 Task: Slide 19 - A Picture Always Reinforces The Concept.
Action: Mouse moved to (31, 76)
Screenshot: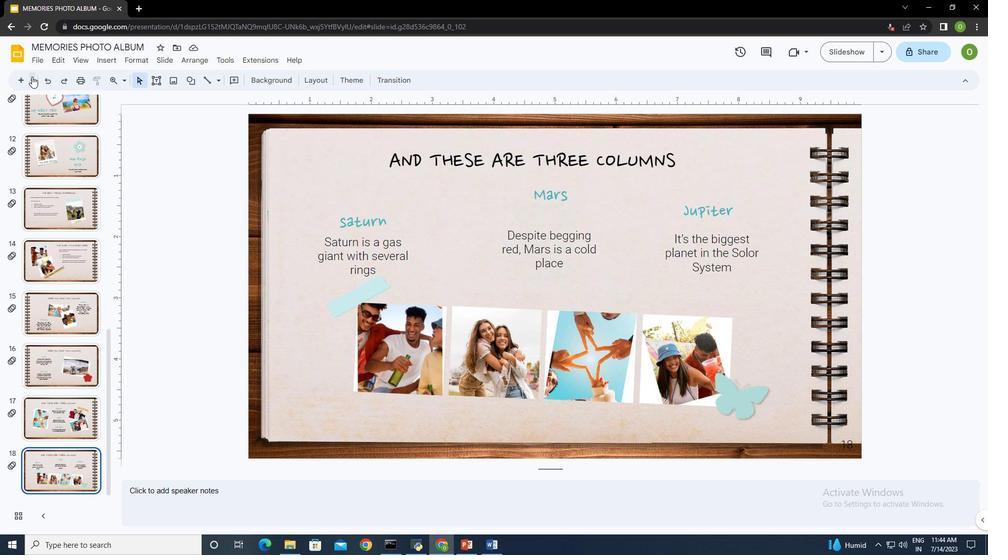 
Action: Mouse pressed left at (31, 76)
Screenshot: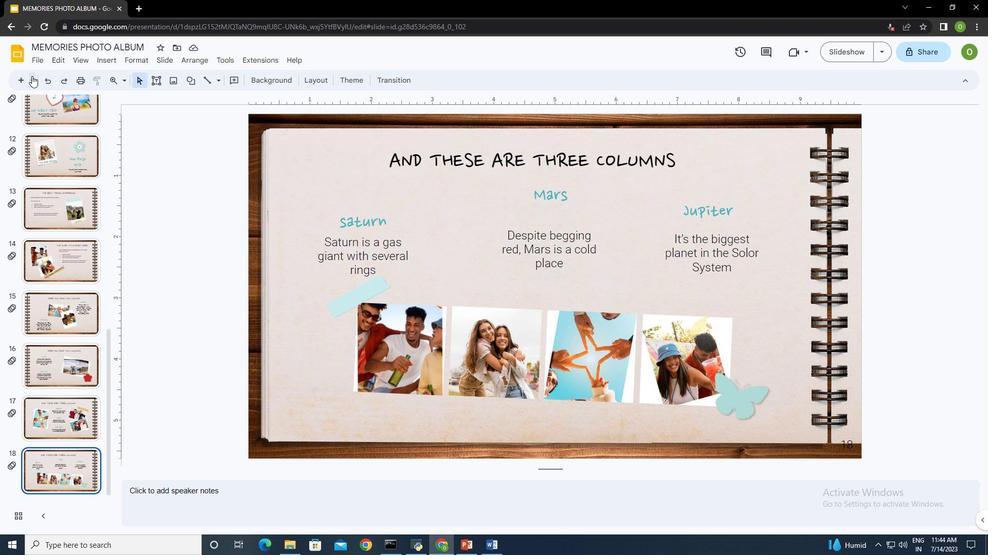 
Action: Mouse moved to (68, 302)
Screenshot: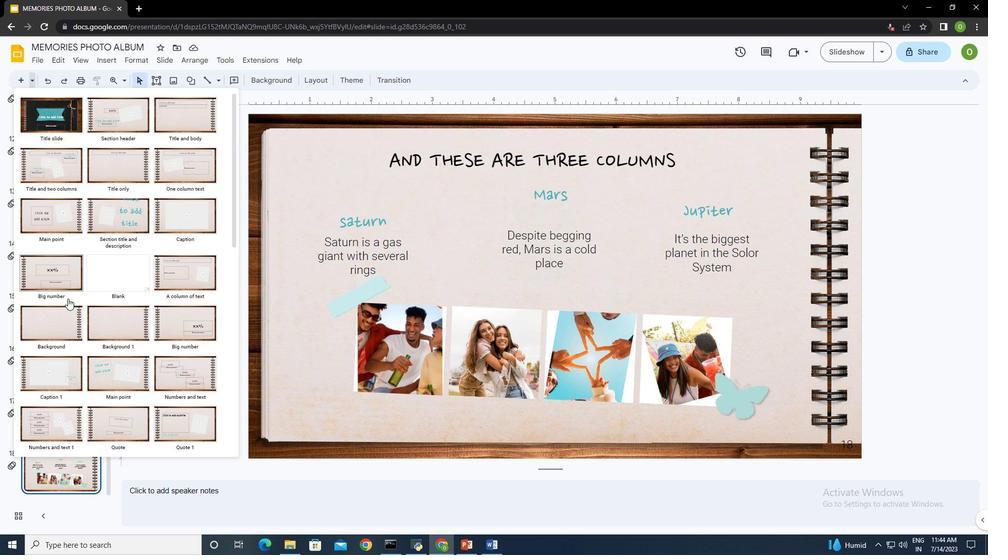 
Action: Mouse scrolled (68, 302) with delta (0, 0)
Screenshot: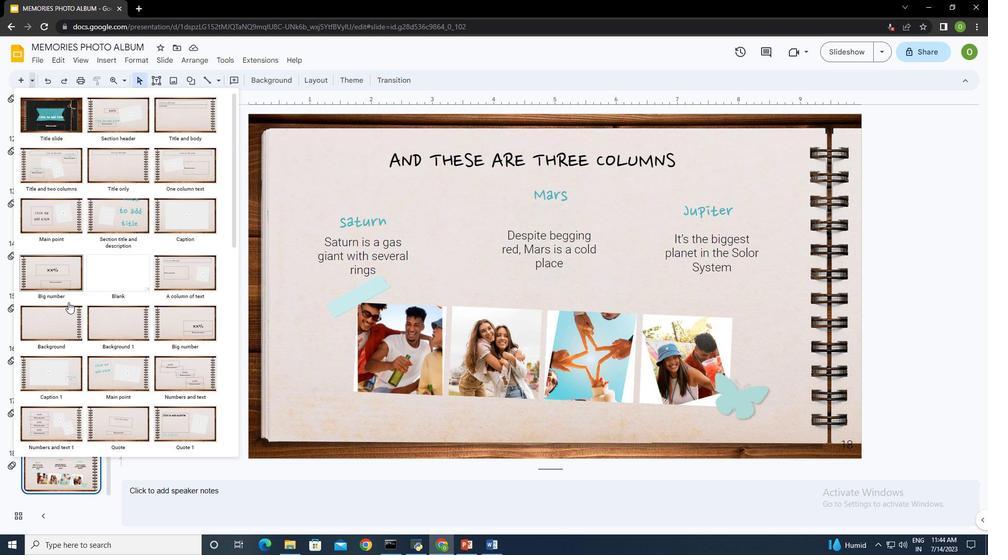 
Action: Mouse moved to (70, 304)
Screenshot: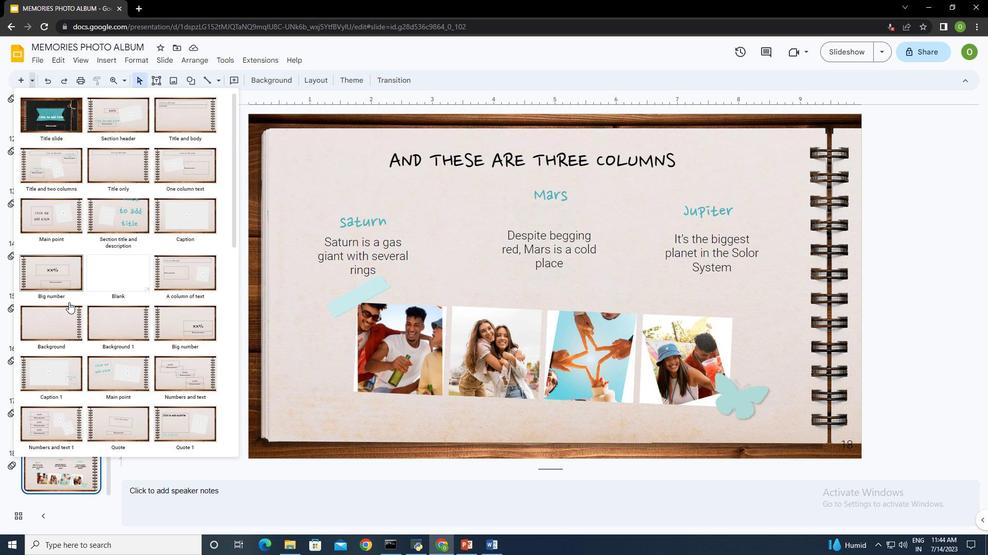 
Action: Mouse scrolled (70, 304) with delta (0, 0)
Screenshot: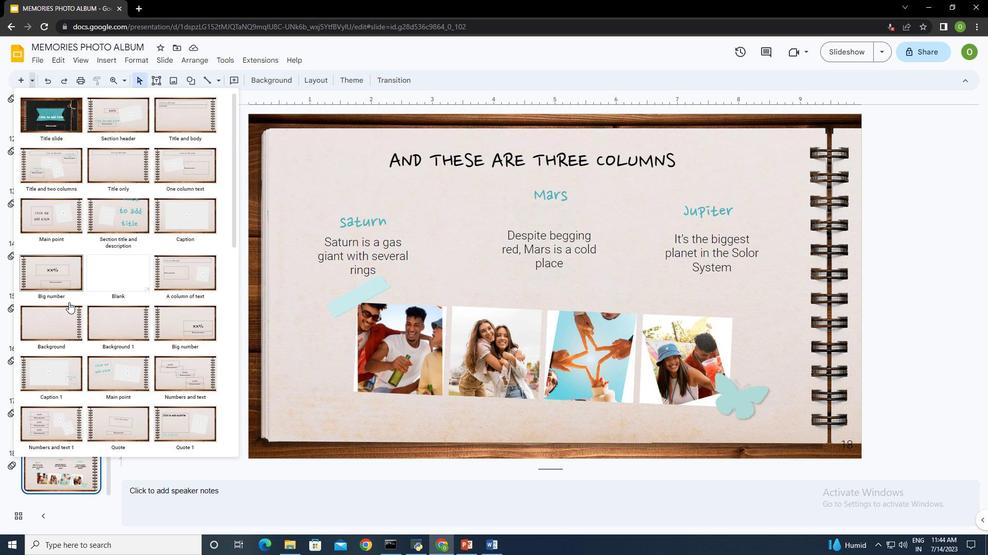 
Action: Mouse moved to (71, 306)
Screenshot: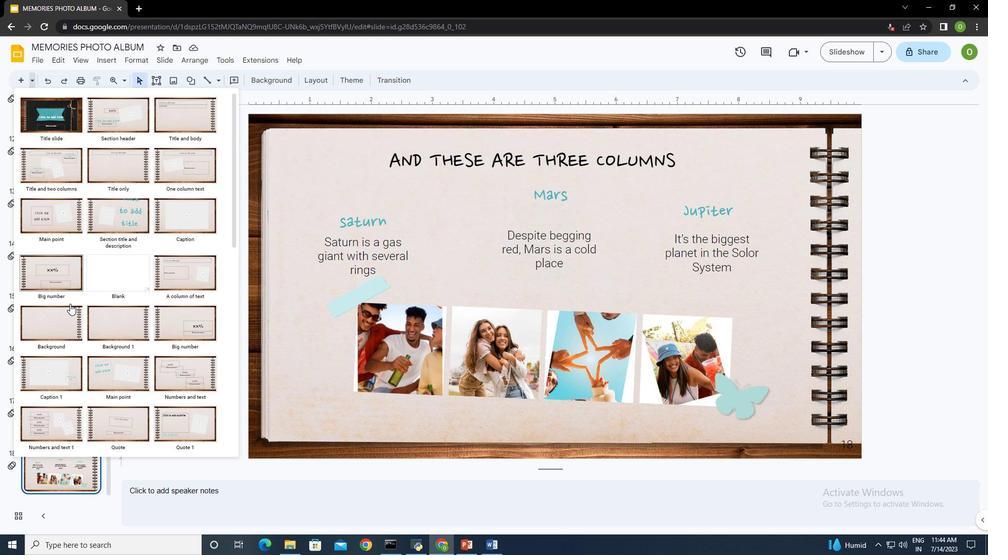 
Action: Mouse scrolled (71, 306) with delta (0, 0)
Screenshot: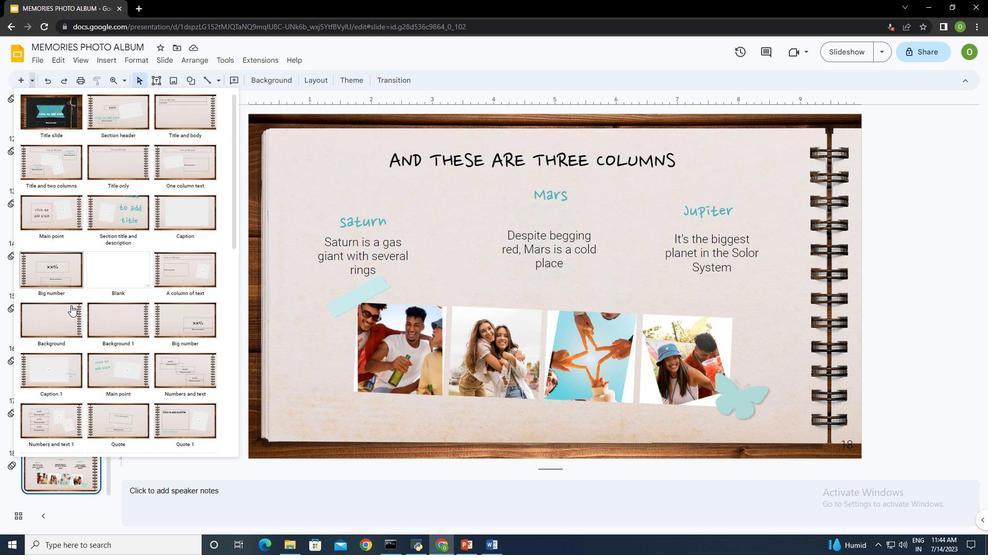 
Action: Mouse moved to (71, 306)
Screenshot: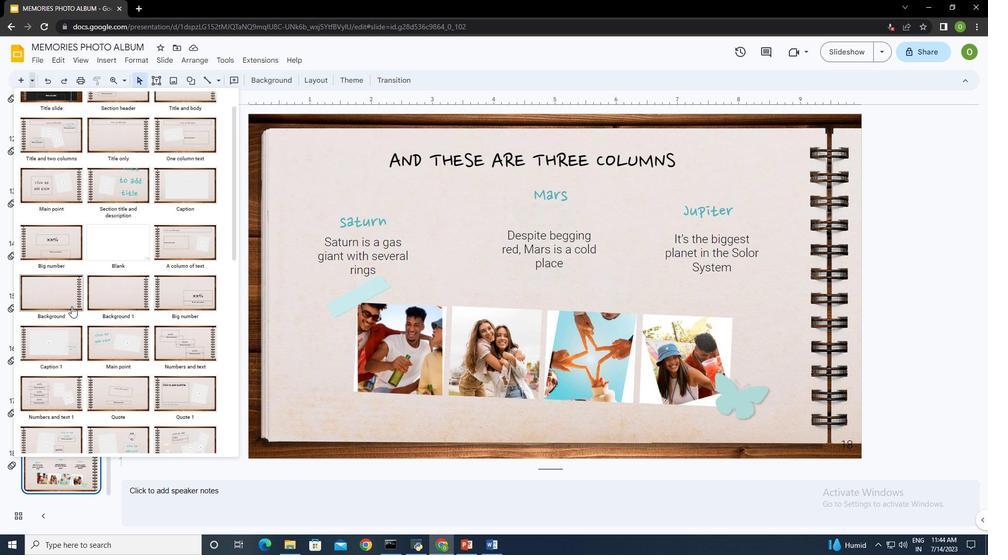 
Action: Mouse scrolled (71, 306) with delta (0, 0)
Screenshot: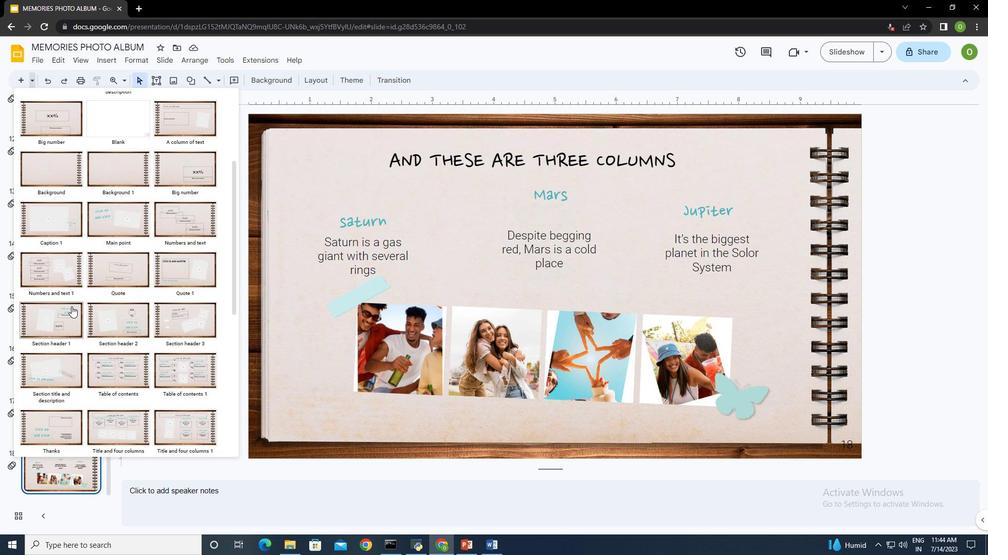 
Action: Mouse scrolled (71, 306) with delta (0, 0)
Screenshot: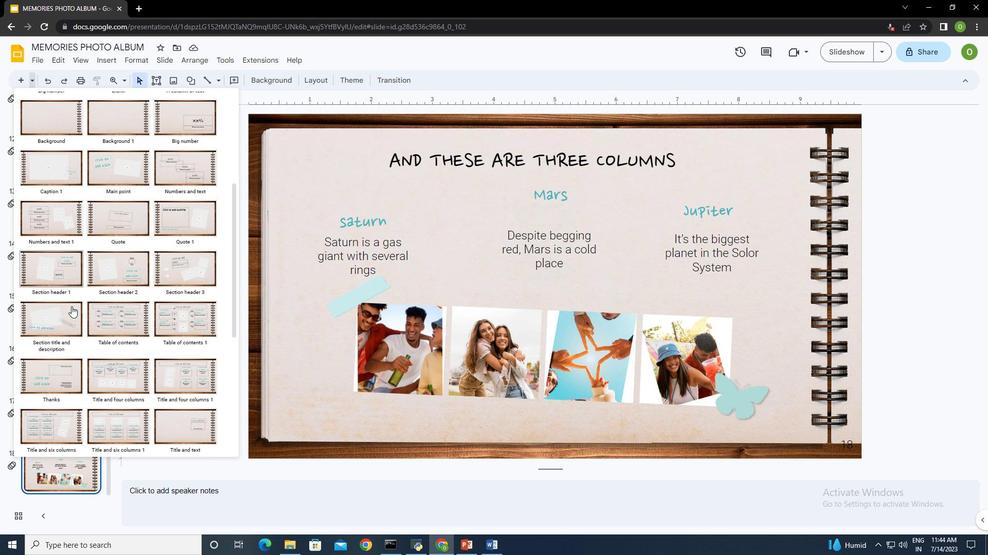 
Action: Mouse scrolled (71, 306) with delta (0, 0)
Screenshot: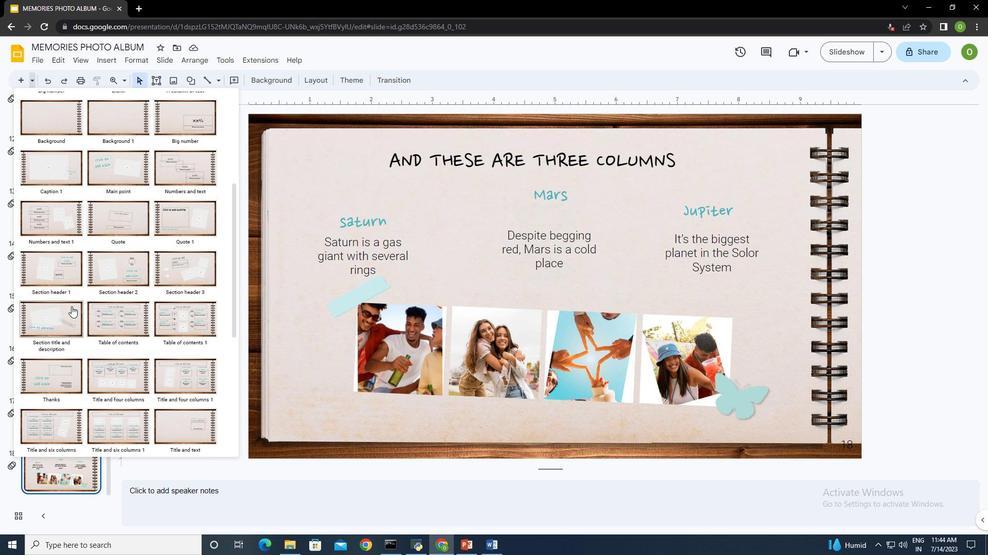 
Action: Mouse scrolled (71, 306) with delta (0, 0)
Screenshot: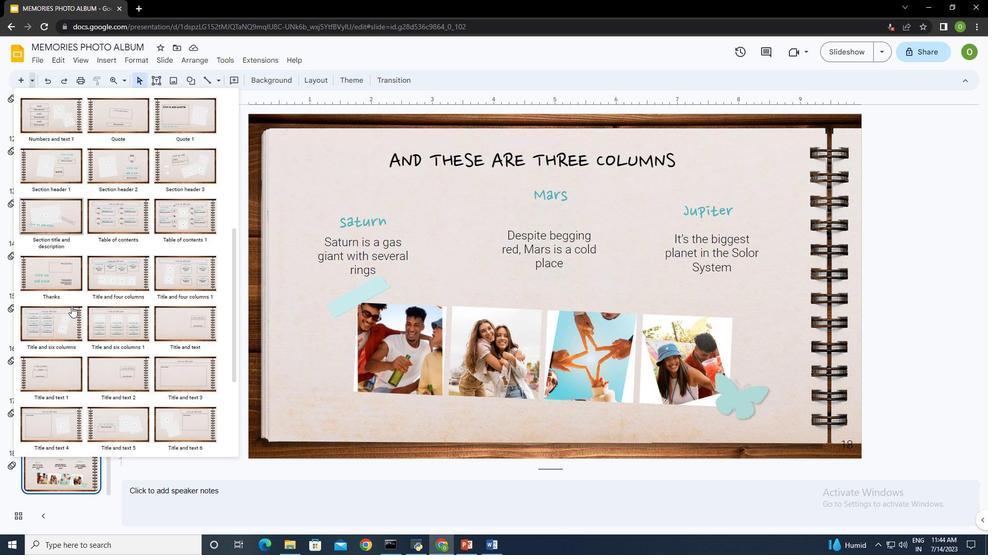 
Action: Mouse scrolled (71, 306) with delta (0, 0)
Screenshot: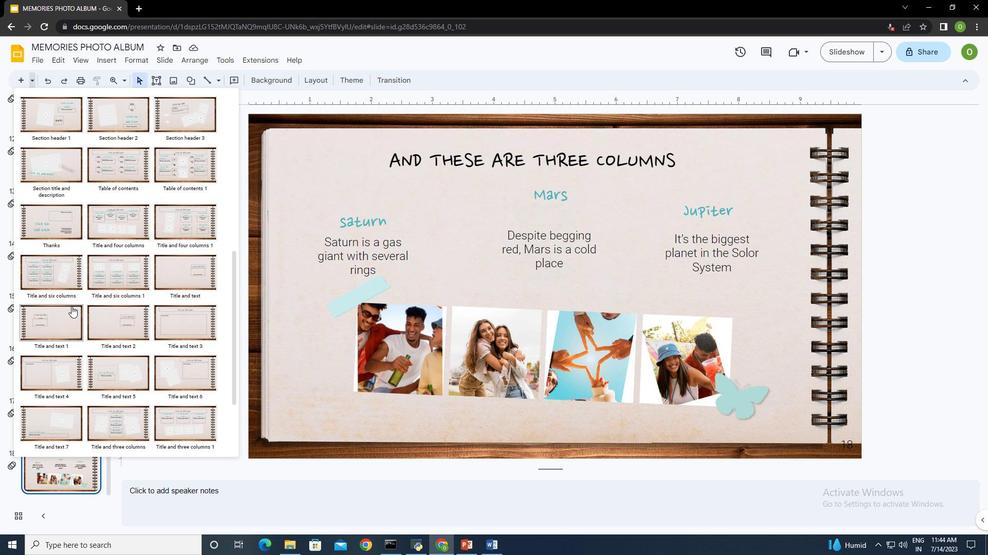
Action: Mouse scrolled (71, 306) with delta (0, 0)
Screenshot: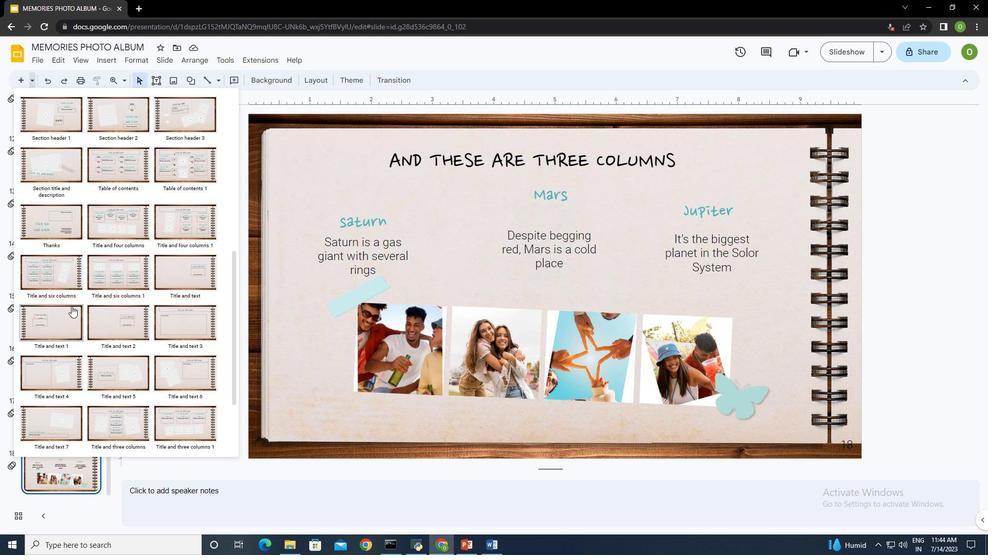 
Action: Mouse moved to (121, 266)
Screenshot: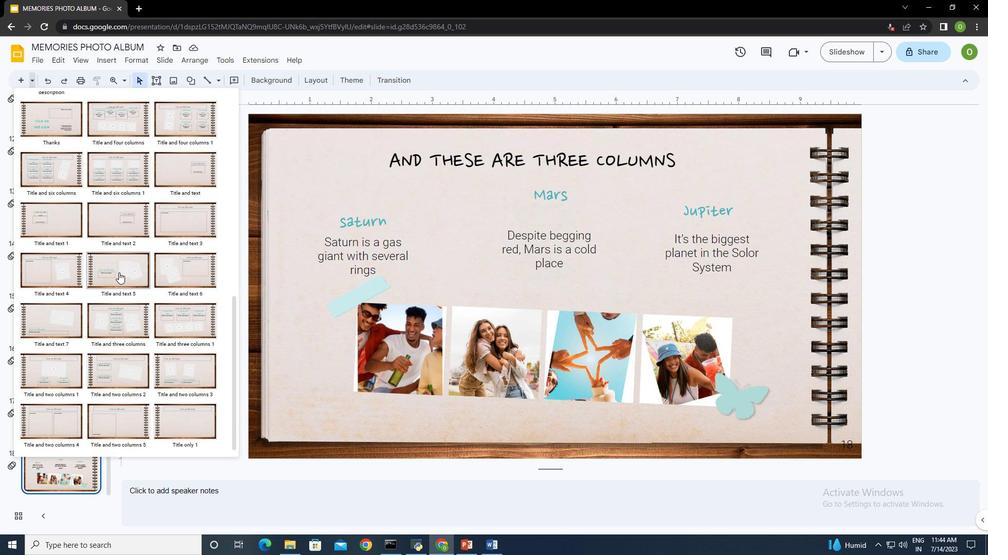 
Action: Mouse pressed left at (121, 266)
Screenshot: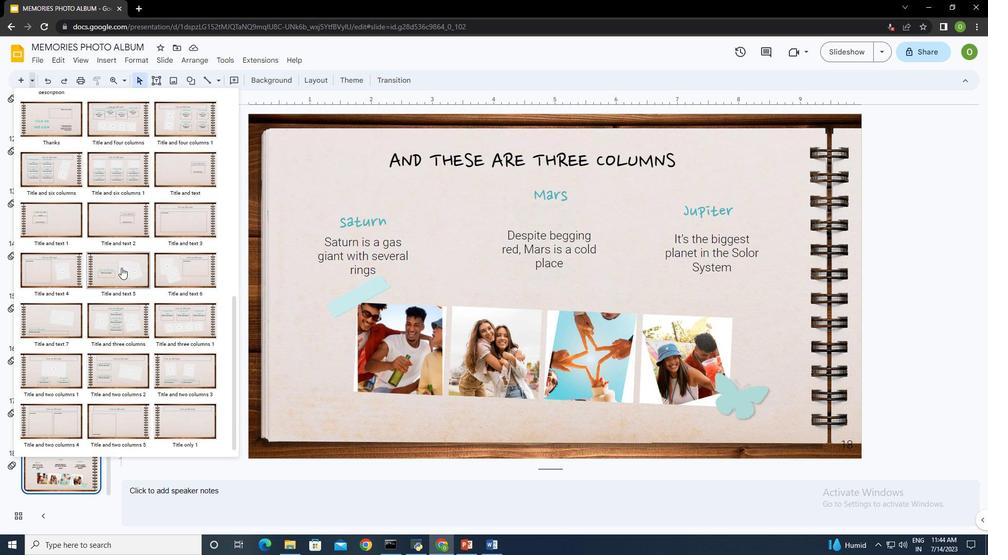 
Action: Mouse moved to (388, 266)
Screenshot: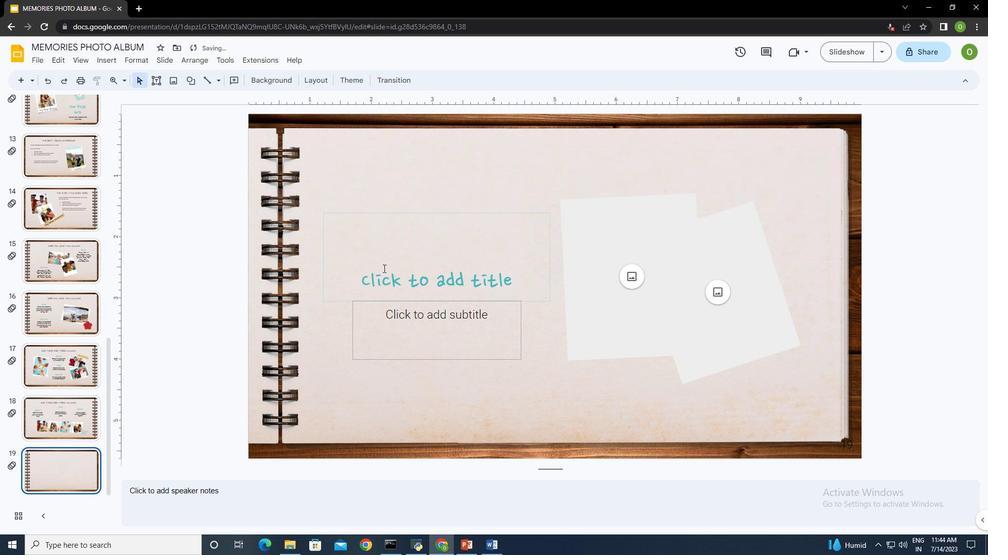 
Action: Mouse pressed left at (388, 266)
Screenshot: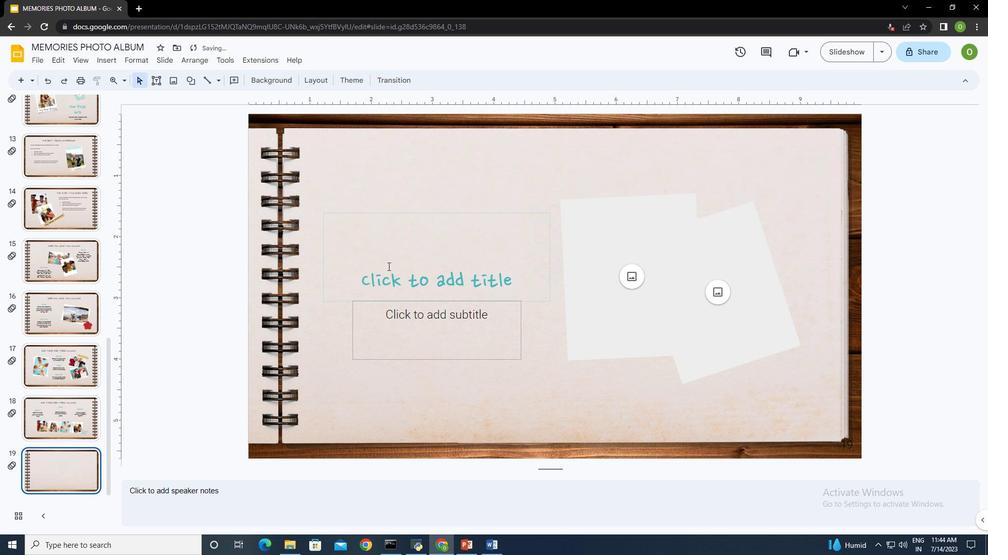 
Action: Key pressed <Key.shift><Key.shift><Key.shift><Key.shift><Key.shift>A<Key.space><Key.shift>Picture<Key.space>alwase<Key.backspace><Key.backspace>ys<Key.space>reinforces<Key.space>the<Key.space>concept
Screenshot: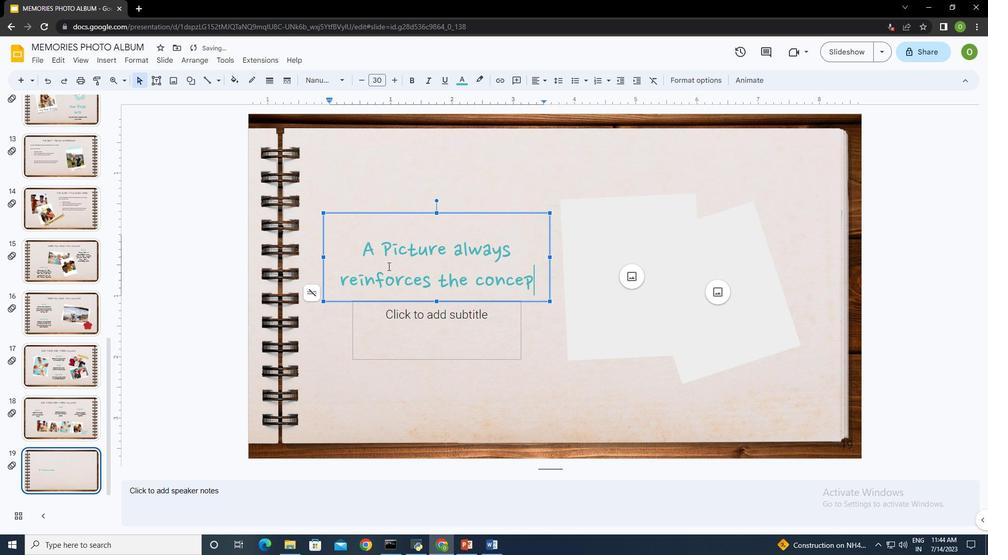 
Action: Mouse moved to (412, 325)
Screenshot: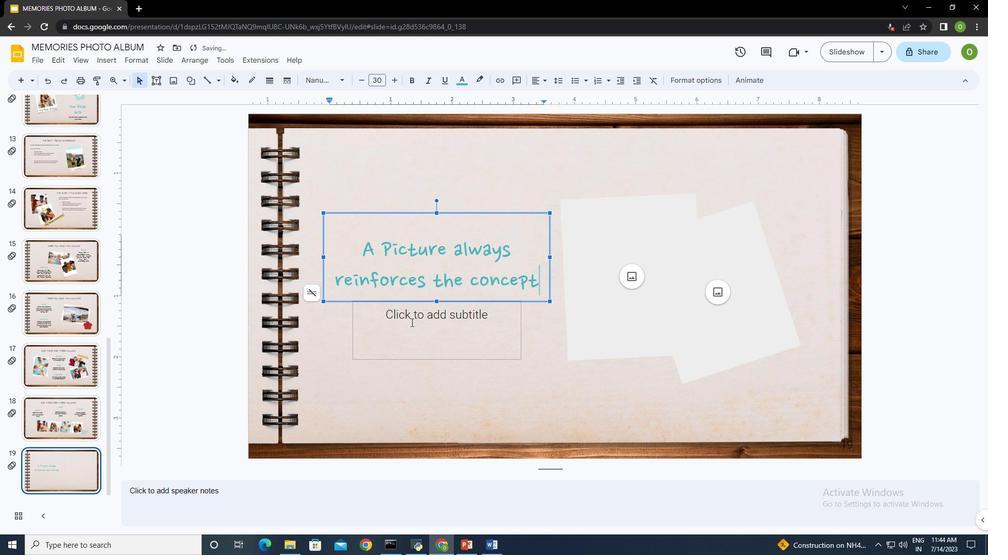 
Action: Mouse pressed left at (412, 325)
Screenshot: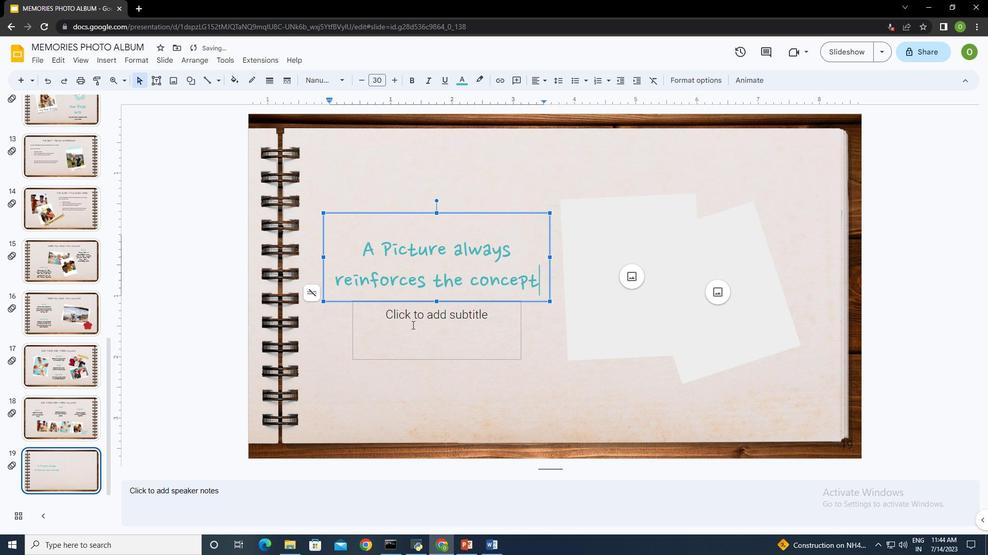 
Action: Key pressed <Key.shift>Images<Key.space>reveal<Key.space><Key.shift>Large<Key.space>amounts<Key.space>of<Key.space>data<Key.space><Key.backspace>,<Key.space><Key.shift>So<Key.space>remember<Key.shift_r>:<Key.space>use<Key.space>an<Key.space>image<Key.space>instead<Key.space>of<Key.space>long<Key.space>textsctrl+A
Screenshot: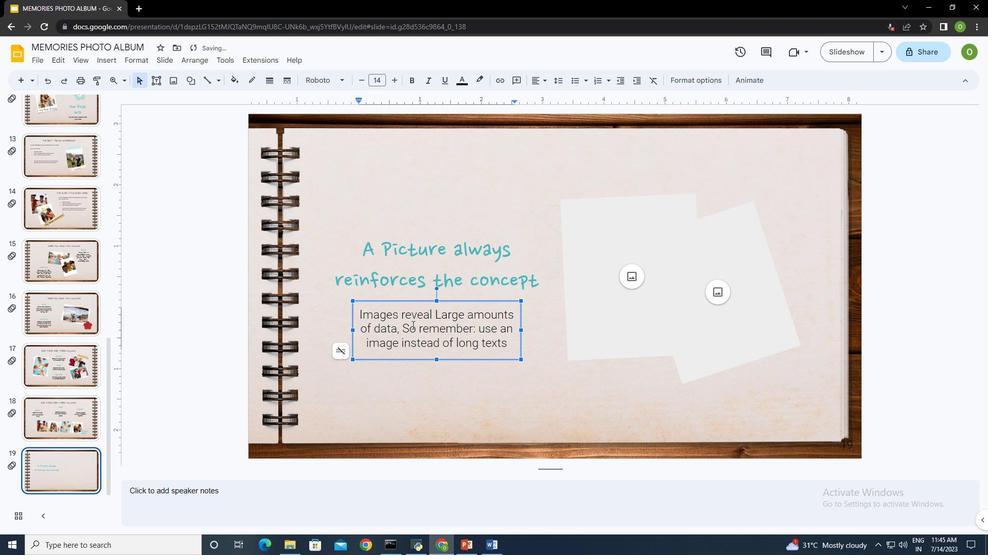 
Action: Mouse moved to (219, 60)
Screenshot: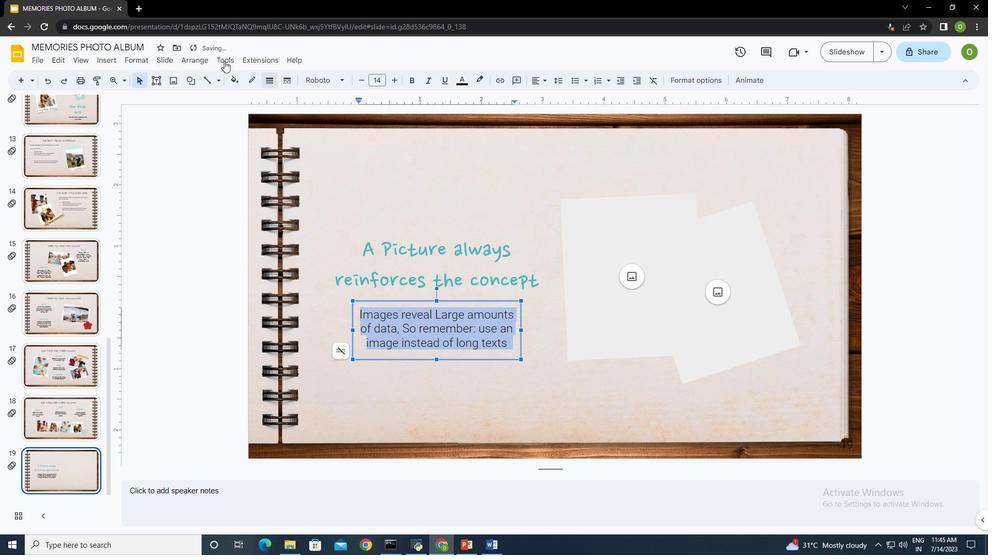 
Action: Mouse pressed left at (219, 60)
Screenshot: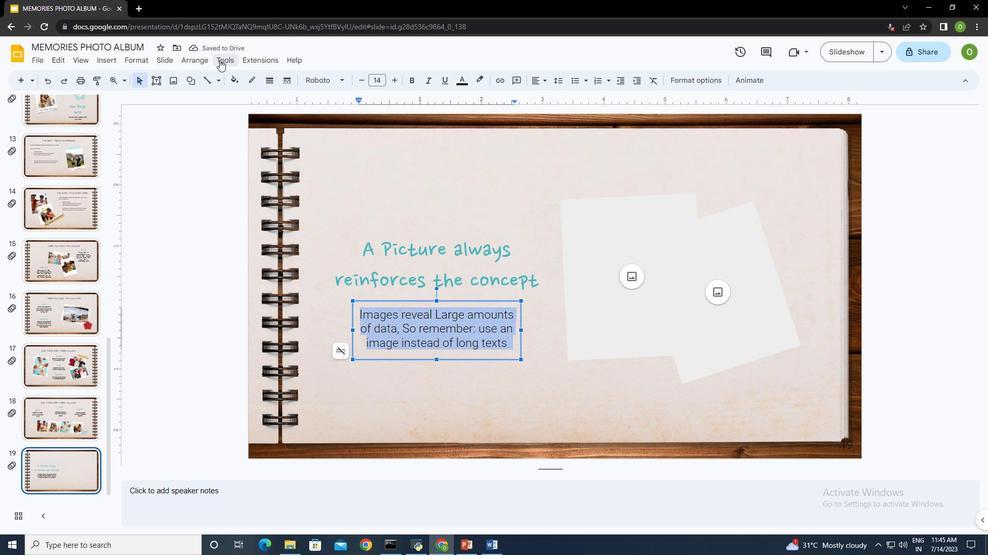 
Action: Mouse moved to (262, 79)
Screenshot: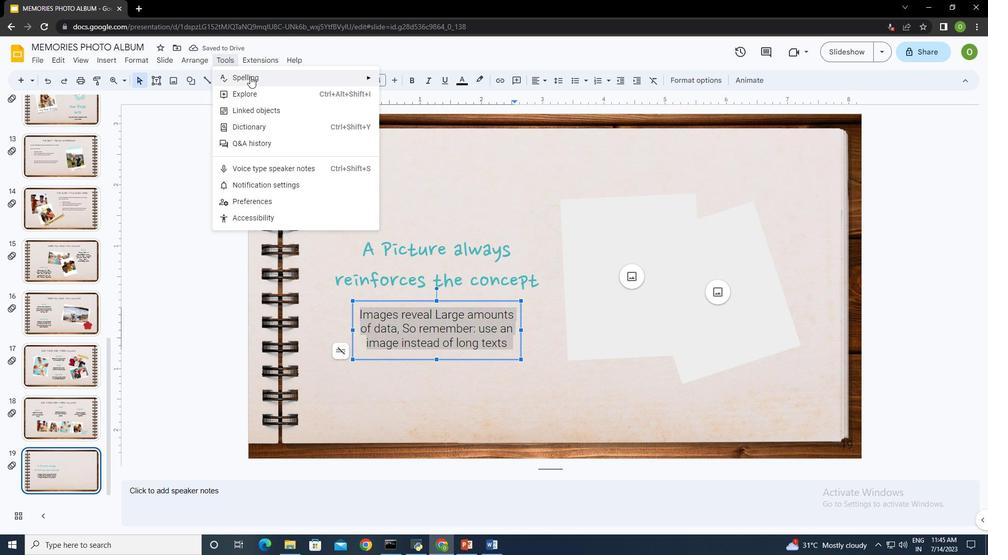 
Action: Mouse pressed left at (262, 79)
Screenshot: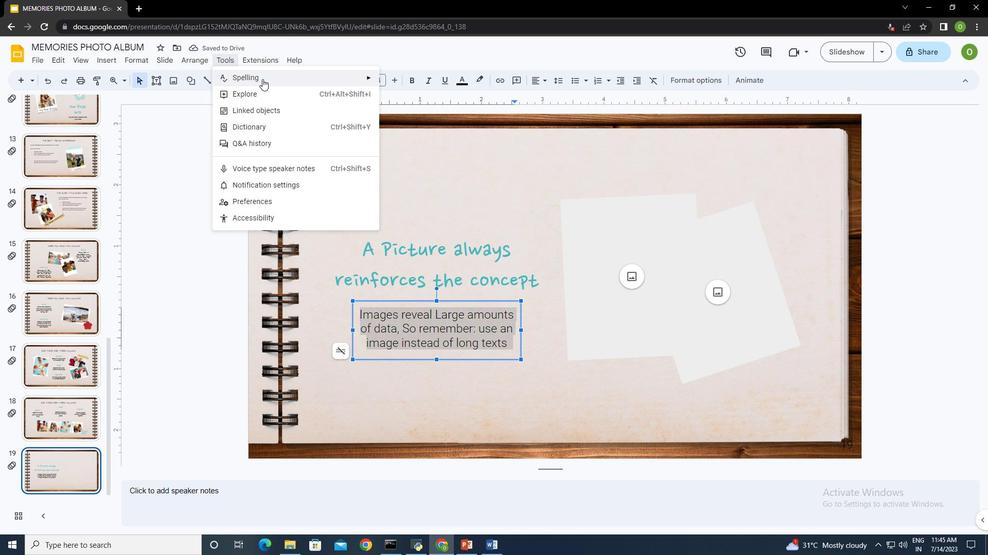 
Action: Mouse moved to (440, 94)
Screenshot: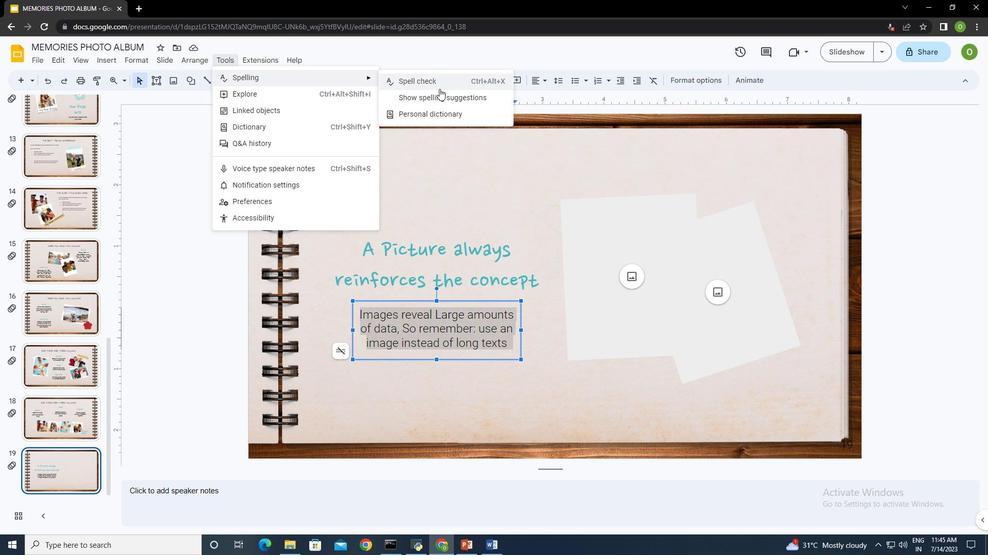 
Action: Mouse pressed left at (440, 94)
Screenshot: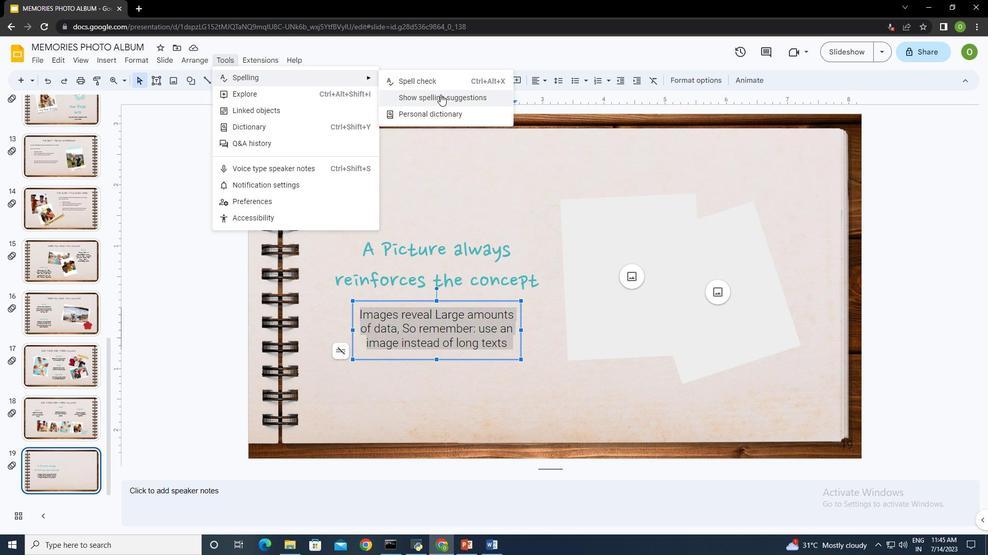 
Action: Mouse moved to (324, 74)
Screenshot: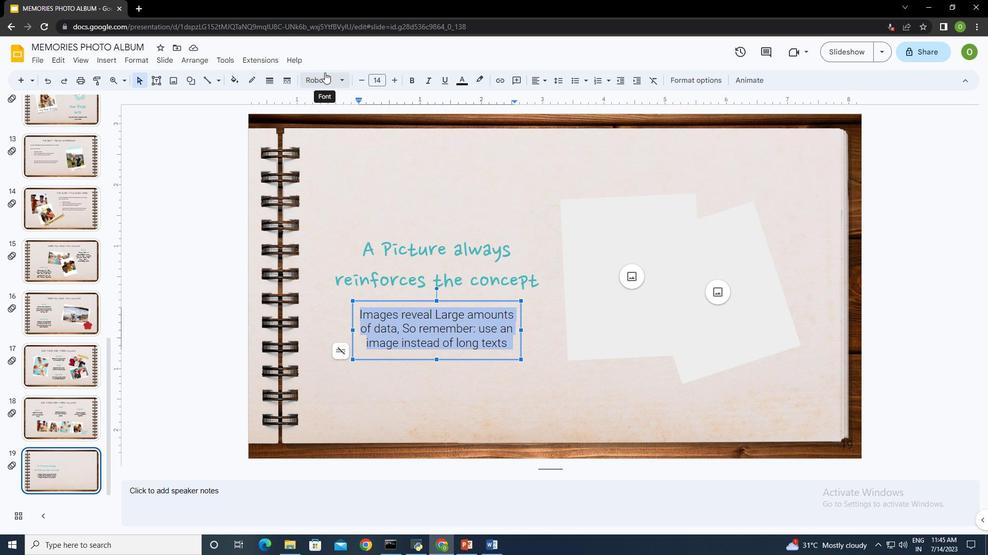 
Action: Mouse pressed left at (324, 74)
Screenshot: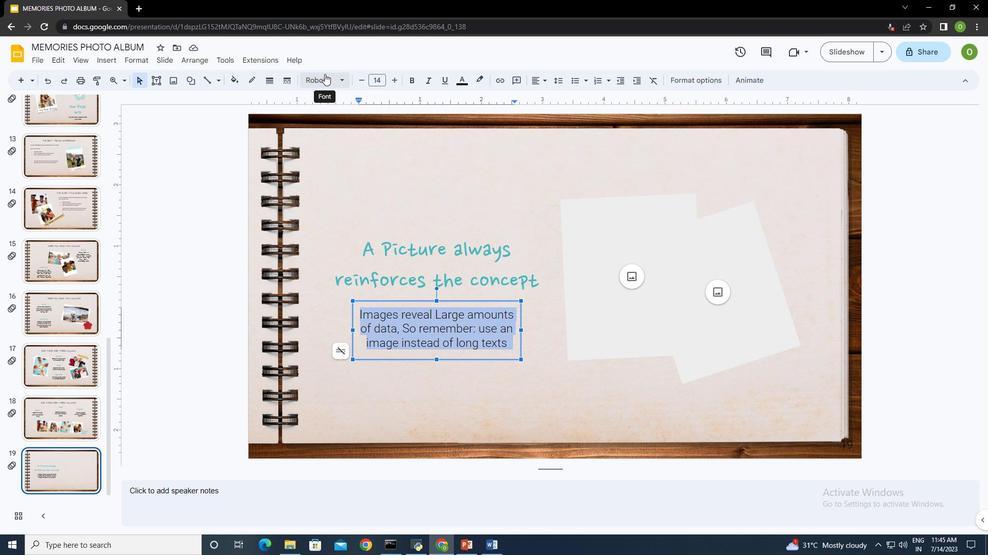 
Action: Mouse moved to (375, 249)
Screenshot: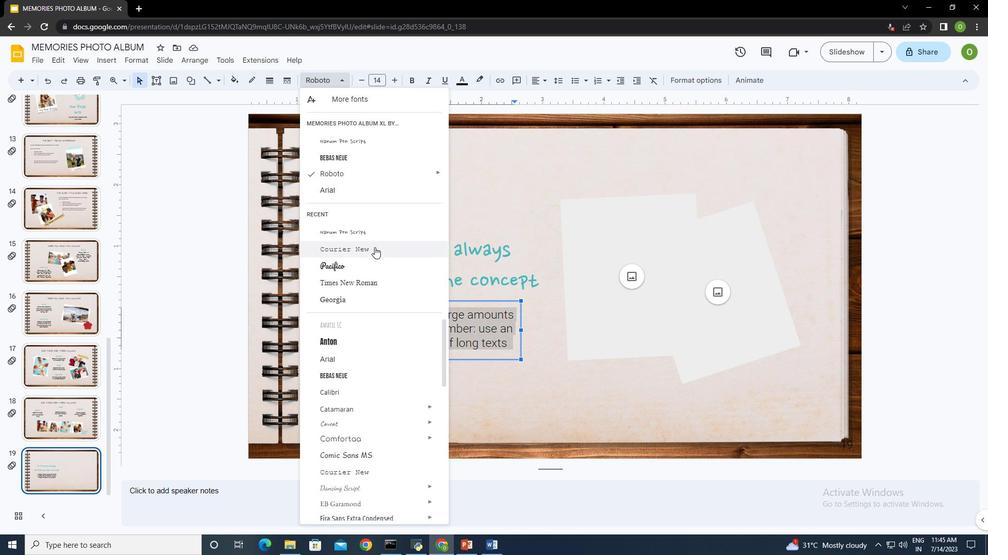 
Action: Mouse pressed left at (375, 249)
Screenshot: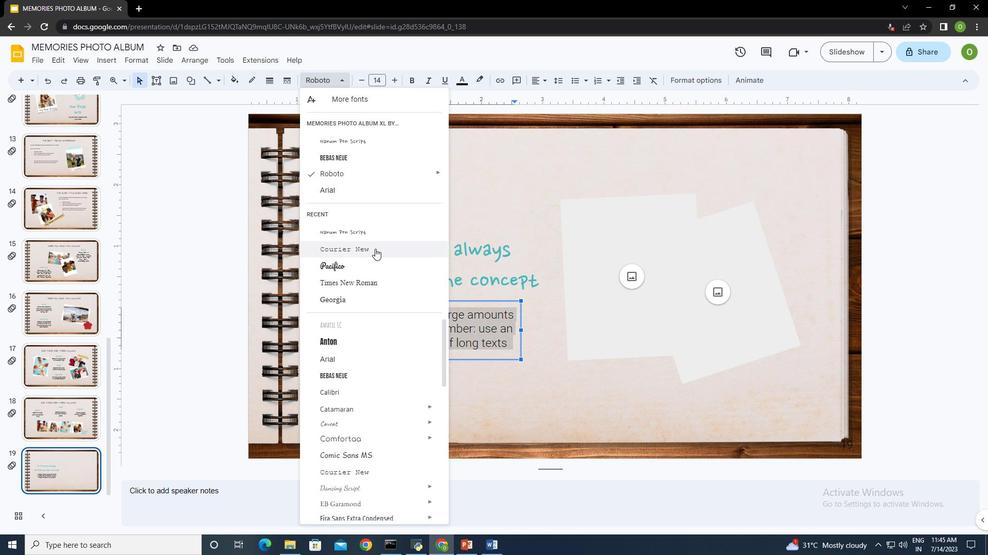 
Action: Mouse moved to (507, 380)
Screenshot: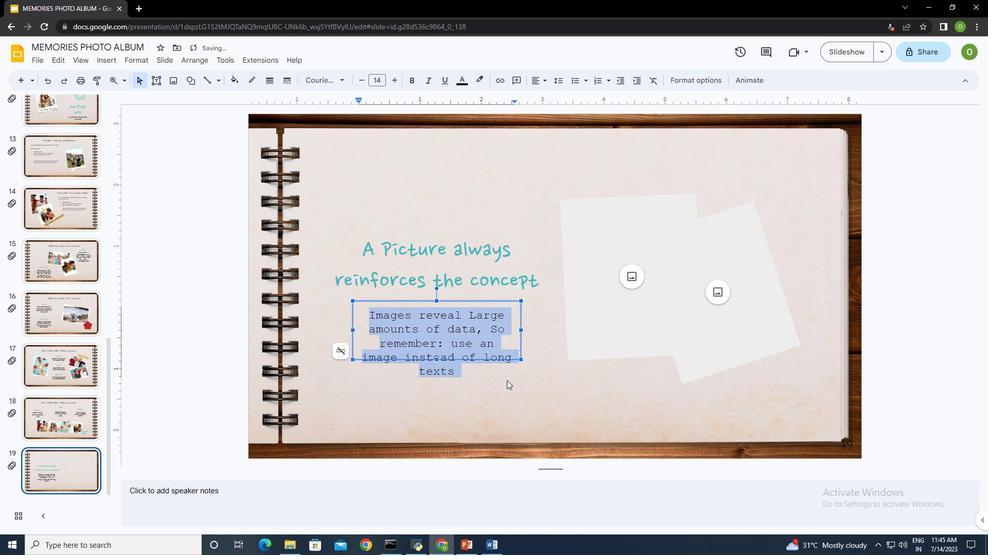 
Action: Mouse pressed left at (507, 380)
Screenshot: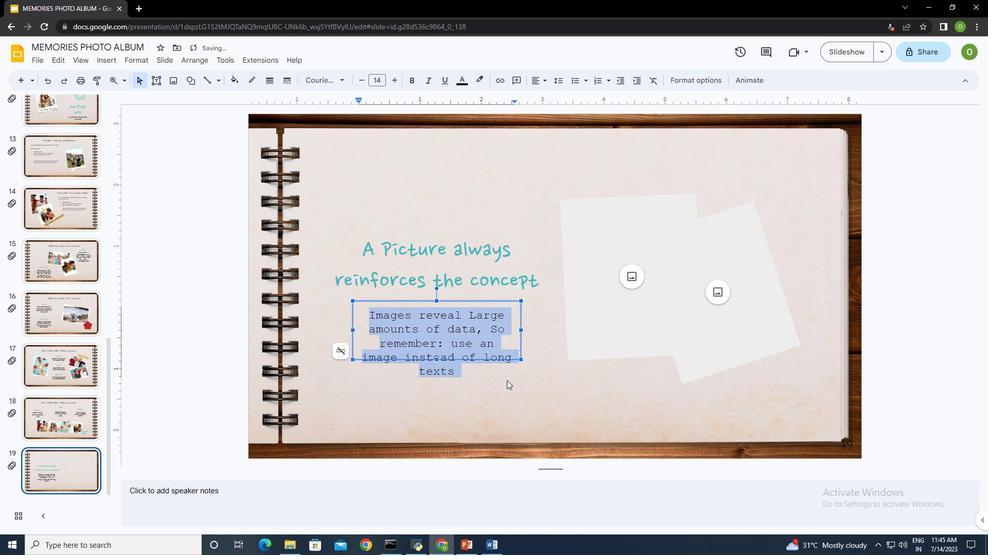 
Action: Mouse moved to (629, 279)
Screenshot: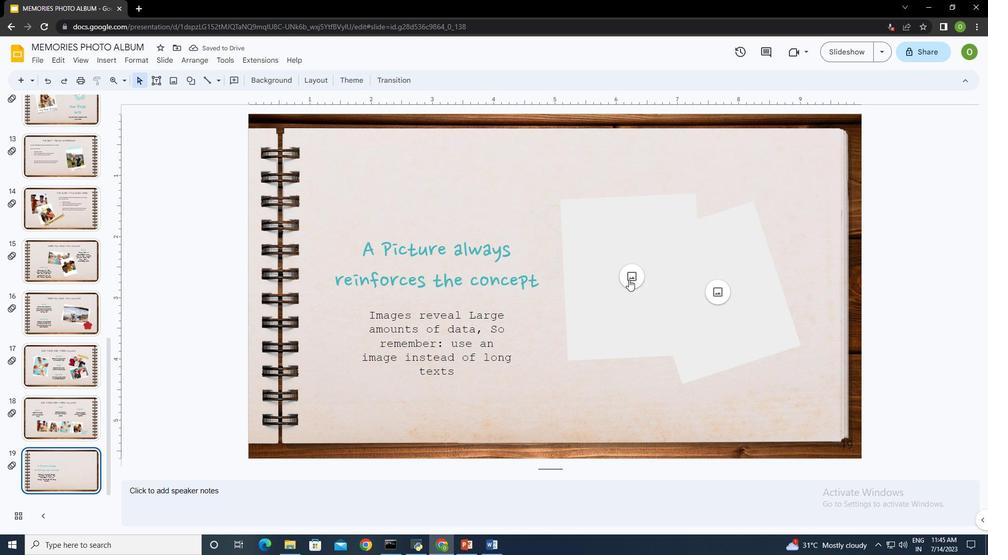 
Action: Mouse pressed left at (629, 279)
Screenshot: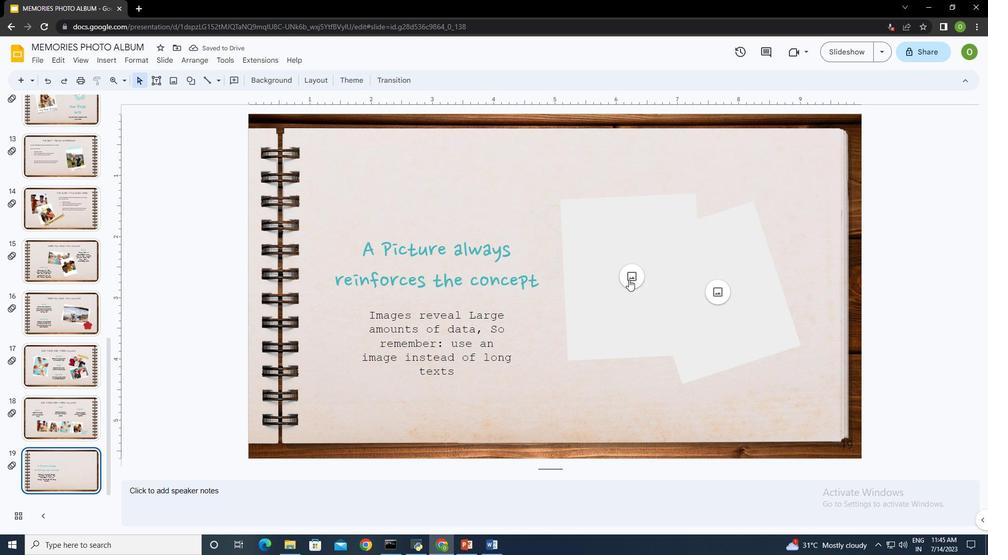 
Action: Mouse moved to (667, 289)
Screenshot: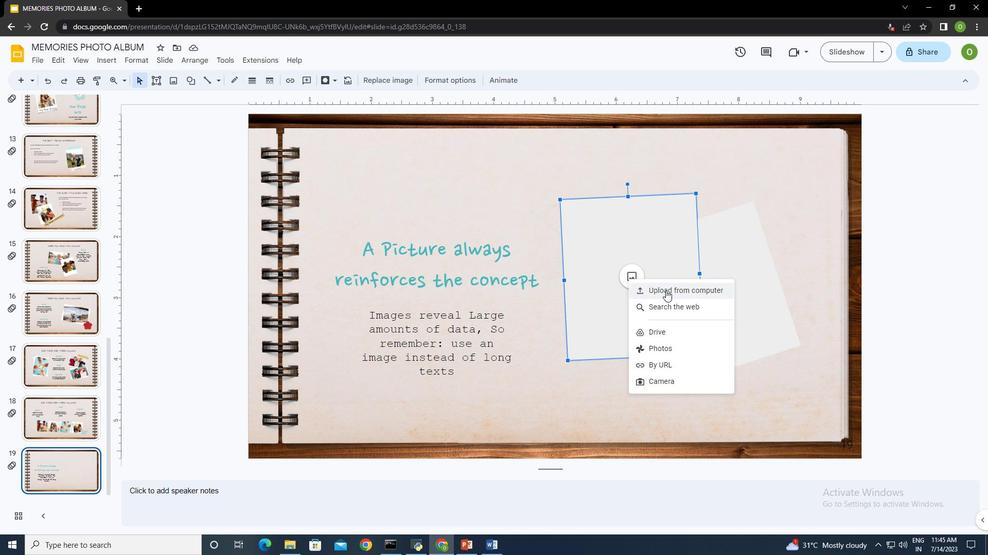 
Action: Mouse pressed left at (667, 289)
Screenshot: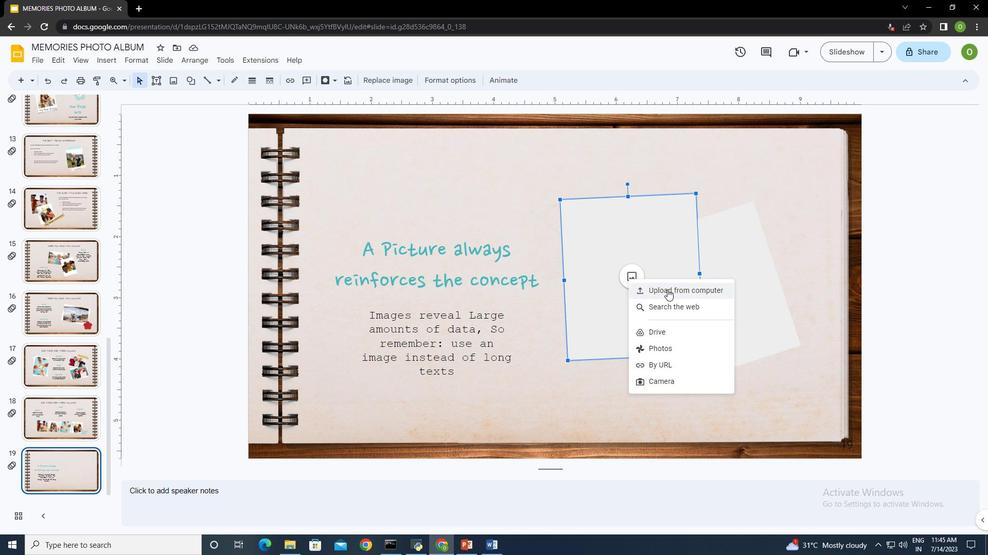 
Action: Mouse moved to (267, 179)
Screenshot: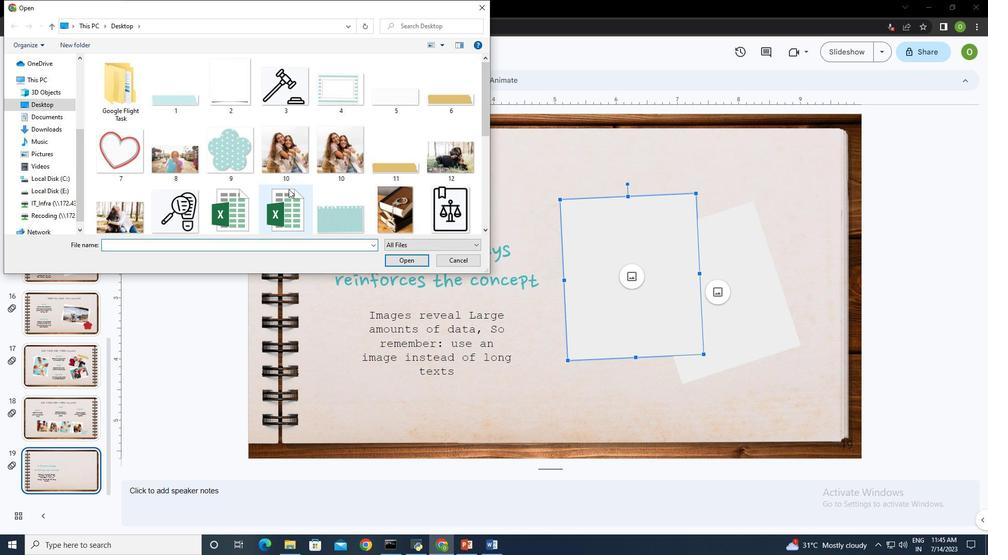 
Action: Mouse scrolled (267, 179) with delta (0, 0)
Screenshot: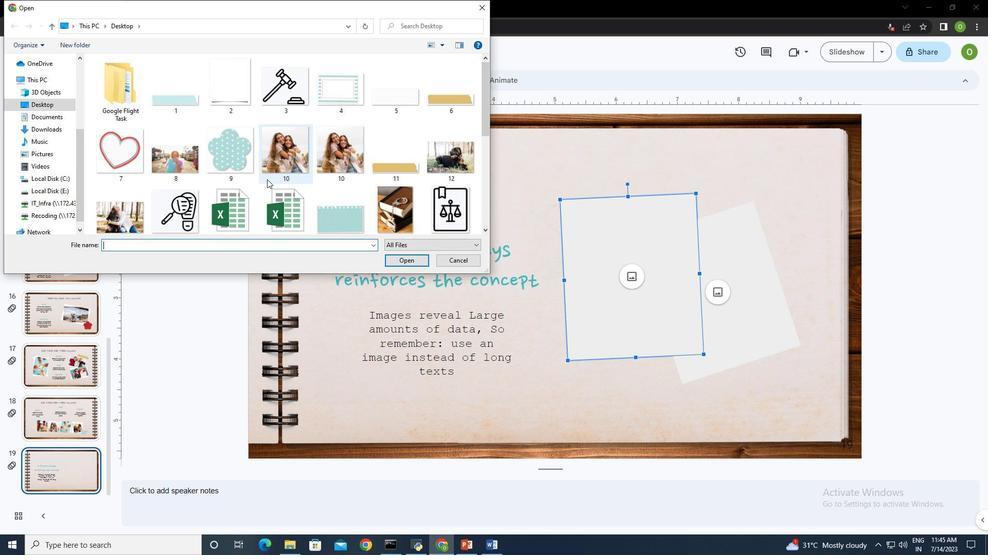 
Action: Mouse scrolled (267, 179) with delta (0, 0)
Screenshot: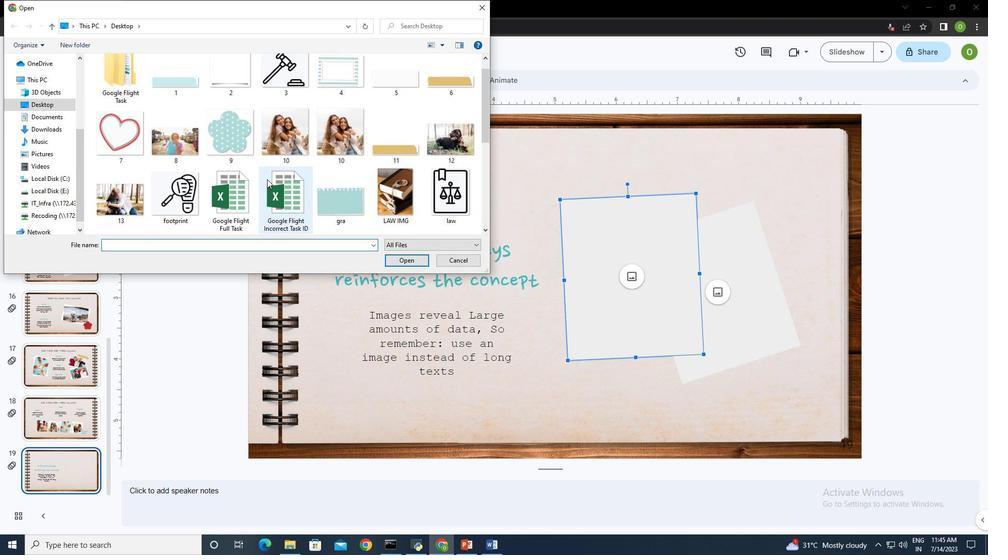 
Action: Mouse moved to (115, 116)
Screenshot: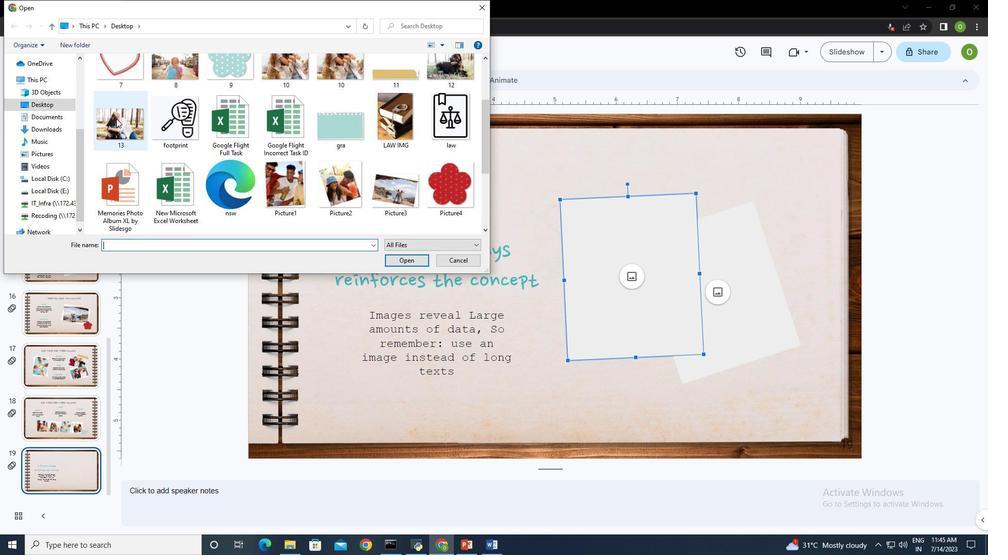 
Action: Mouse pressed left at (115, 116)
Screenshot: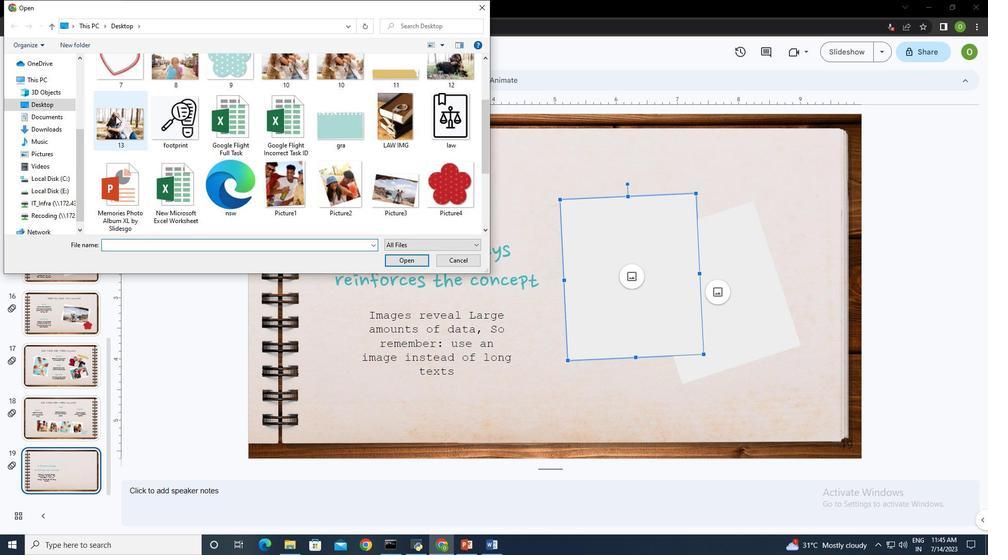 
Action: Mouse moved to (409, 257)
Screenshot: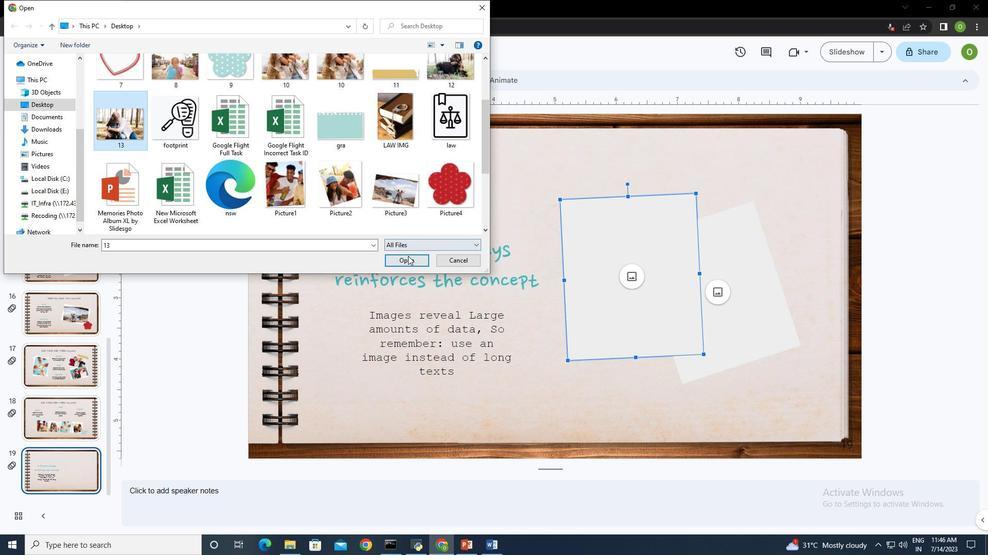 
Action: Mouse pressed left at (409, 257)
Screenshot: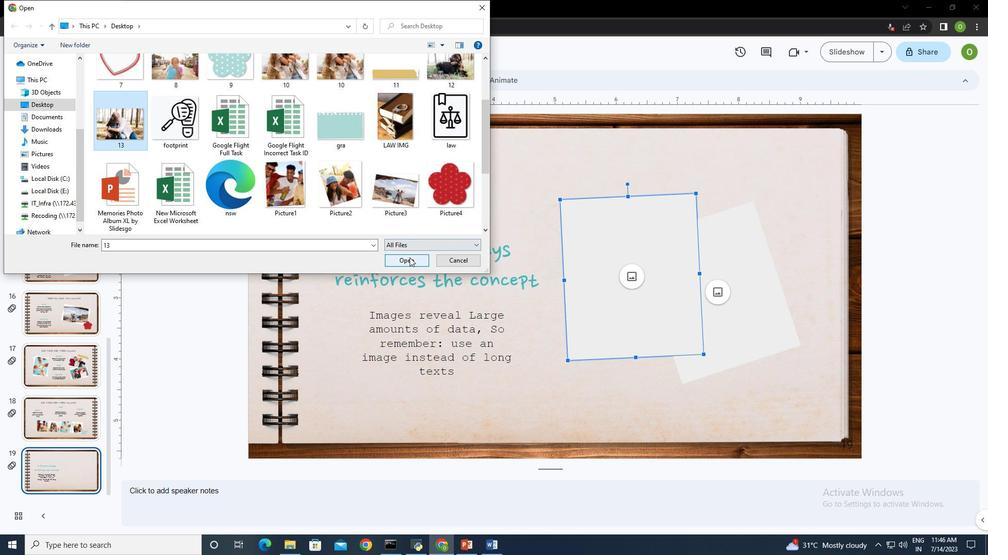 
Action: Mouse moved to (619, 302)
Screenshot: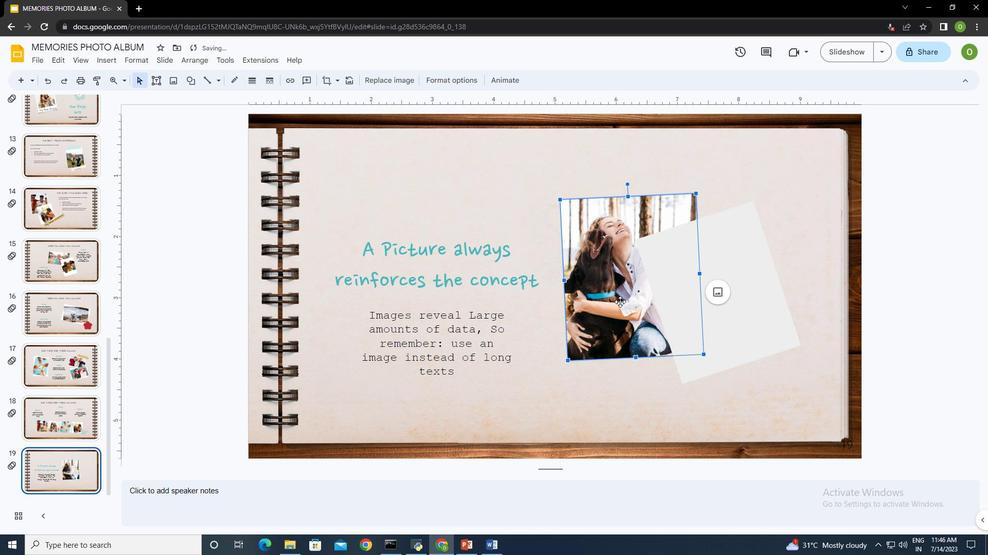 
Action: Mouse pressed left at (619, 302)
Screenshot: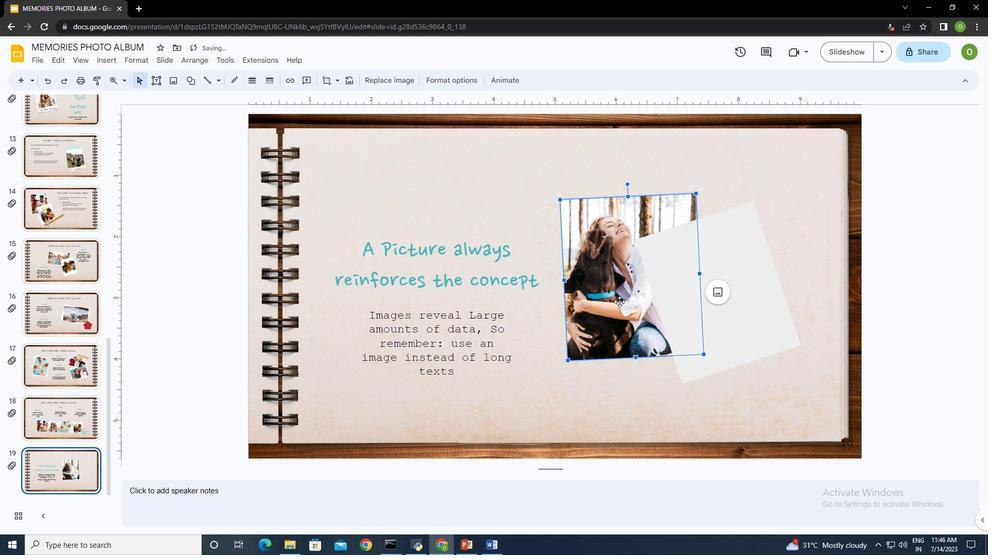 
Action: Mouse moved to (725, 297)
Screenshot: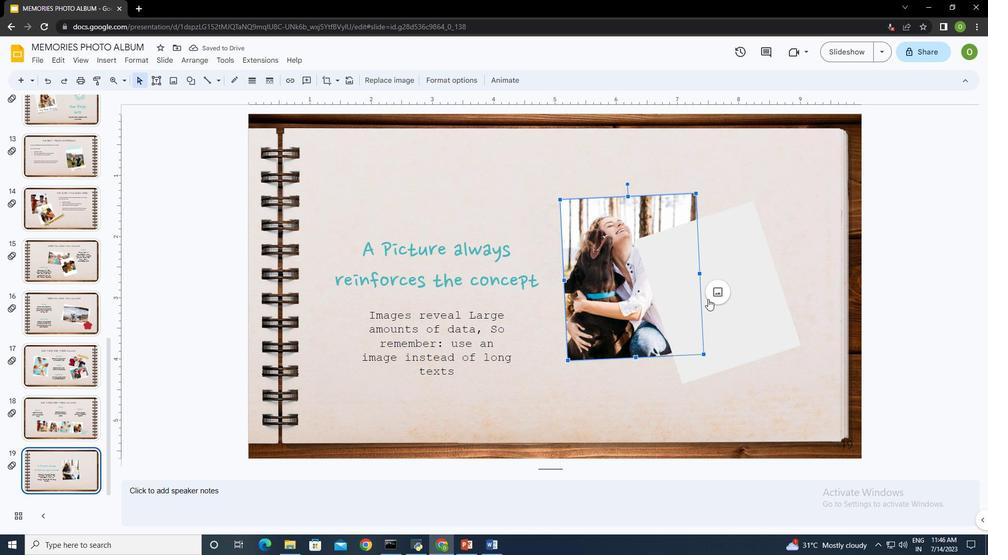 
Action: Mouse pressed left at (725, 297)
Screenshot: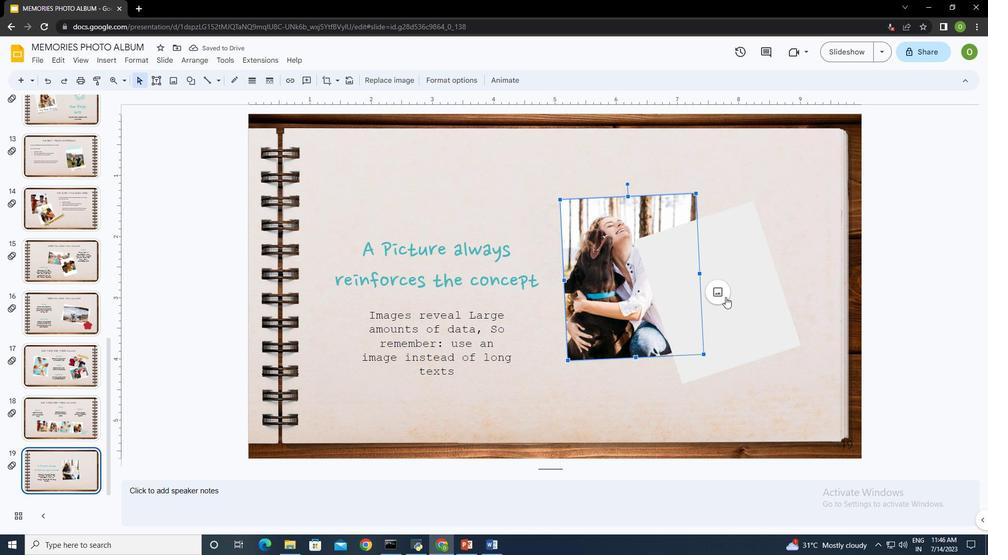 
Action: Mouse moved to (774, 306)
Screenshot: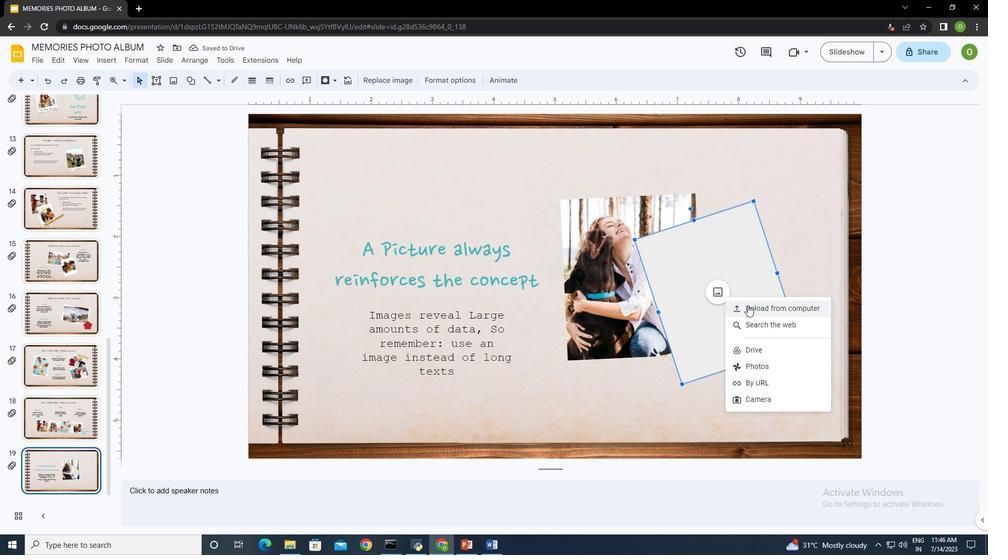 
Action: Mouse pressed left at (774, 306)
Screenshot: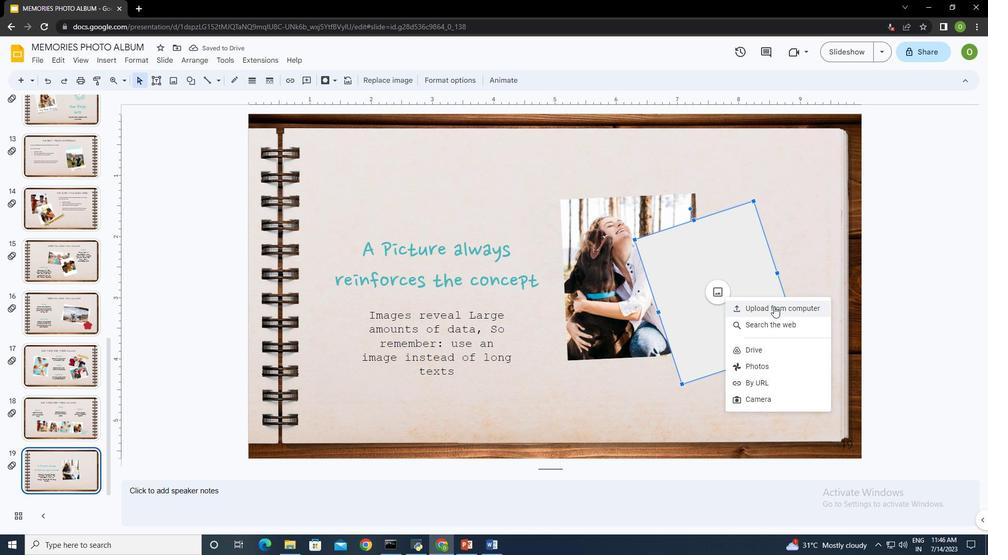 
Action: Mouse moved to (450, 153)
Screenshot: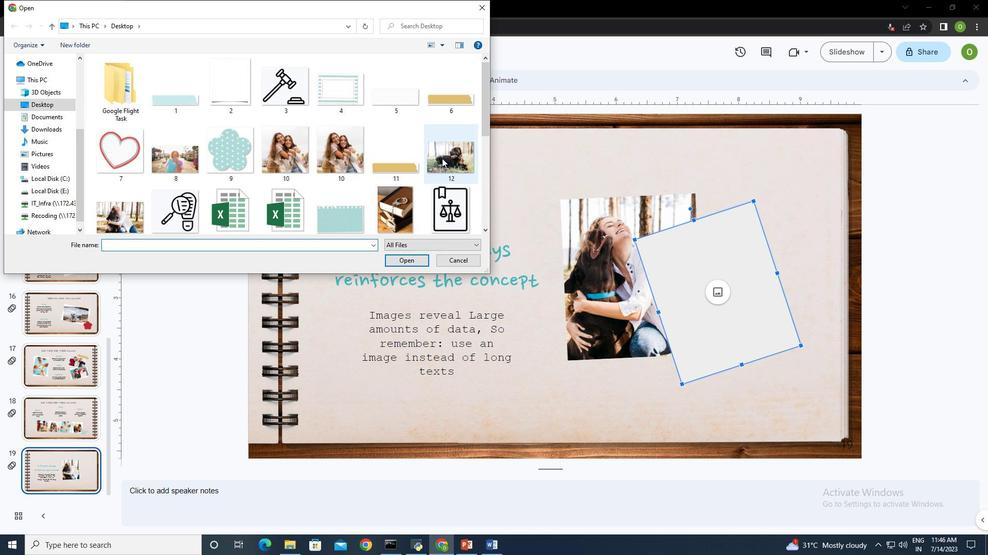 
Action: Mouse pressed left at (450, 153)
Screenshot: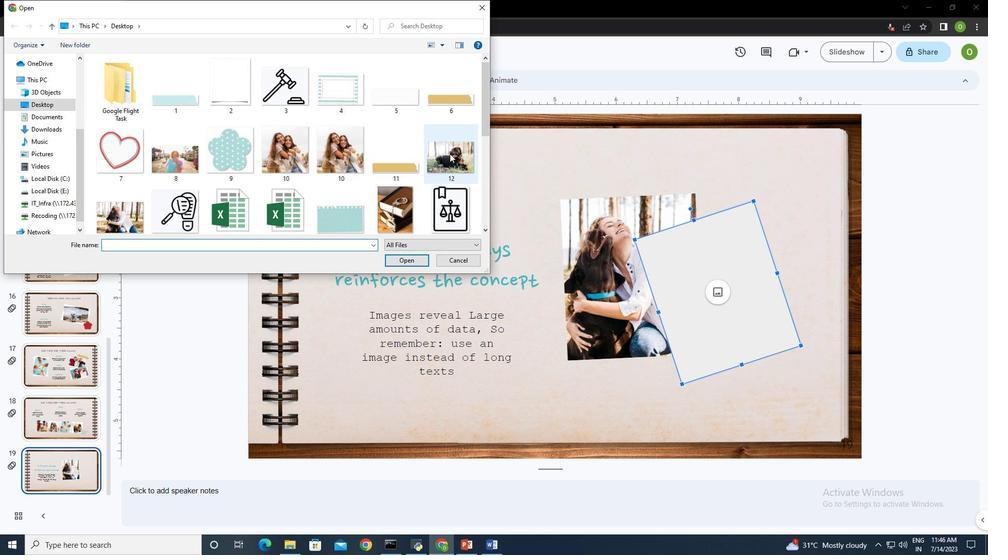
Action: Mouse moved to (408, 263)
Screenshot: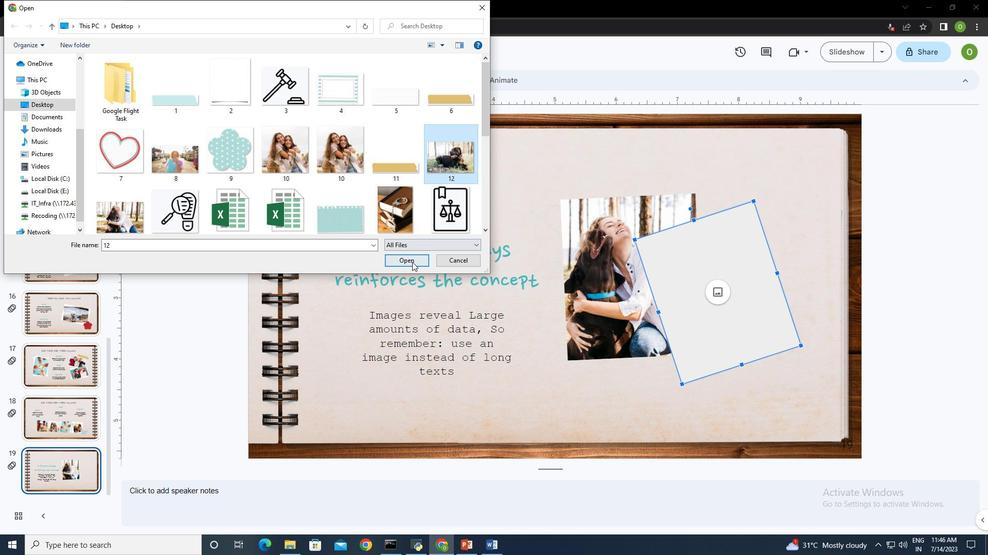 
Action: Mouse pressed left at (408, 263)
Screenshot: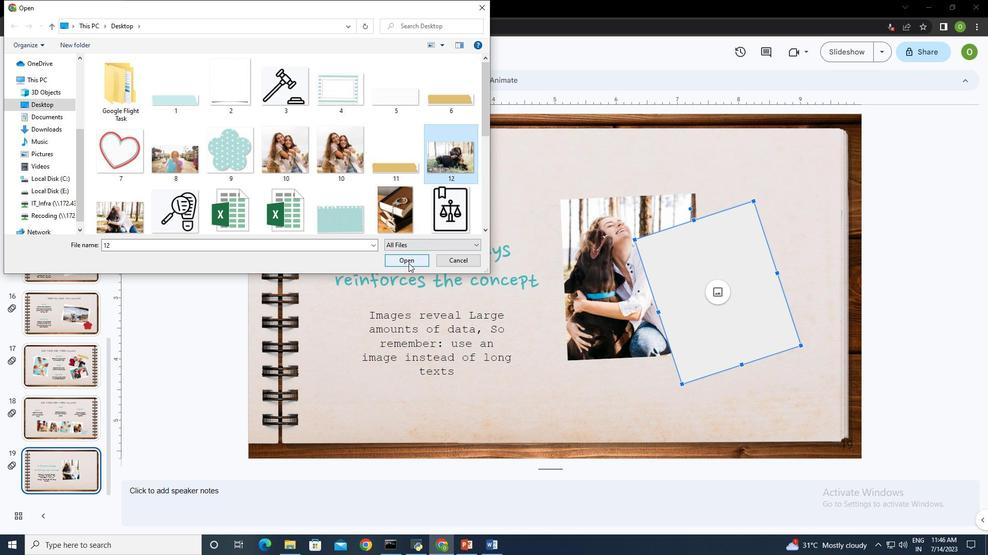
Action: Mouse moved to (645, 298)
Screenshot: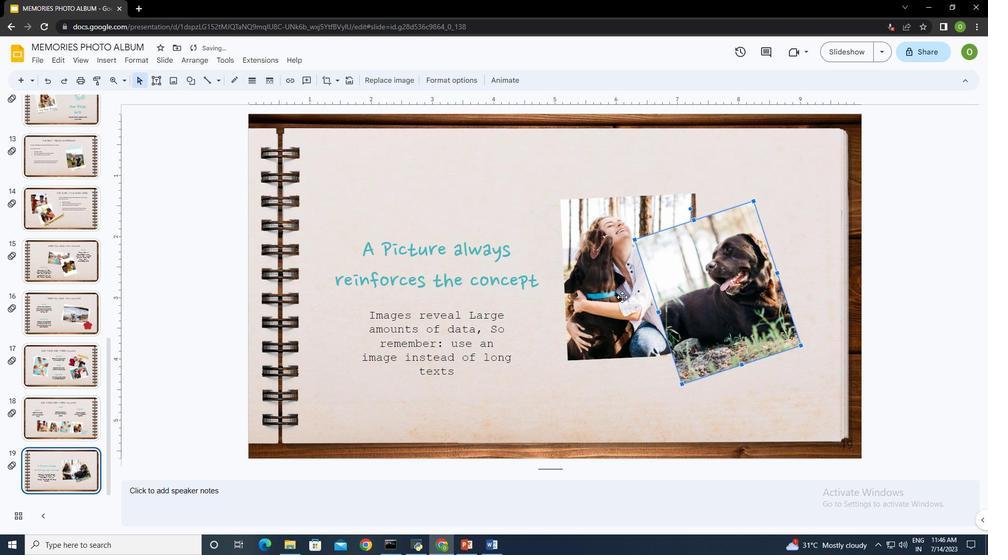
Action: Mouse pressed left at (645, 298)
Screenshot: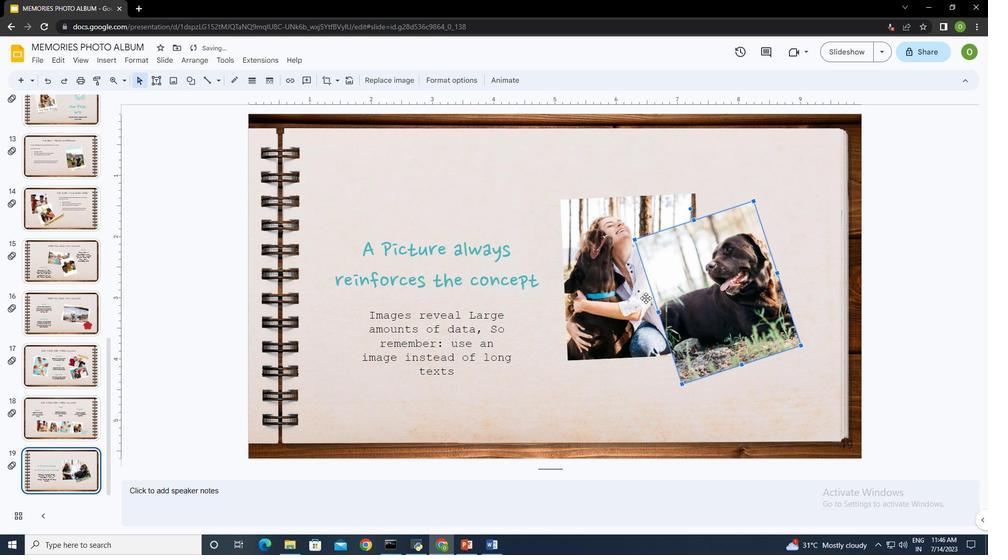 
Action: Mouse moved to (716, 296)
Screenshot: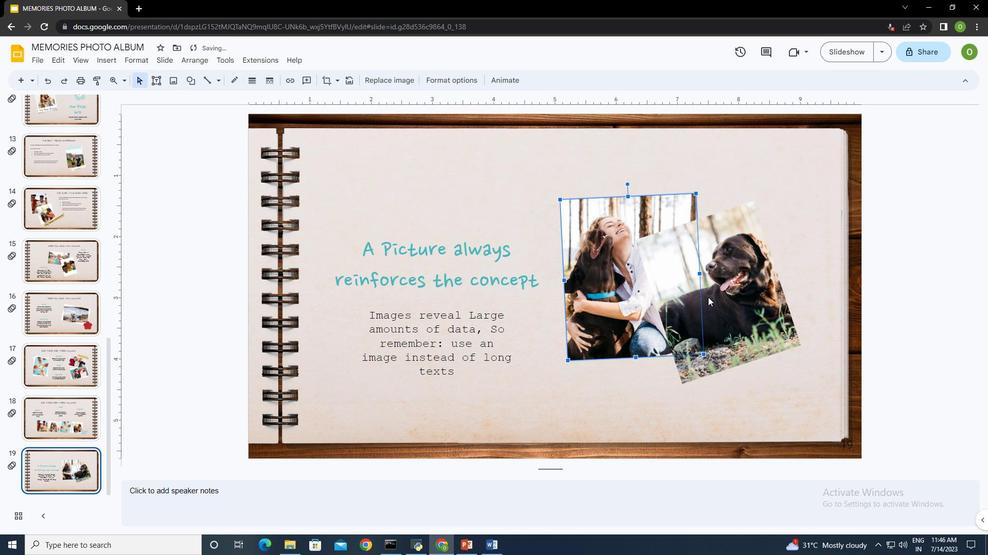 
Action: Mouse pressed left at (716, 296)
Screenshot: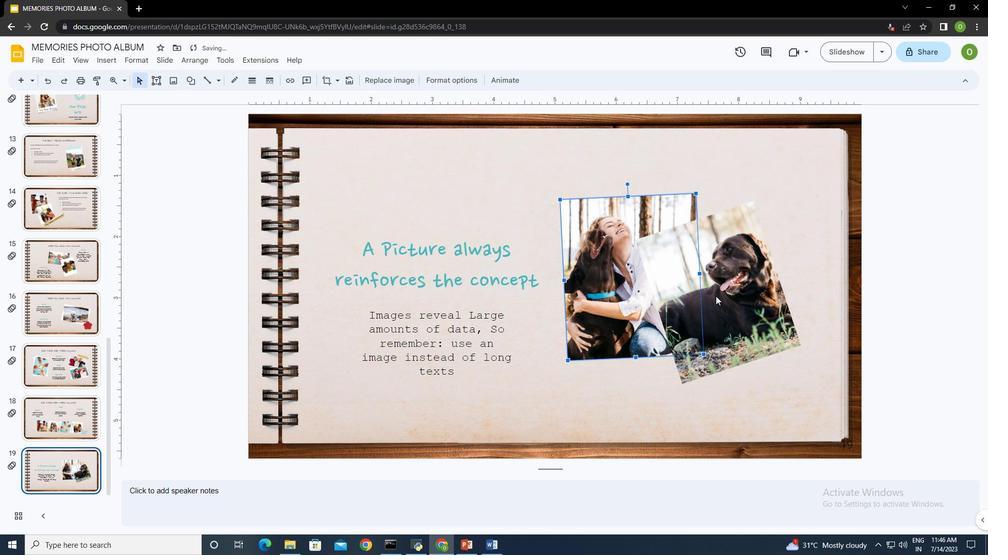 
Action: Mouse moved to (623, 297)
Screenshot: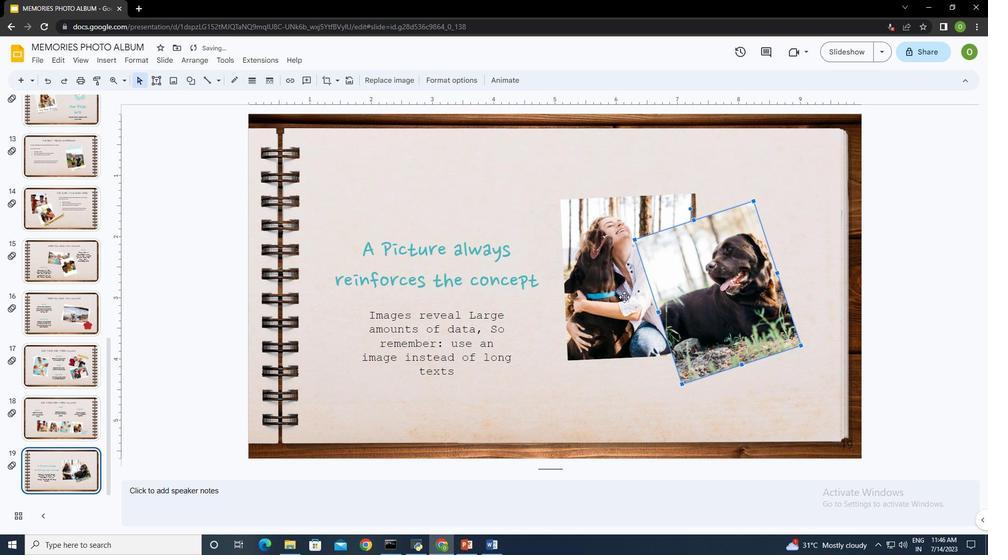 
Action: Mouse pressed left at (623, 297)
Screenshot: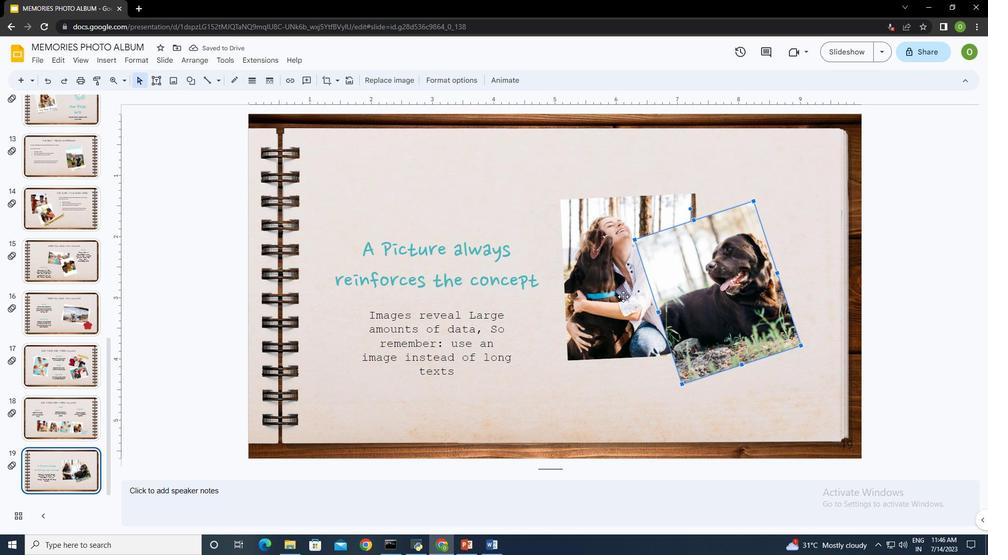 
Action: Mouse moved to (640, 389)
Screenshot: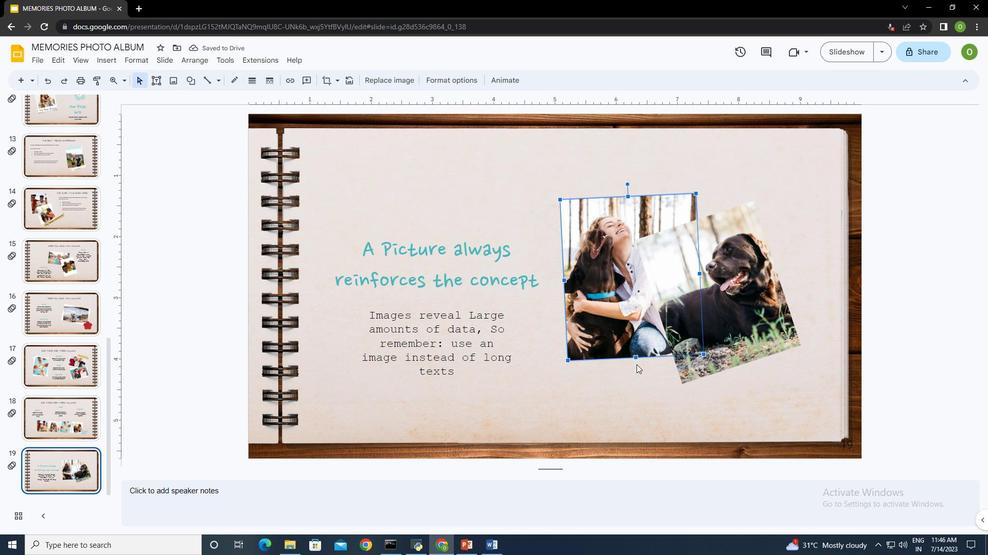 
Action: Mouse pressed left at (640, 389)
Screenshot: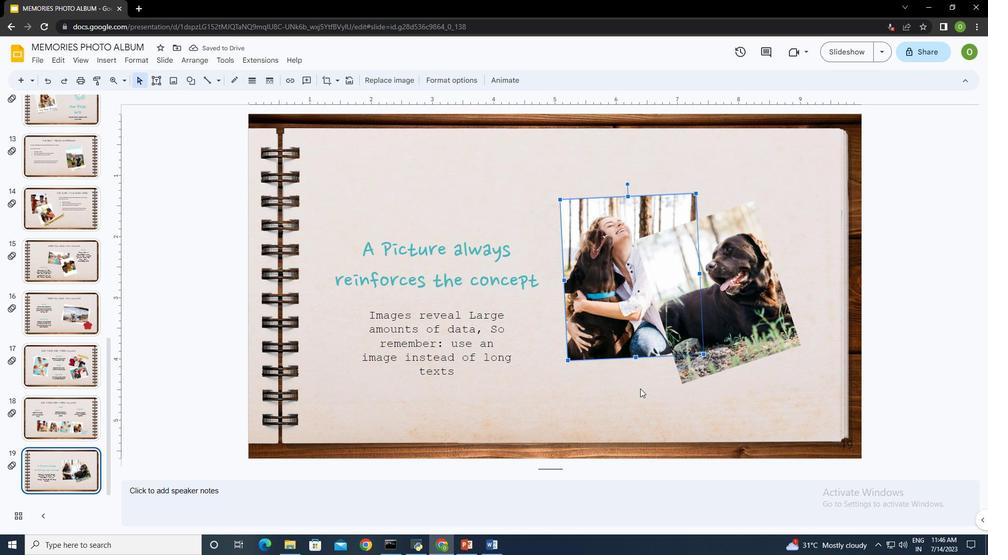 
Action: Mouse moved to (107, 59)
Screenshot: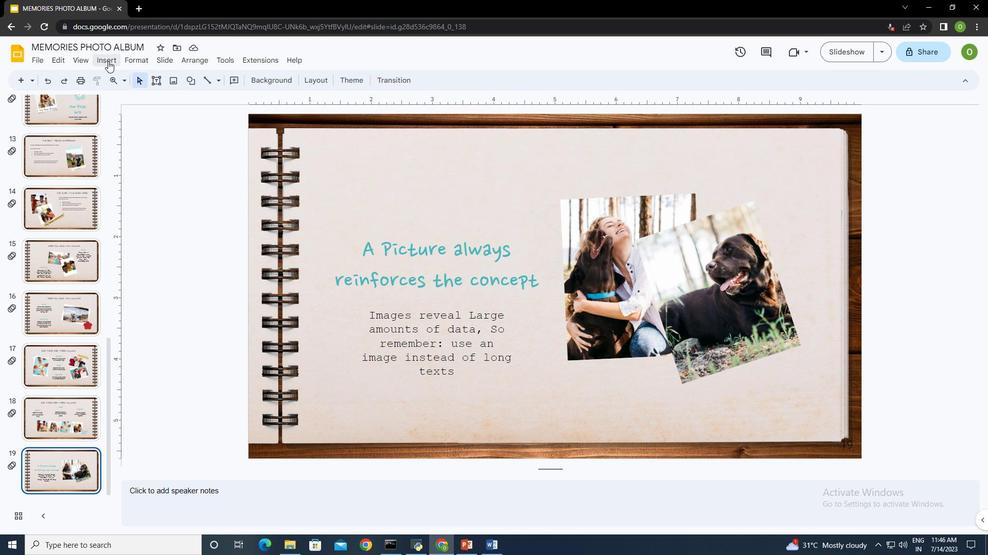
Action: Mouse pressed left at (107, 59)
Screenshot: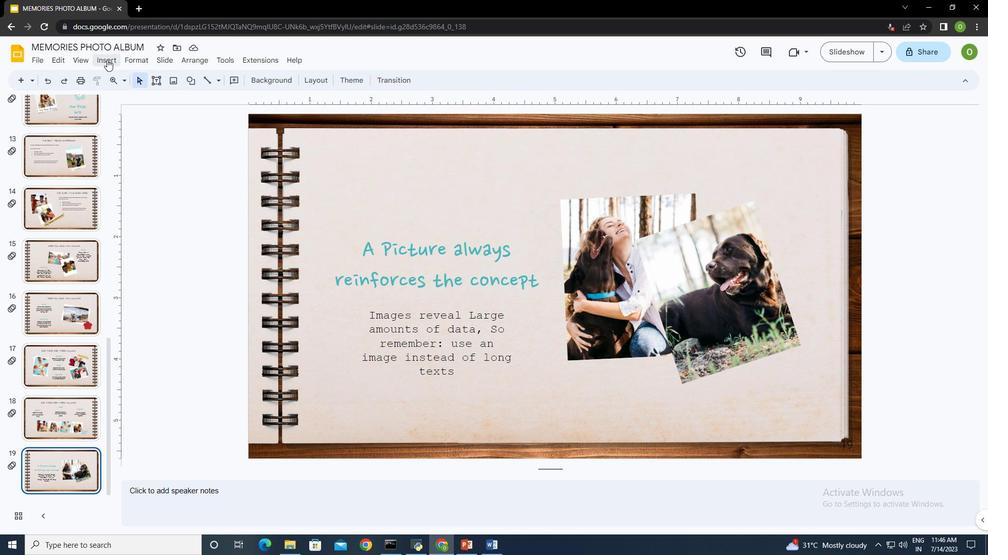 
Action: Mouse moved to (305, 84)
Screenshot: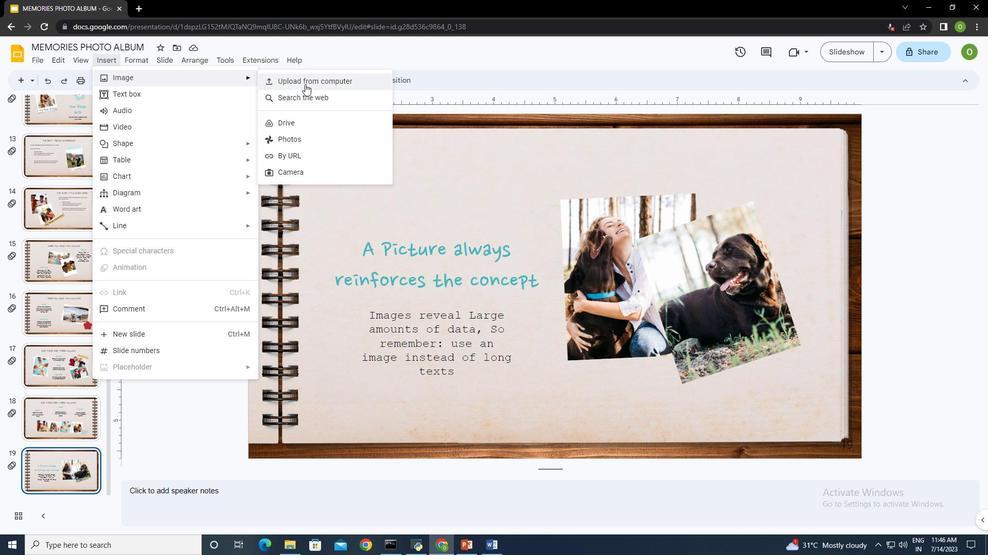 
Action: Mouse pressed left at (305, 84)
Screenshot: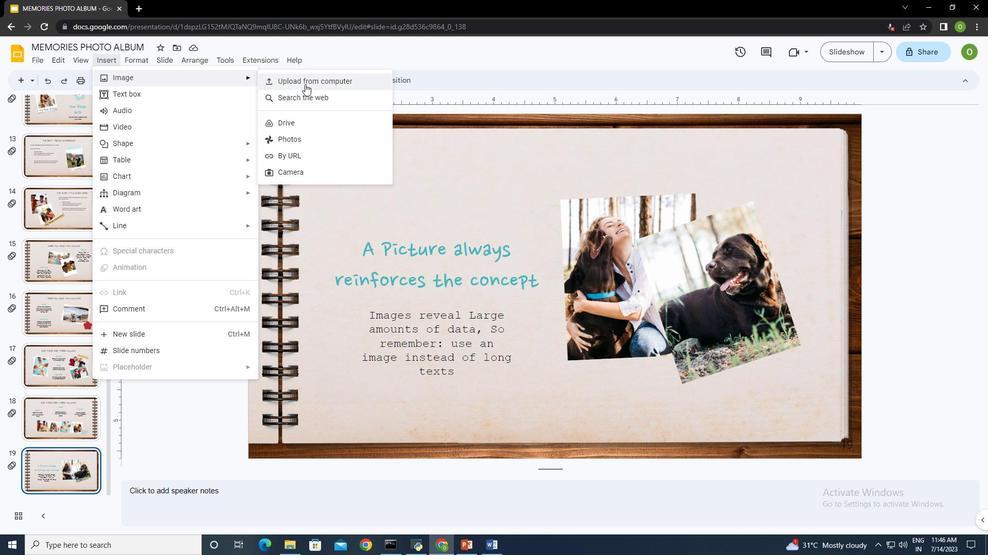 
Action: Mouse moved to (226, 171)
Screenshot: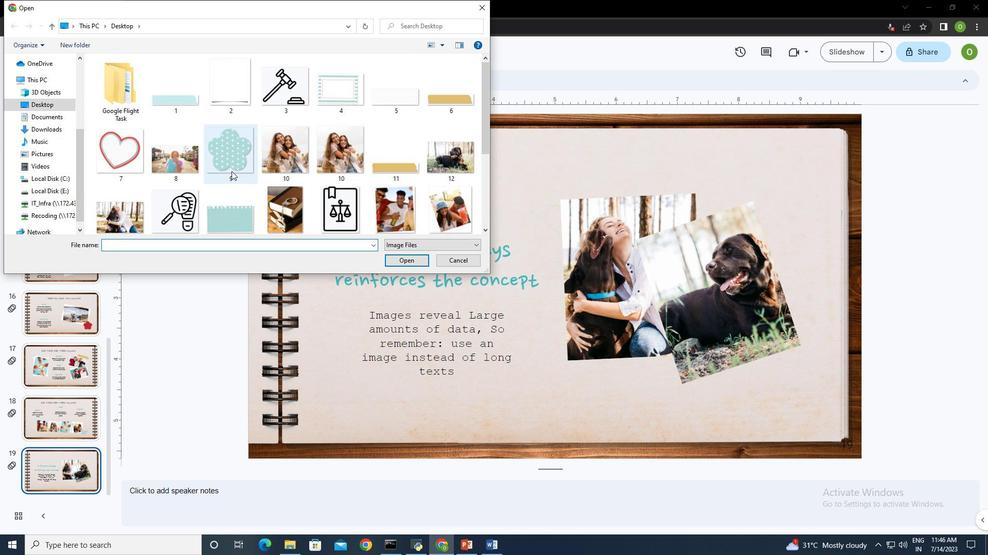 
Action: Mouse scrolled (226, 170) with delta (0, 0)
Screenshot: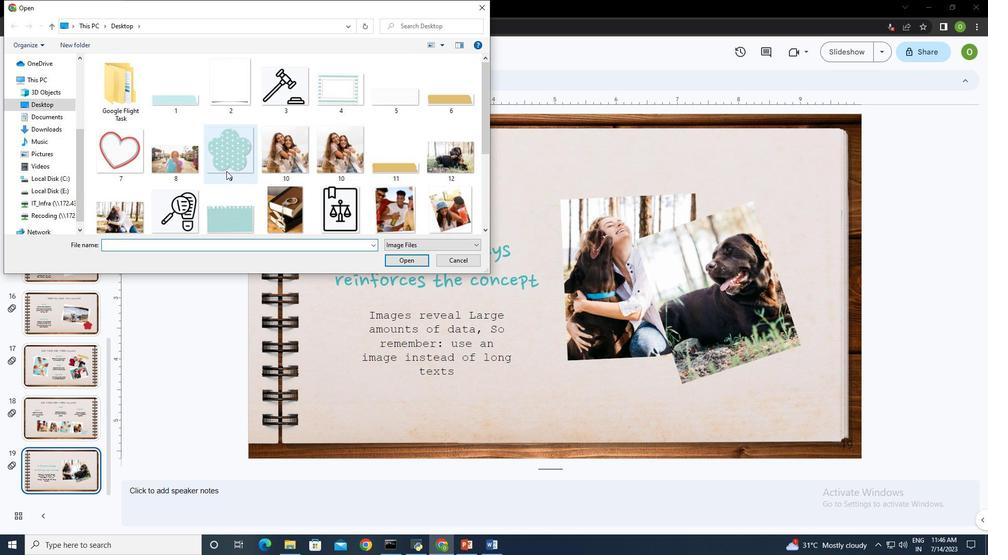 
Action: Mouse scrolled (226, 170) with delta (0, 0)
Screenshot: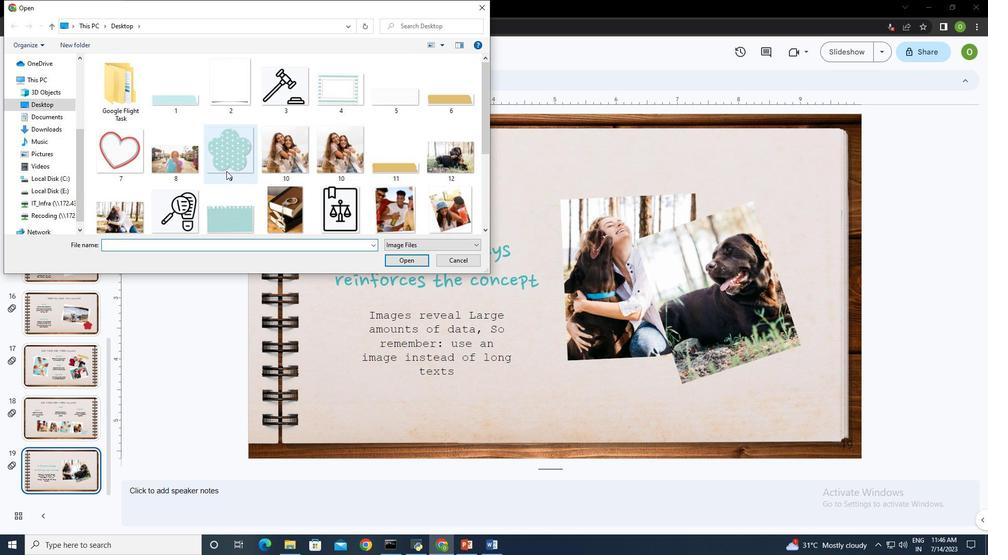 
Action: Mouse scrolled (226, 170) with delta (0, 0)
Screenshot: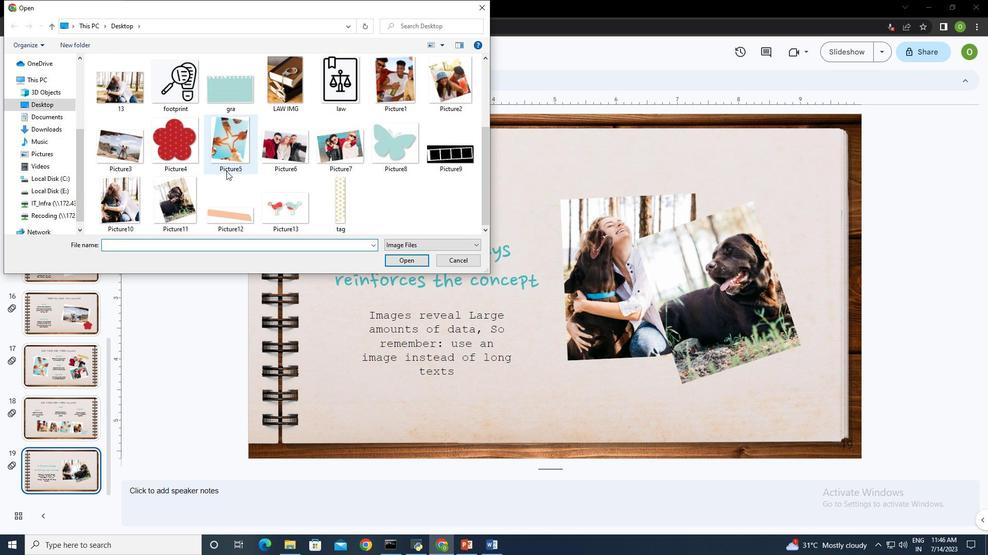 
Action: Mouse scrolled (226, 170) with delta (0, 0)
Screenshot: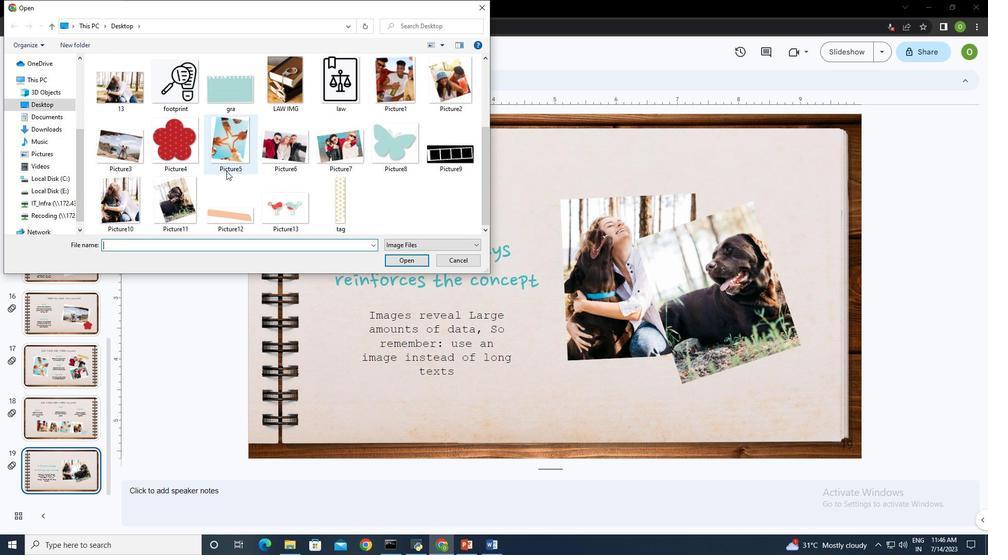 
Action: Mouse scrolled (226, 171) with delta (0, 0)
Screenshot: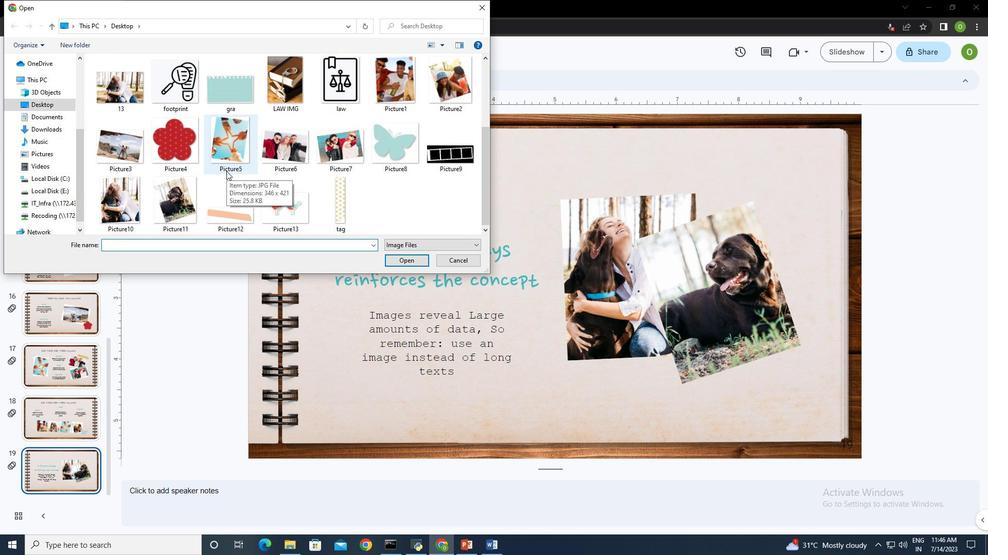 
Action: Mouse moved to (260, 164)
Screenshot: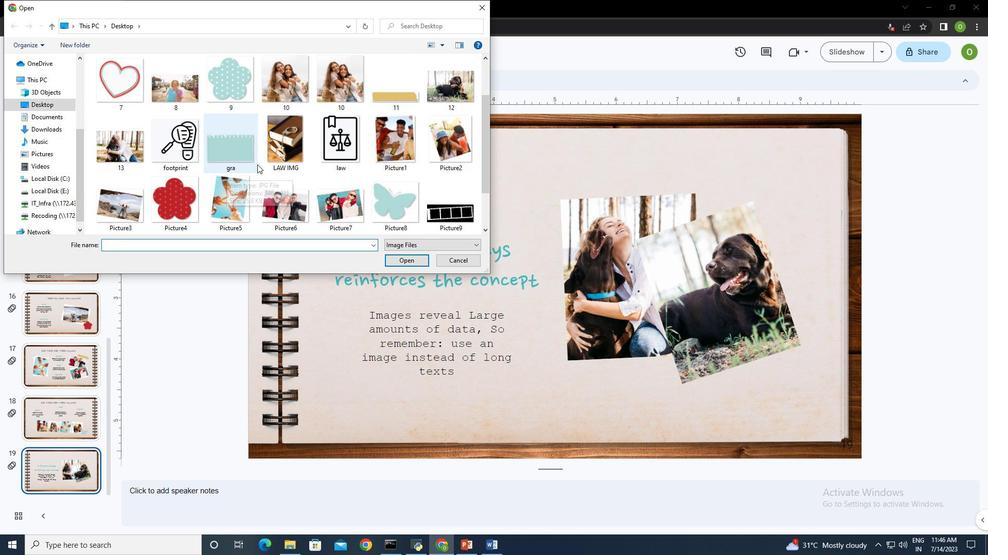 
Action: Mouse scrolled (260, 164) with delta (0, 0)
Screenshot: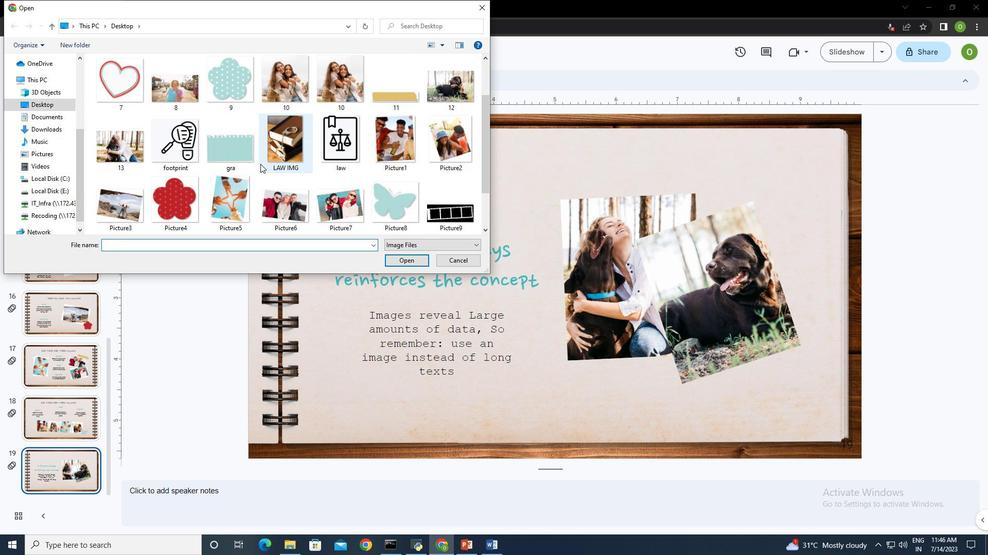 
Action: Mouse moved to (483, 124)
Screenshot: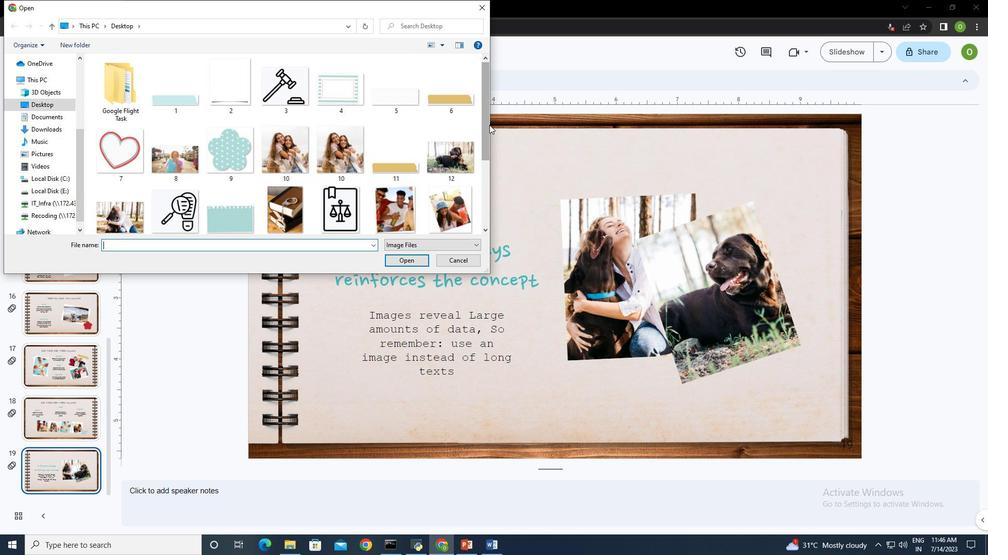 
Action: Mouse pressed left at (483, 124)
Screenshot: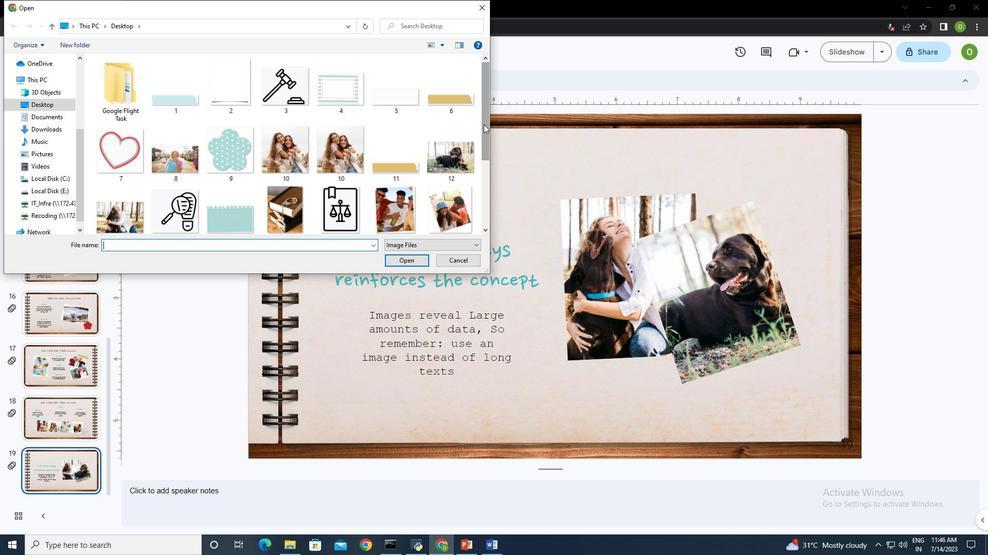 
Action: Mouse moved to (285, 208)
Screenshot: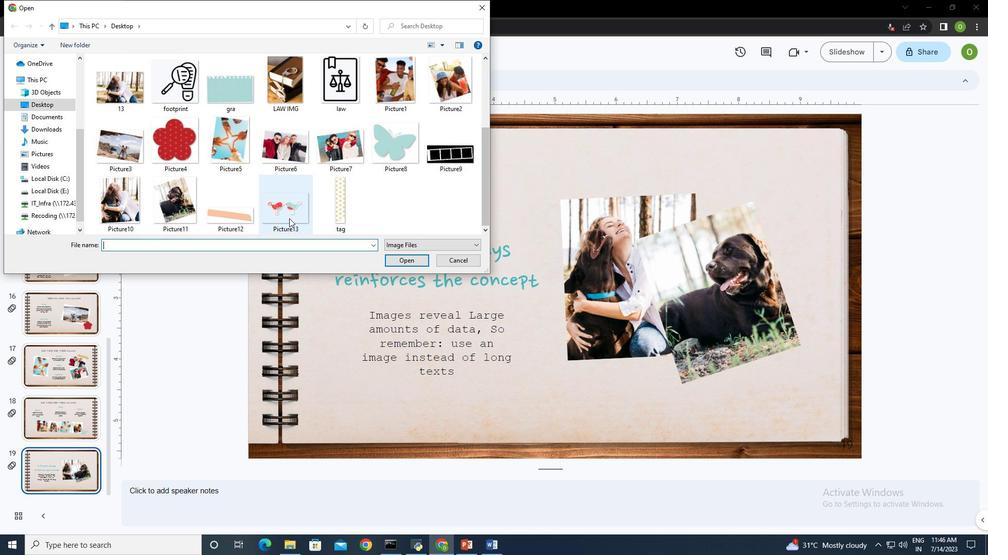 
Action: Mouse pressed left at (285, 208)
Screenshot: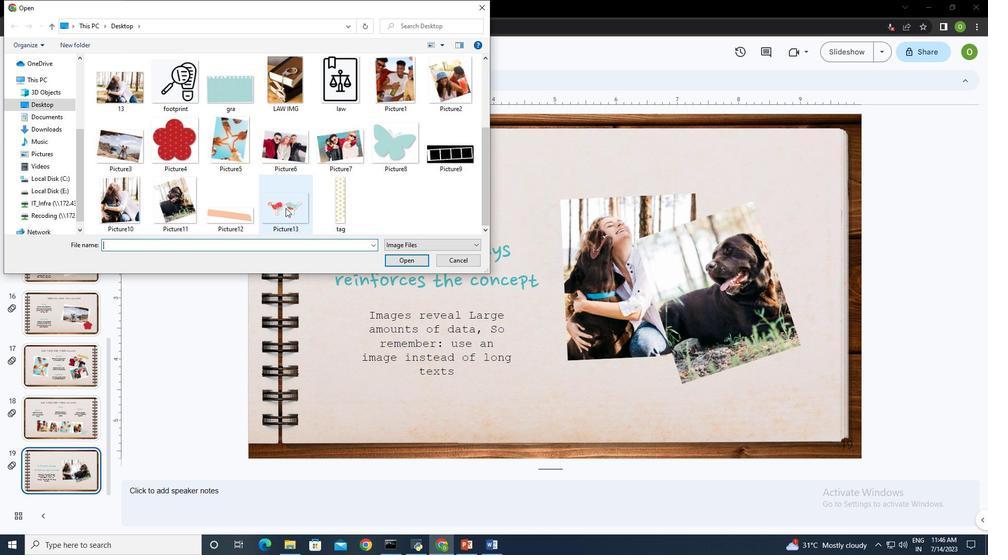 
Action: Mouse moved to (403, 259)
Screenshot: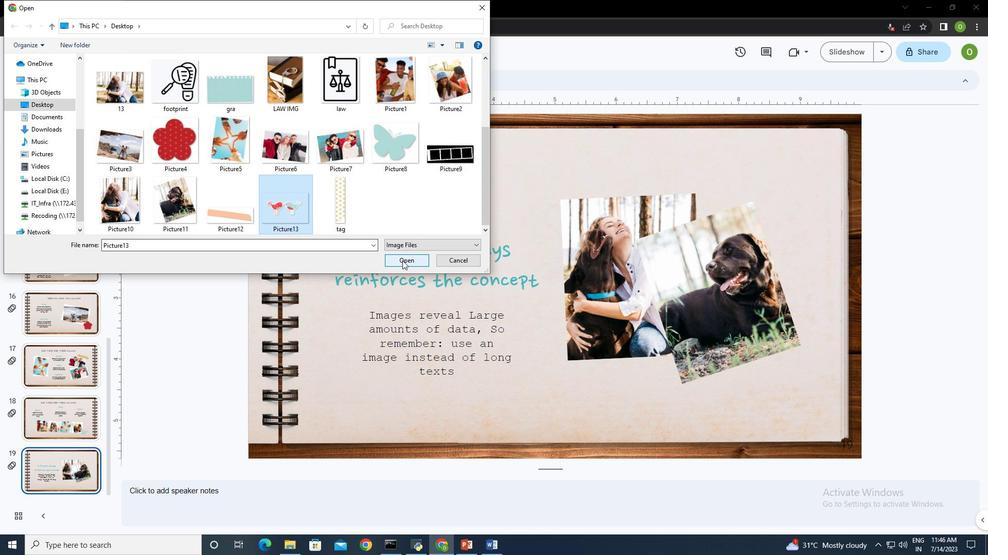 
Action: Mouse pressed left at (403, 259)
Screenshot: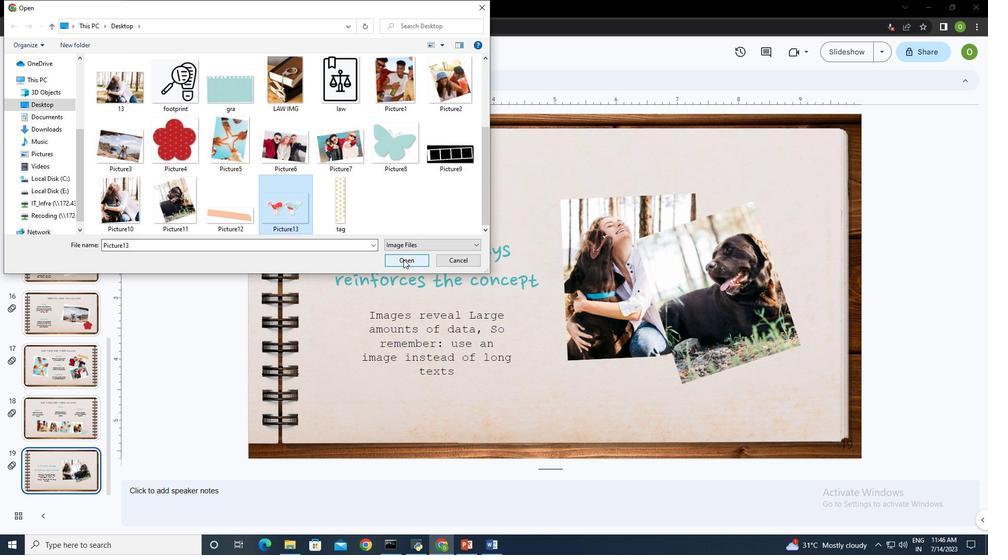 
Action: Mouse moved to (564, 290)
Screenshot: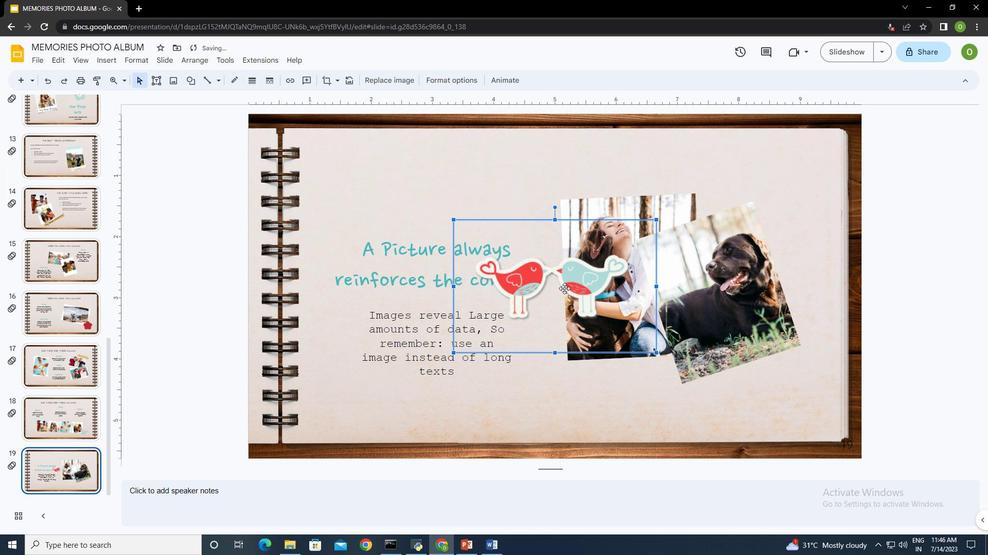 
Action: Mouse pressed left at (564, 290)
Screenshot: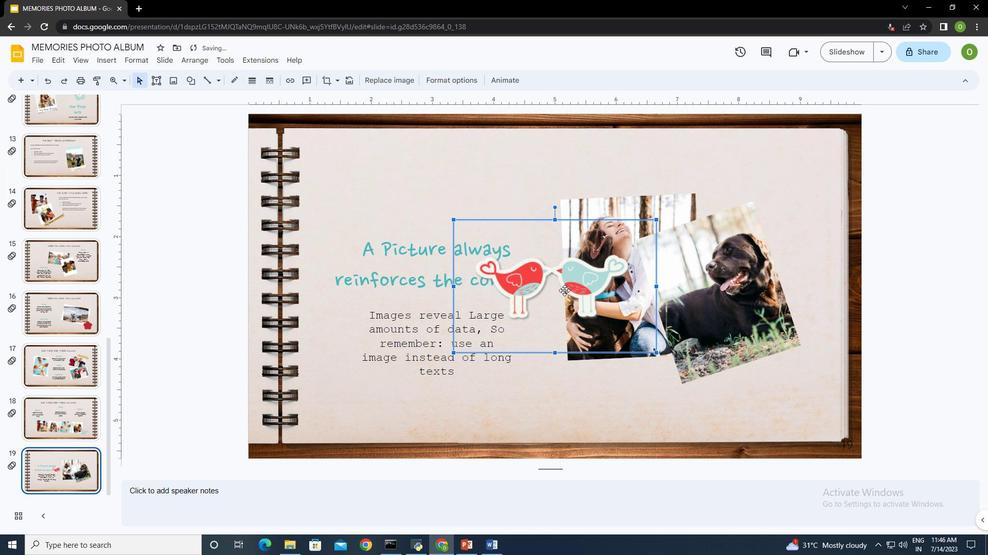 
Action: Mouse moved to (665, 280)
Screenshot: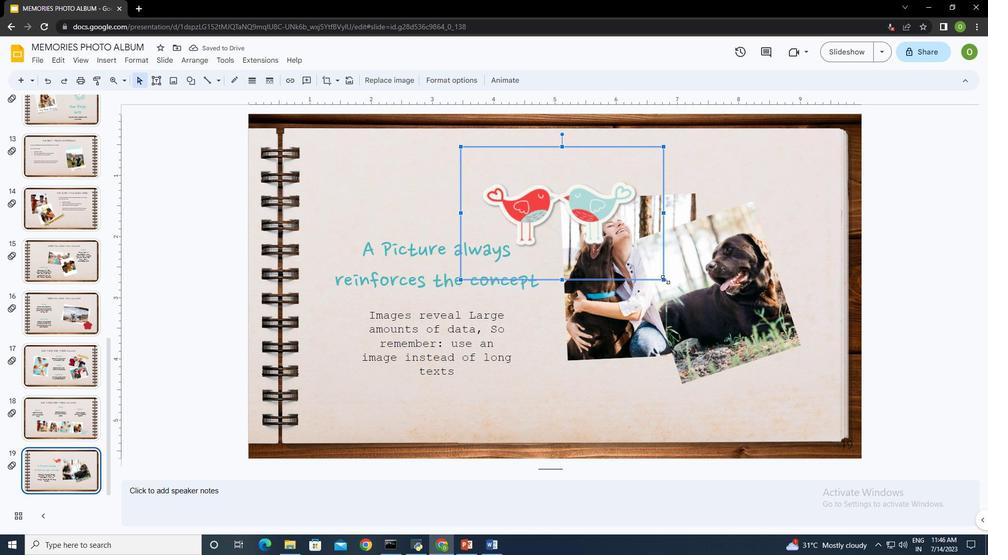 
Action: Mouse pressed left at (665, 280)
Screenshot: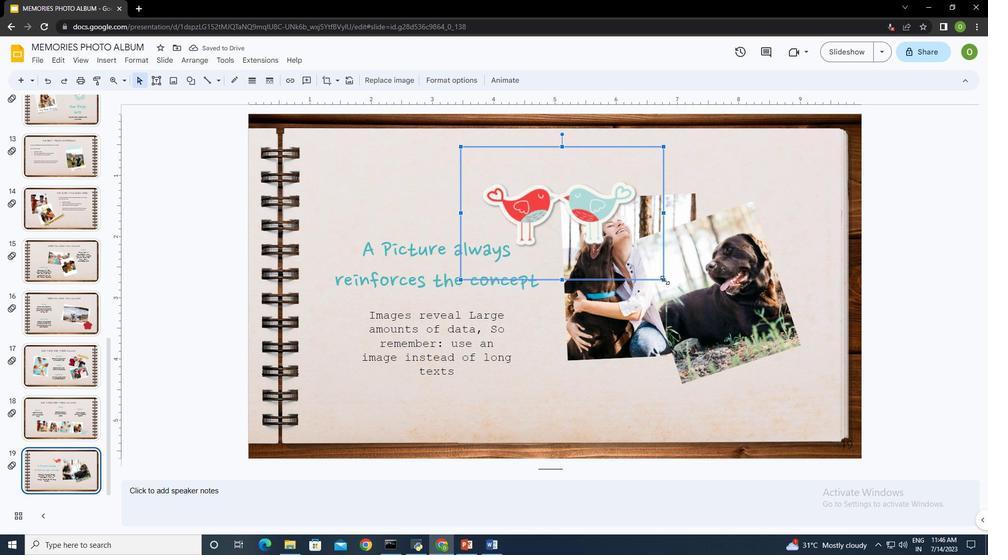 
Action: Mouse moved to (516, 149)
Screenshot: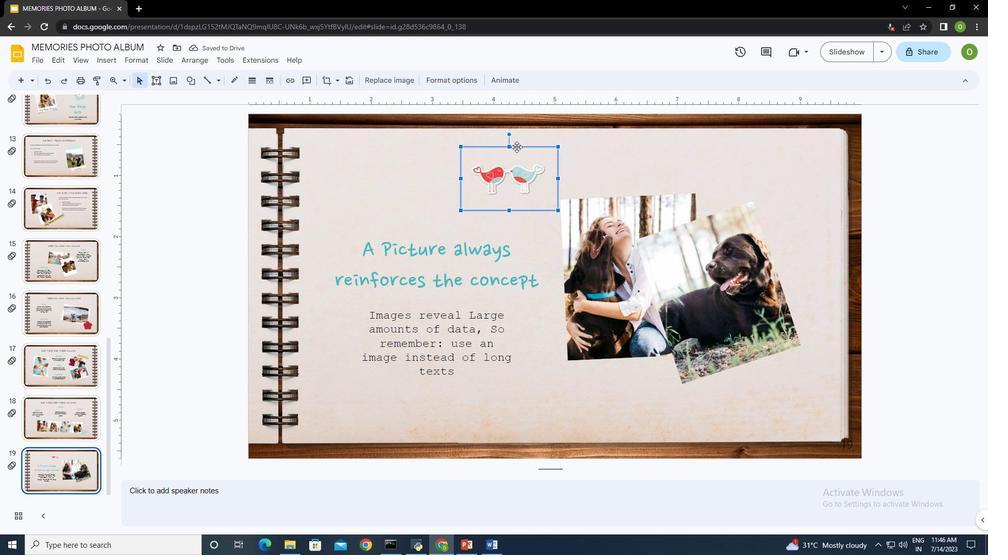 
Action: Mouse pressed left at (516, 149)
Screenshot: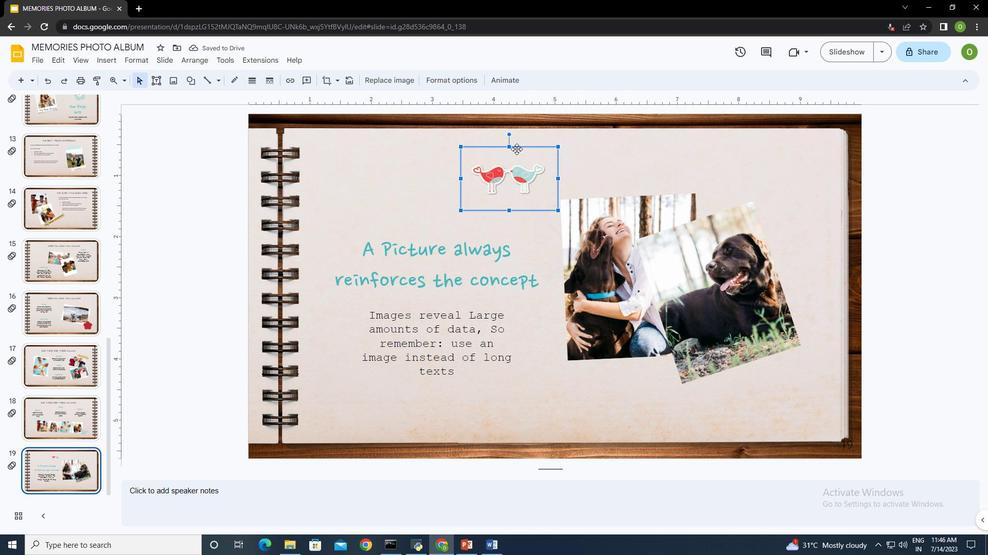 
Action: Mouse moved to (564, 143)
Screenshot: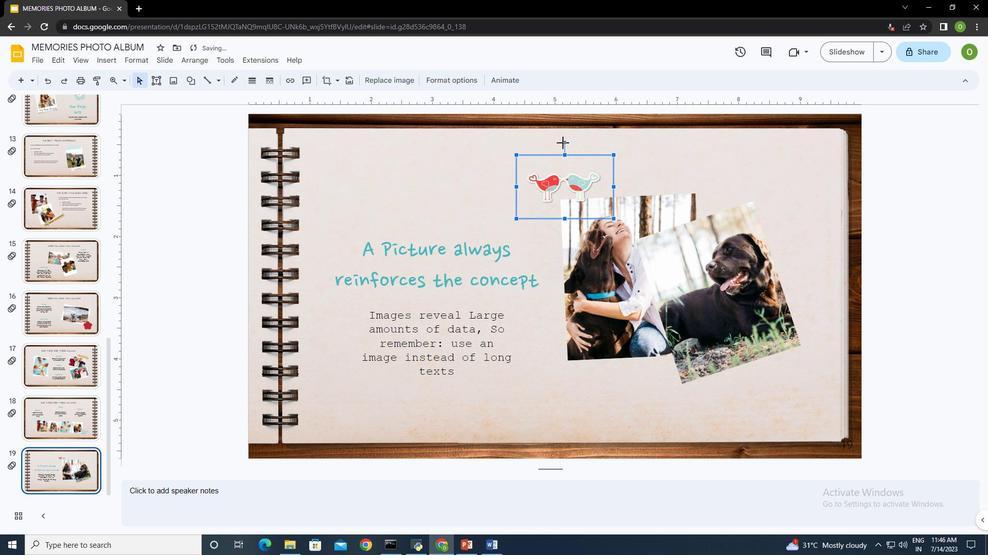 
Action: Mouse pressed left at (564, 143)
Screenshot: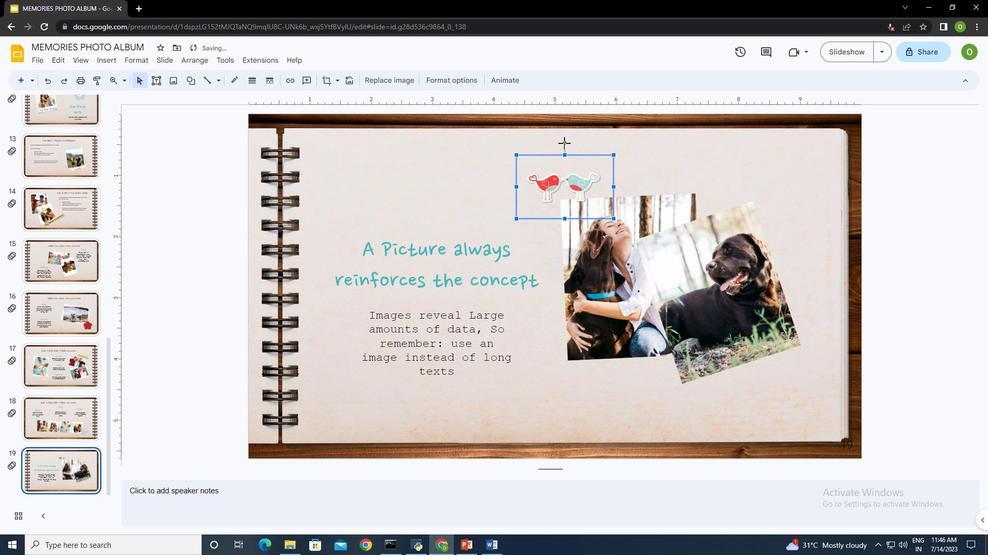 
Action: Mouse moved to (623, 189)
Screenshot: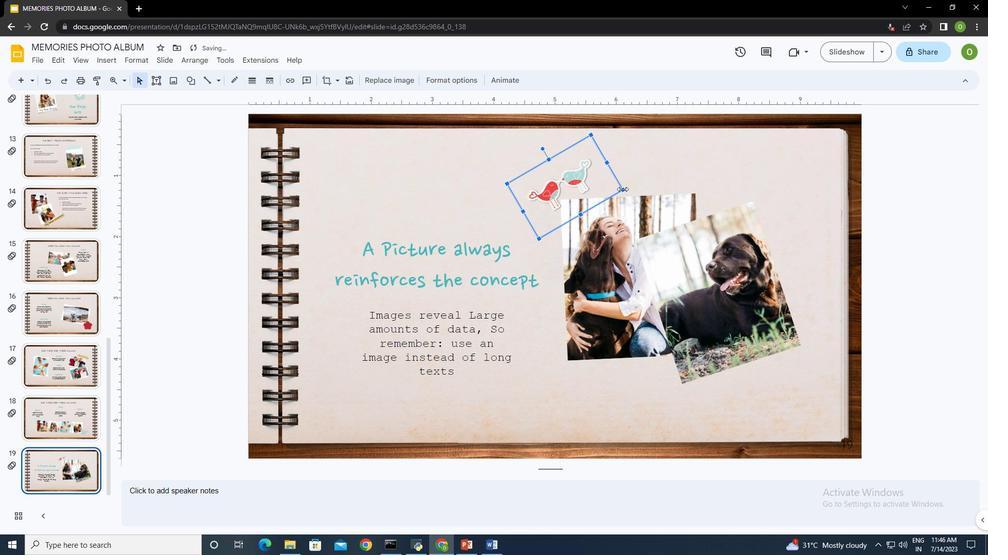 
Action: Mouse pressed left at (623, 189)
Screenshot: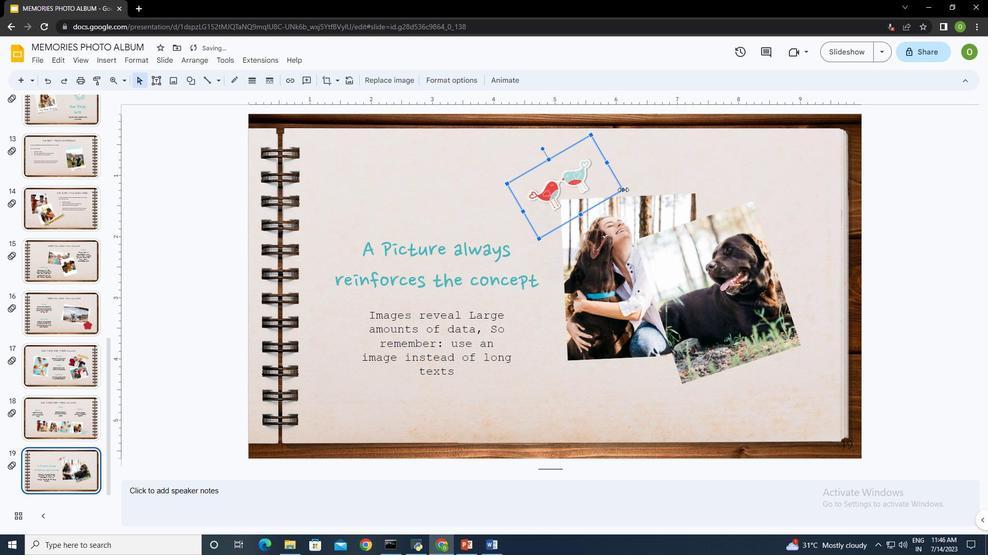 
Action: Mouse moved to (546, 171)
Screenshot: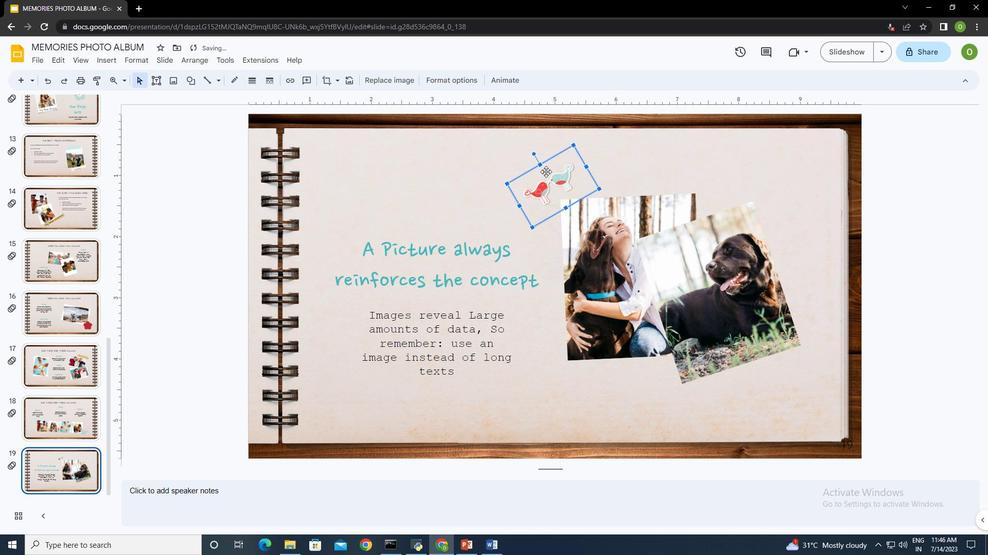 
Action: Mouse pressed left at (546, 171)
Screenshot: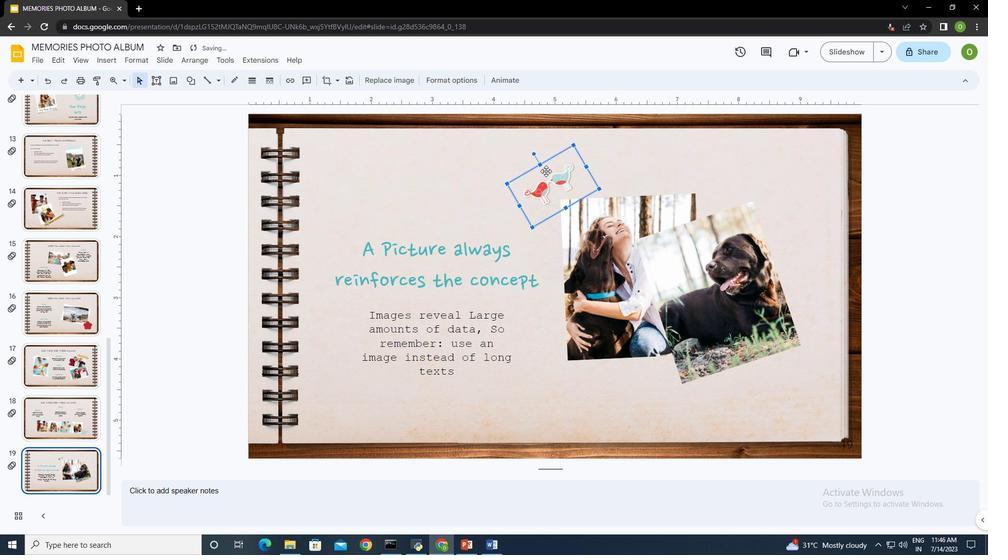 
Action: Mouse moved to (657, 156)
Screenshot: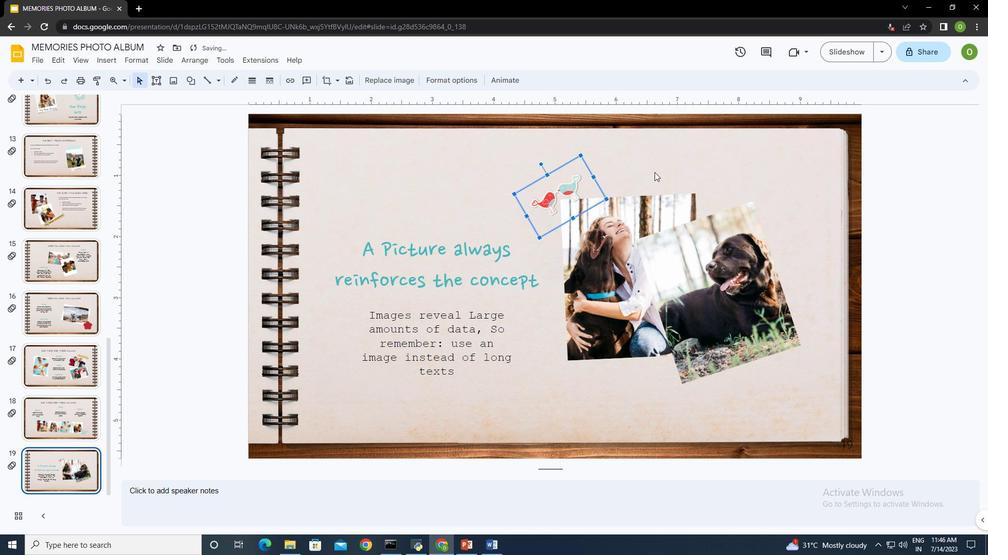 
Action: Mouse pressed left at (657, 156)
Screenshot: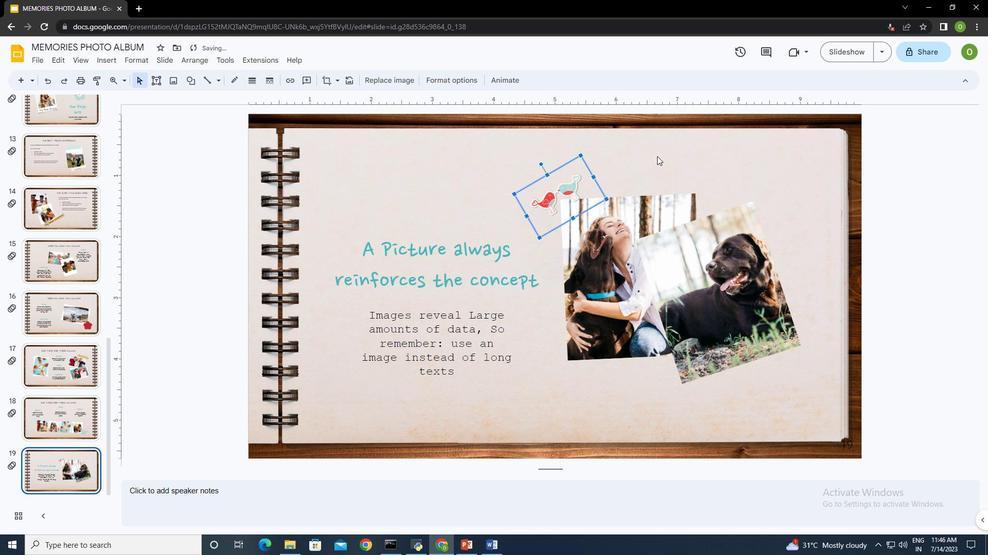 
Action: Mouse moved to (575, 192)
Screenshot: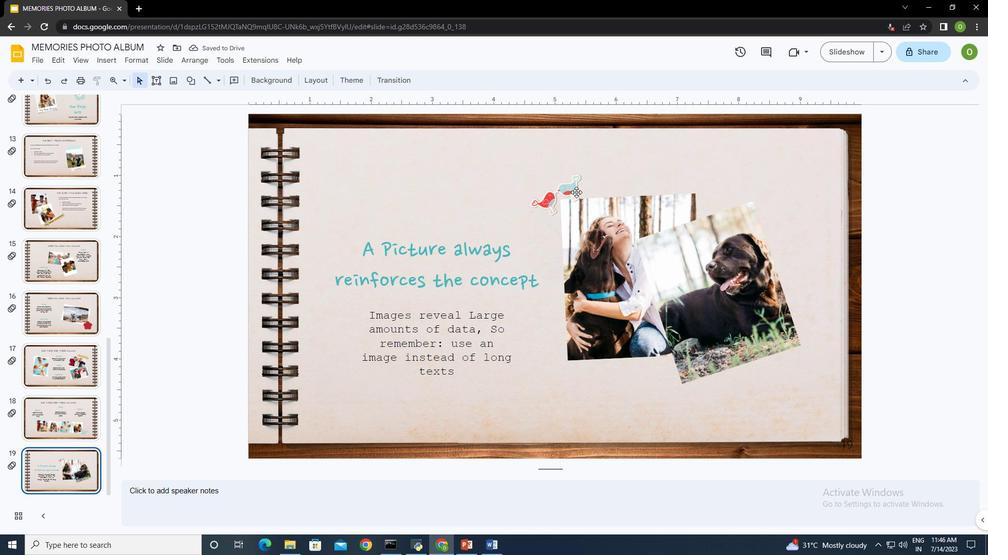 
Action: Mouse pressed left at (575, 192)
Screenshot: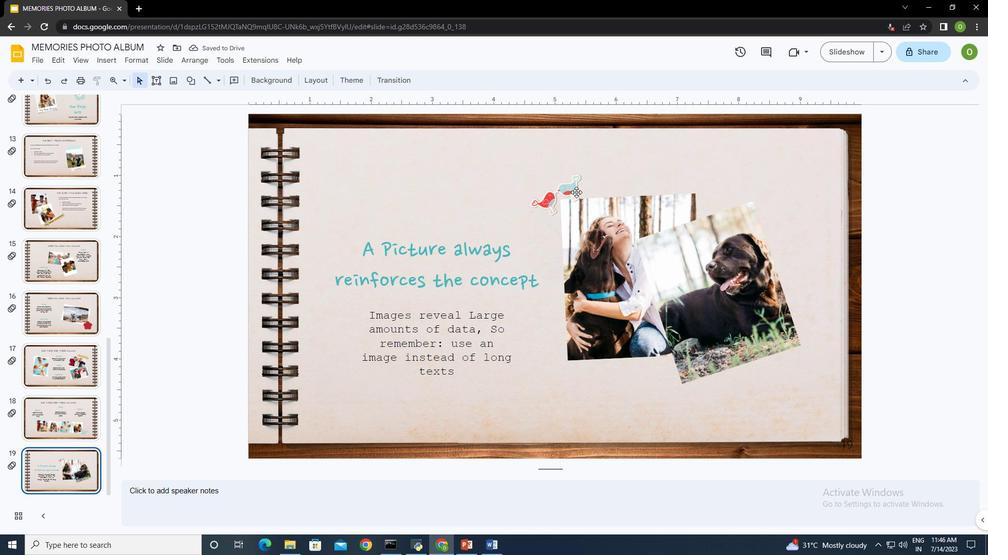 
Action: Mouse moved to (607, 199)
Screenshot: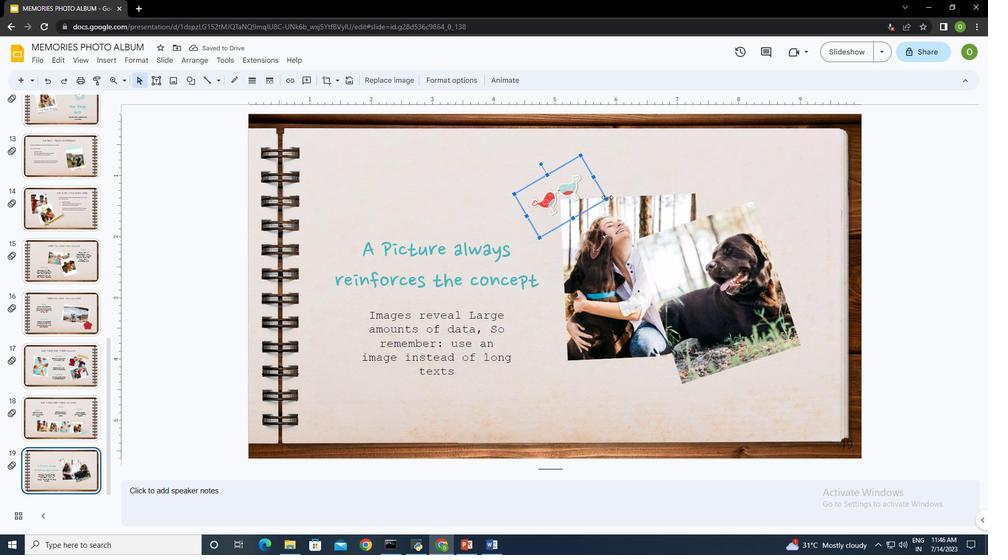 
Action: Mouse pressed left at (607, 199)
Screenshot: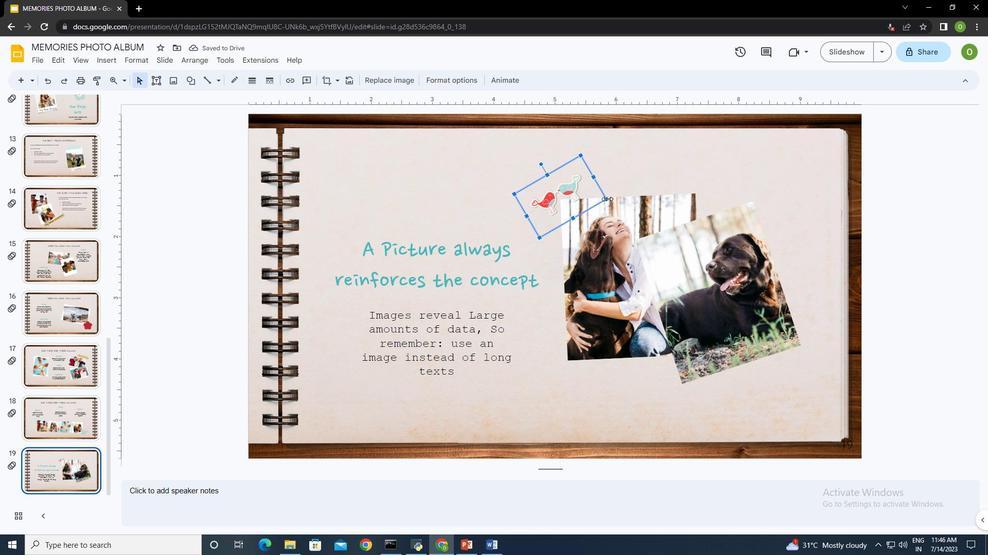 
Action: Mouse moved to (575, 165)
Screenshot: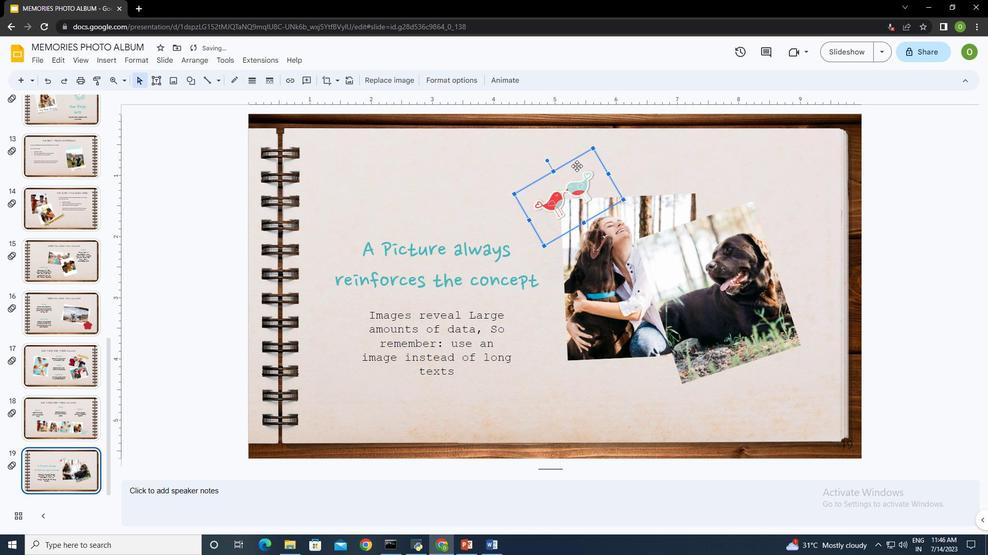 
Action: Mouse pressed left at (575, 165)
Screenshot: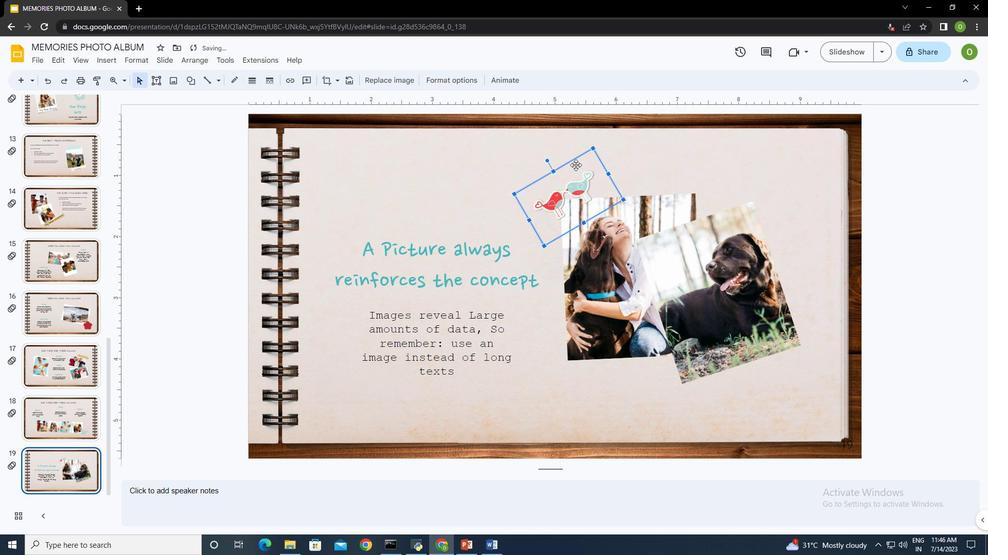 
Action: Mouse moved to (554, 161)
Screenshot: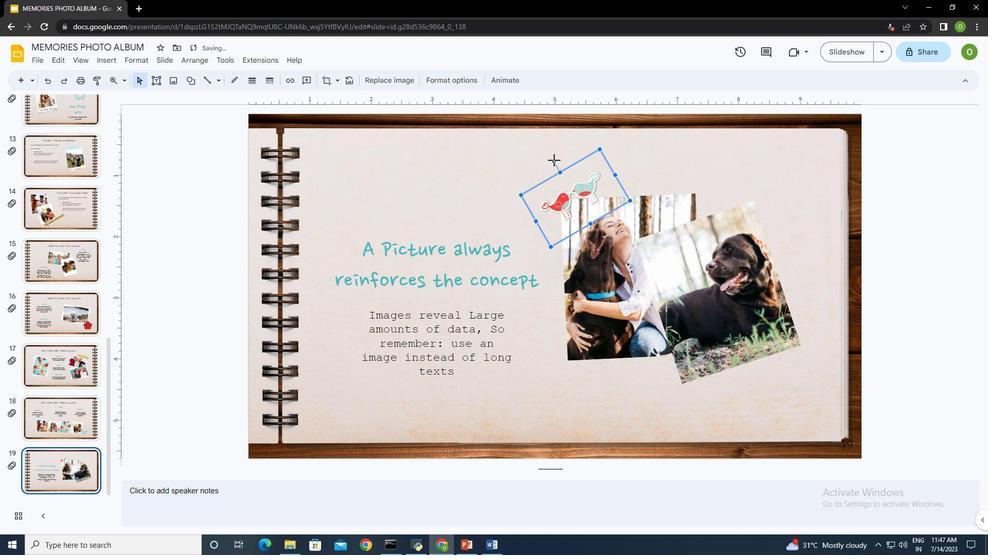 
Action: Mouse pressed left at (554, 161)
Screenshot: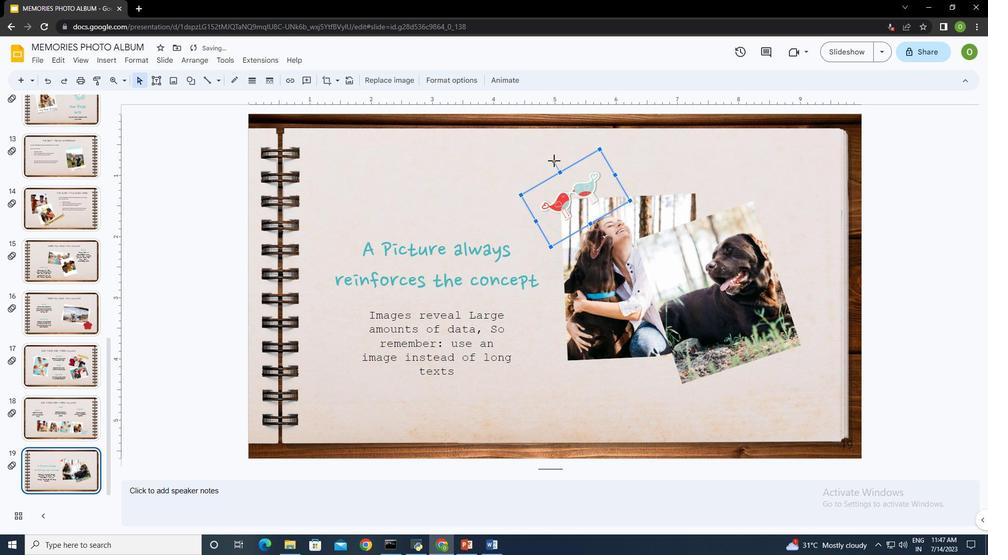 
Action: Mouse moved to (667, 169)
Screenshot: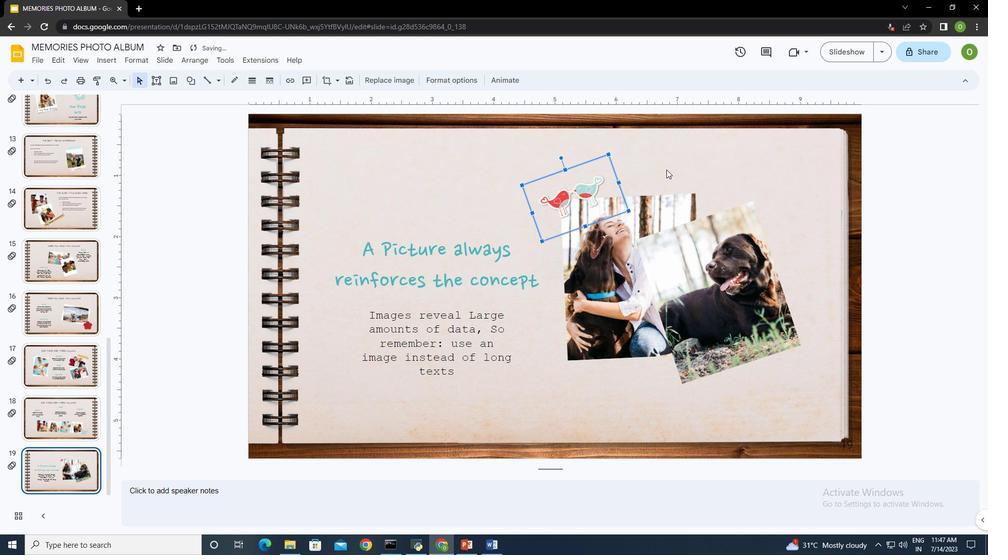 
Action: Mouse pressed left at (667, 169)
Screenshot: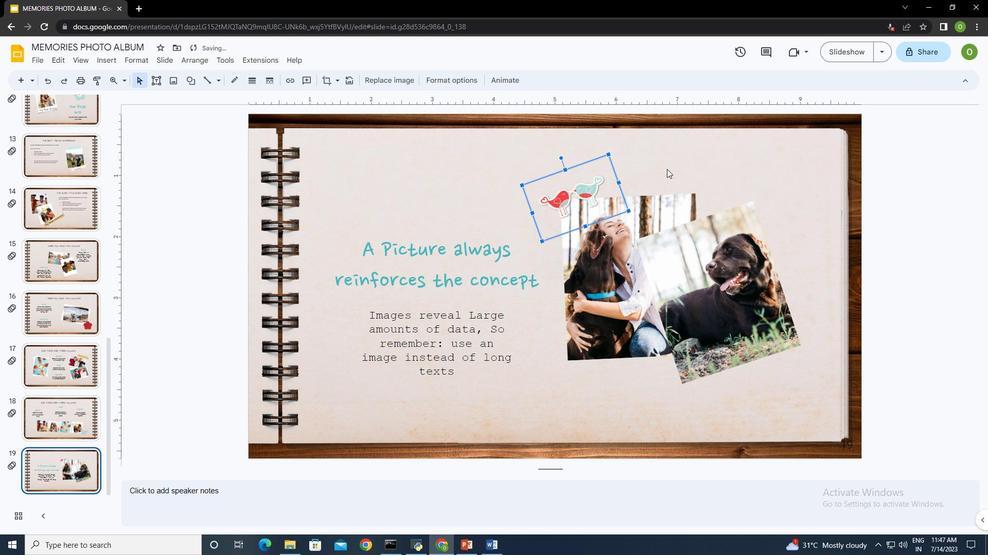 
Action: Mouse moved to (753, 392)
Screenshot: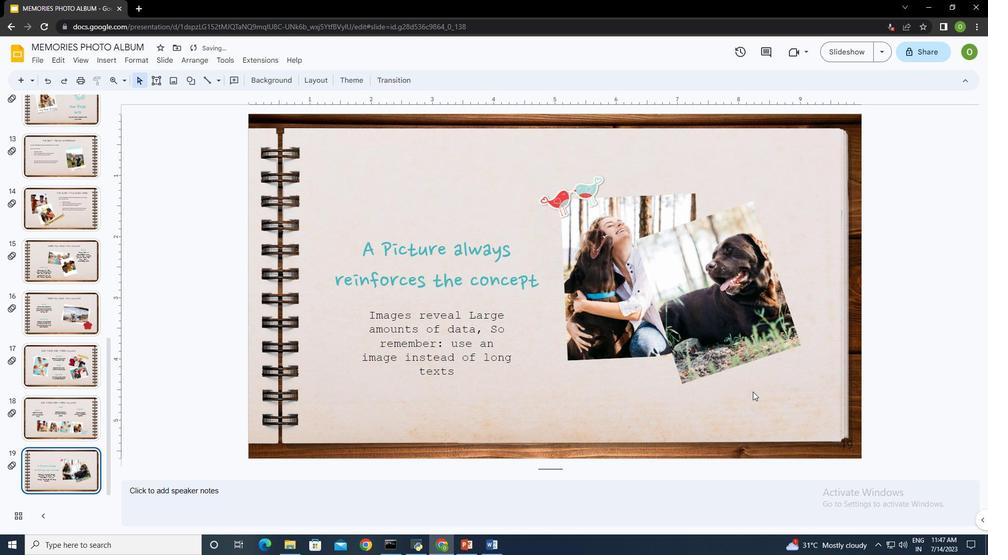 
Action: Mouse pressed left at (753, 392)
Screenshot: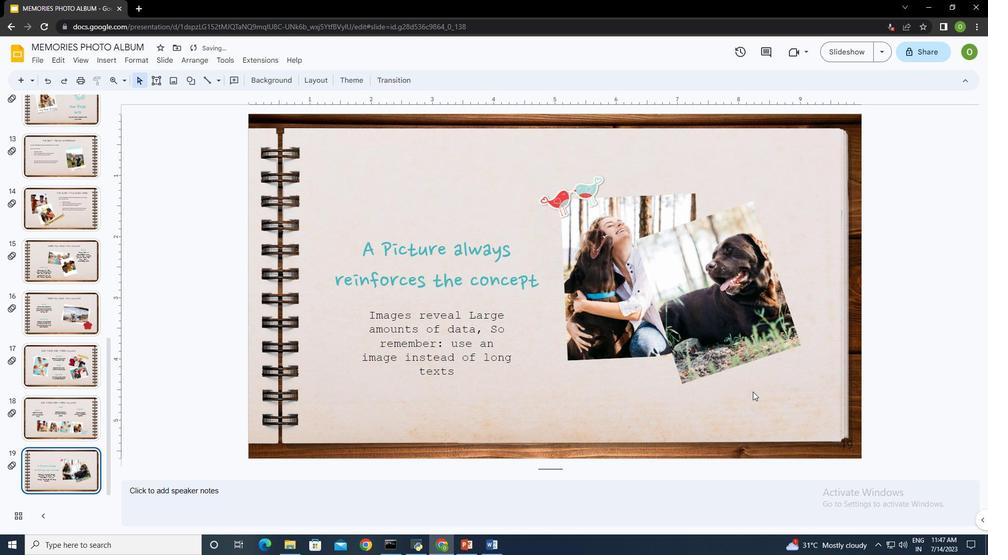 
Action: Mouse moved to (109, 57)
Screenshot: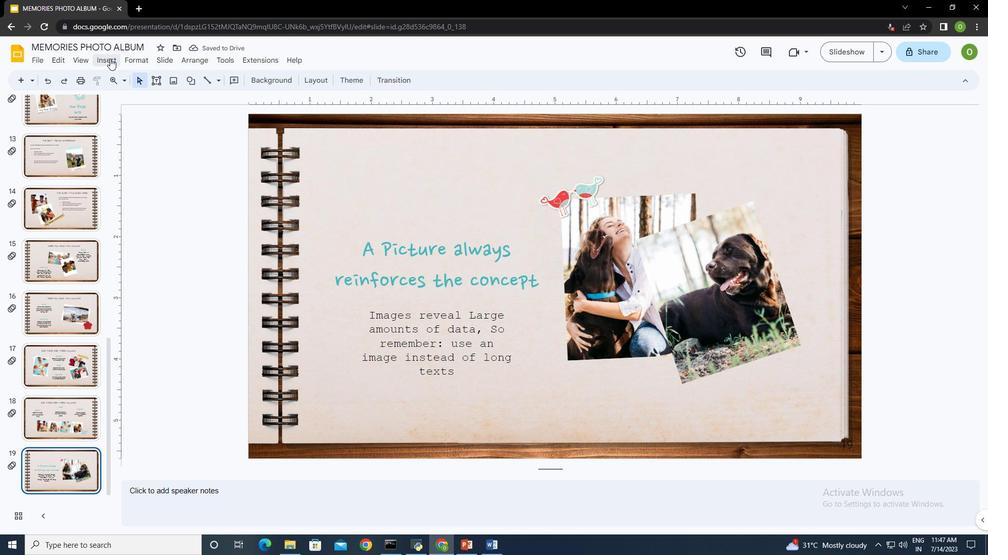 
Action: Mouse pressed left at (109, 57)
Screenshot: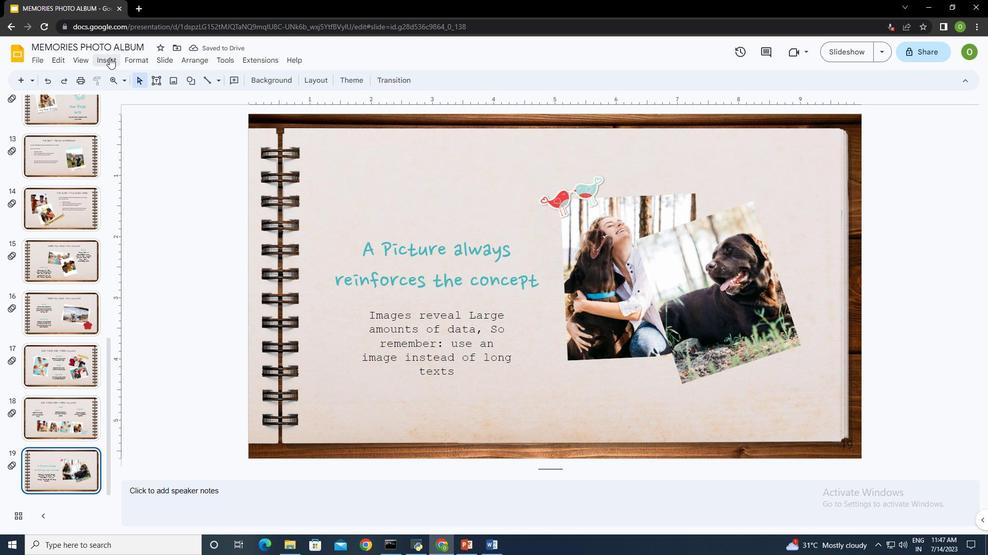 
Action: Mouse moved to (307, 82)
Screenshot: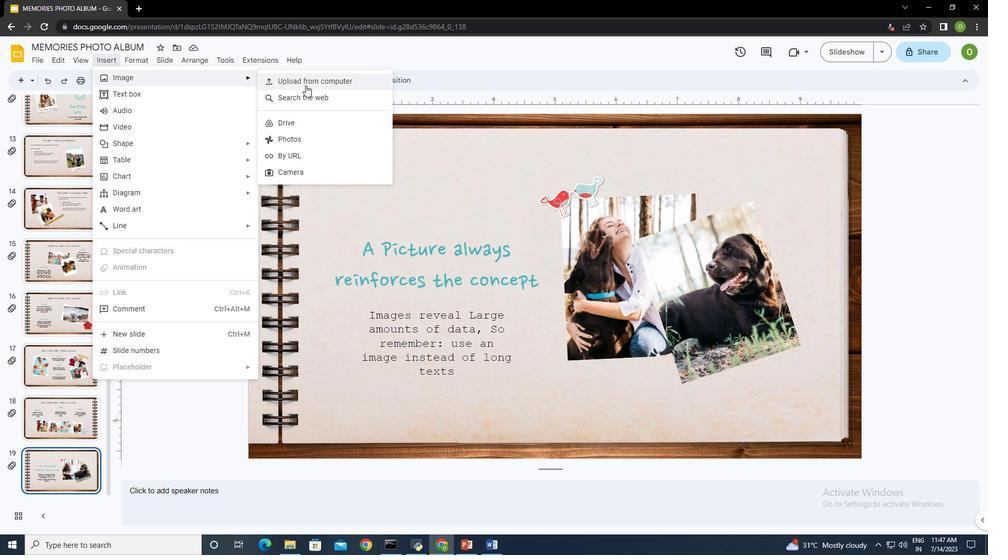 
Action: Mouse pressed left at (307, 82)
Screenshot: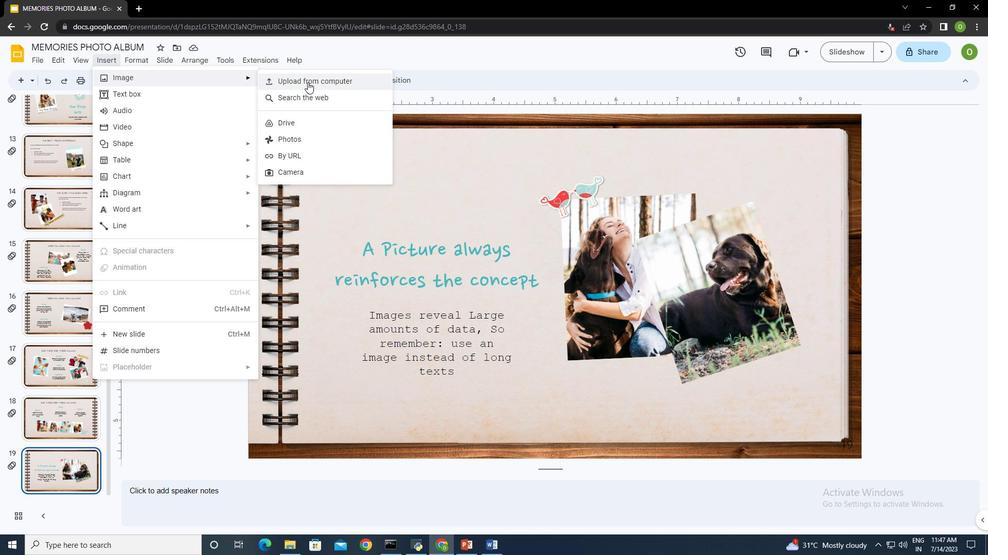 
Action: Mouse moved to (333, 177)
Screenshot: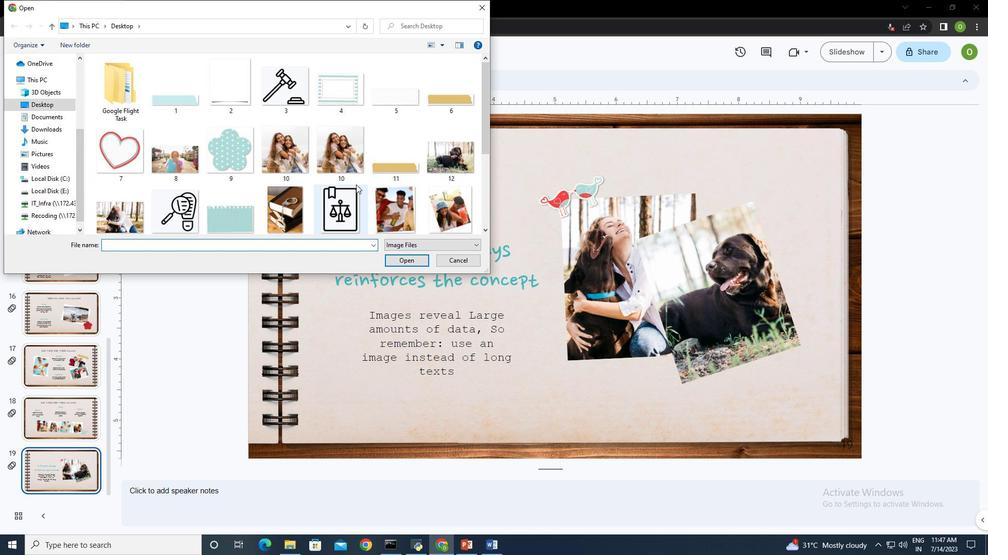 
Action: Mouse scrolled (333, 176) with delta (0, 0)
Screenshot: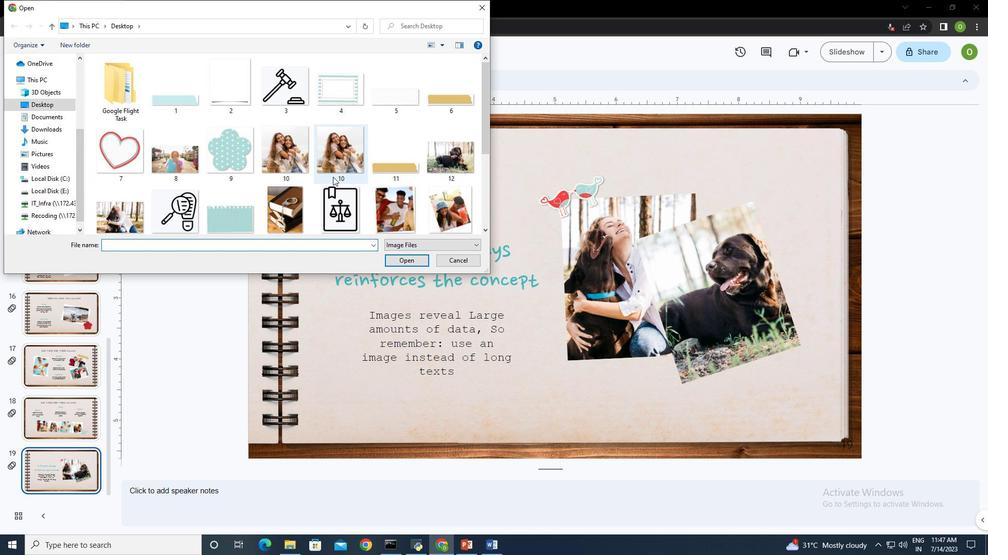 
Action: Mouse scrolled (333, 176) with delta (0, 0)
Screenshot: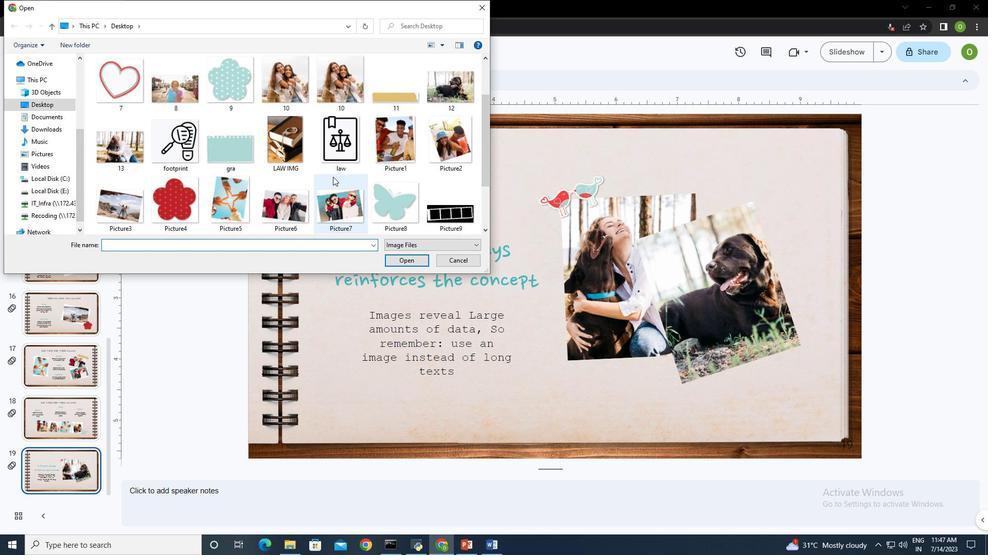 
Action: Mouse scrolled (333, 176) with delta (0, 0)
Screenshot: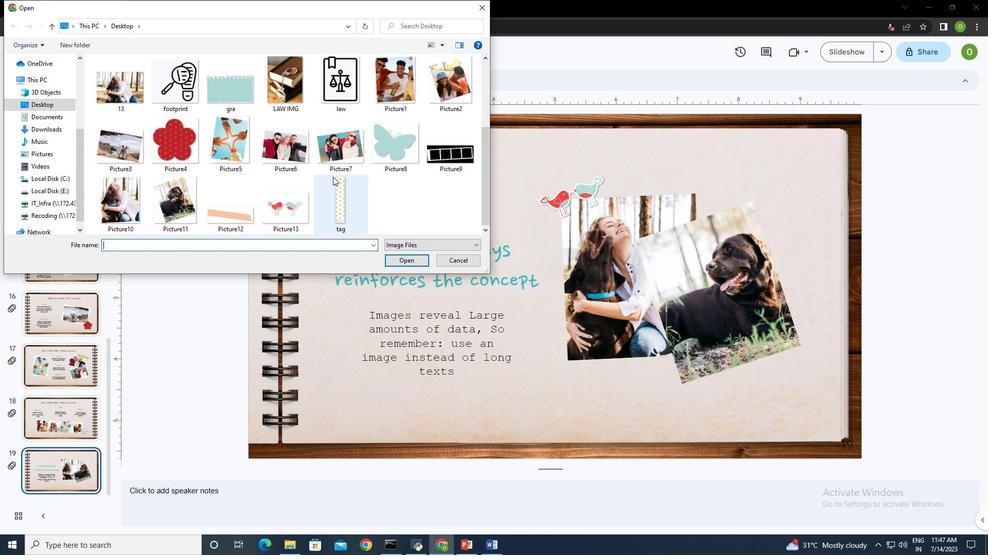 
Action: Mouse moved to (232, 213)
Screenshot: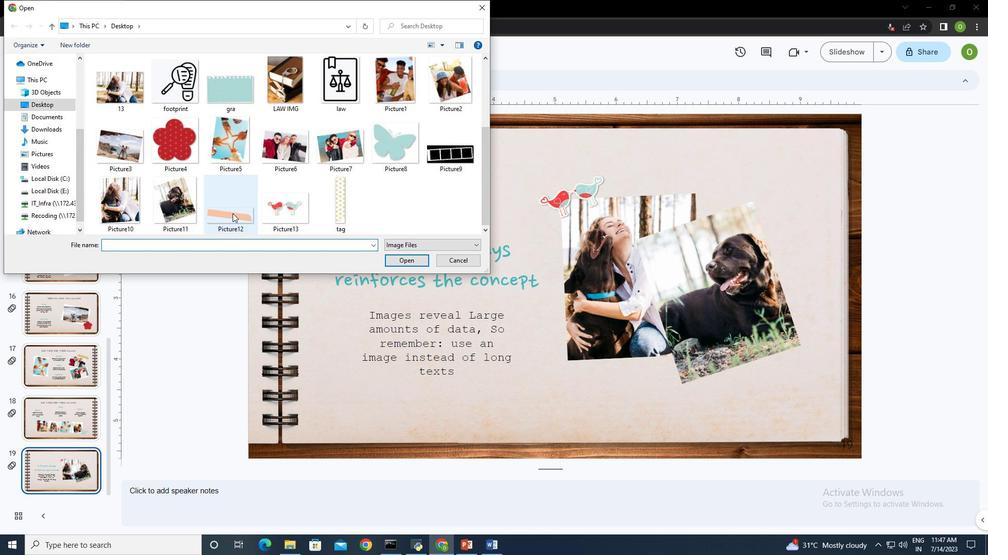 
Action: Mouse pressed left at (232, 213)
Screenshot: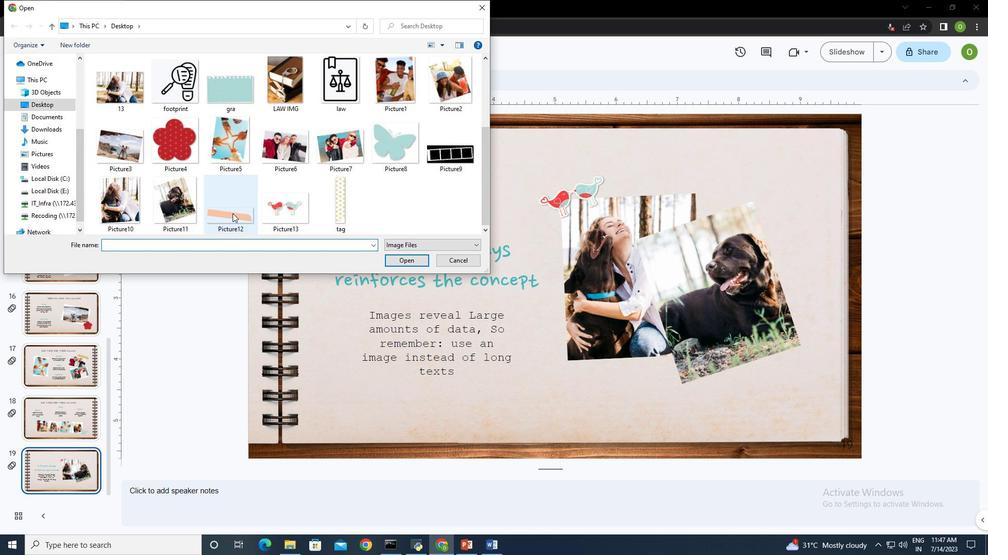 
Action: Mouse moved to (403, 258)
Screenshot: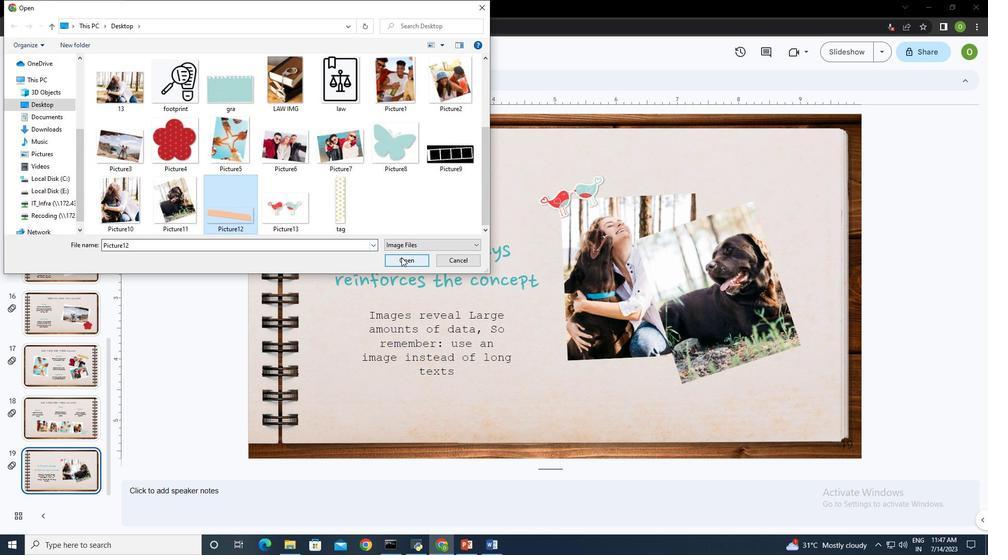 
Action: Mouse pressed left at (403, 258)
Screenshot: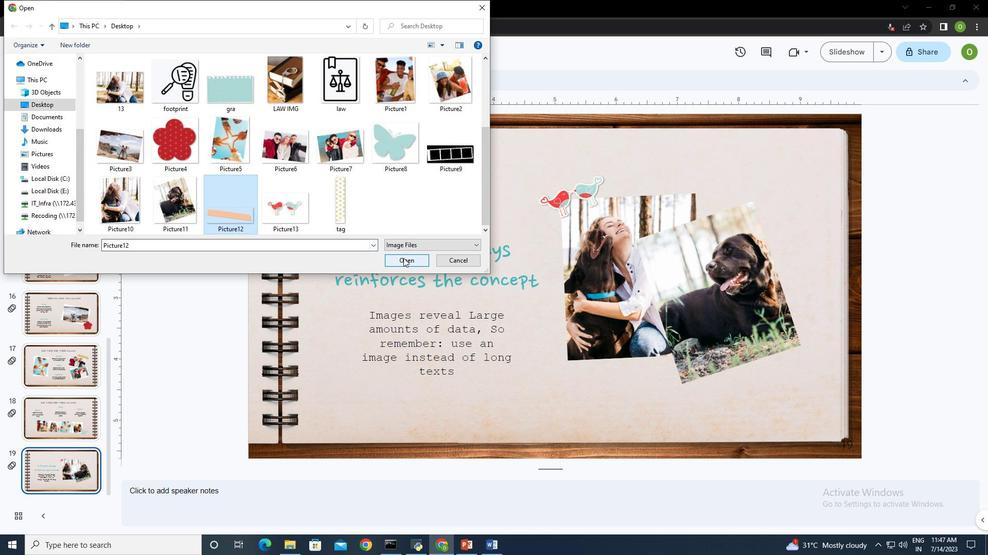 
Action: Mouse moved to (370, 415)
Screenshot: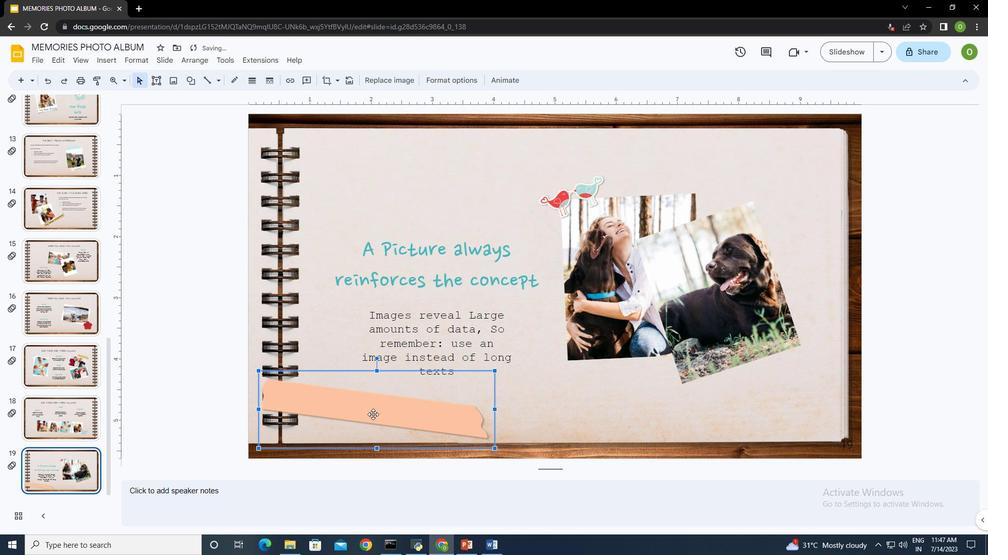 
Action: Mouse pressed left at (370, 415)
Screenshot: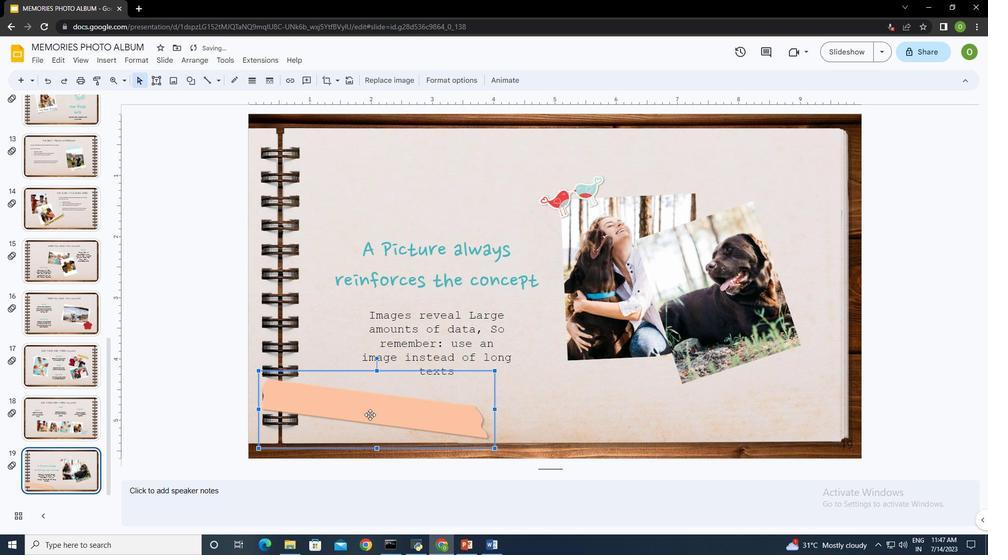 
Action: Mouse moved to (723, 369)
Screenshot: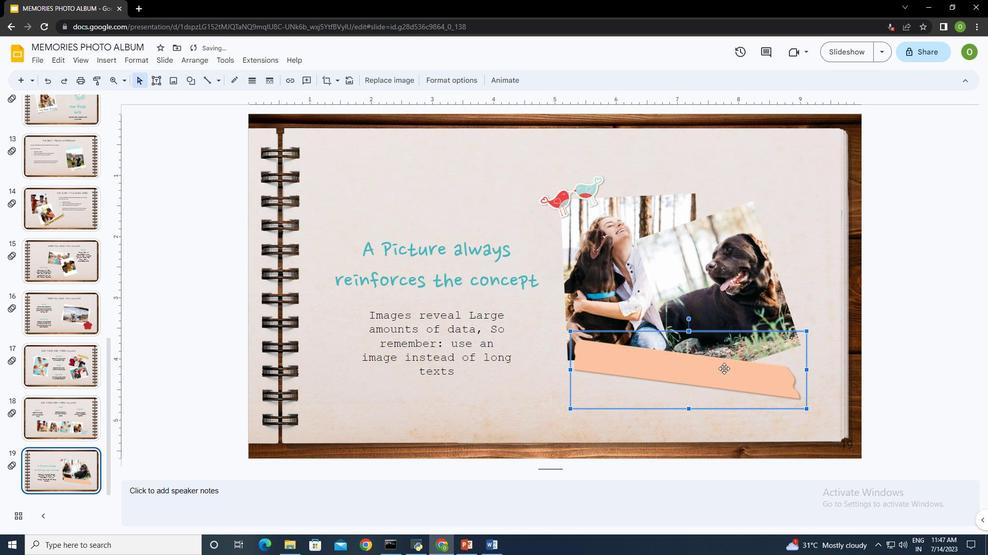 
Action: Mouse pressed left at (723, 369)
Screenshot: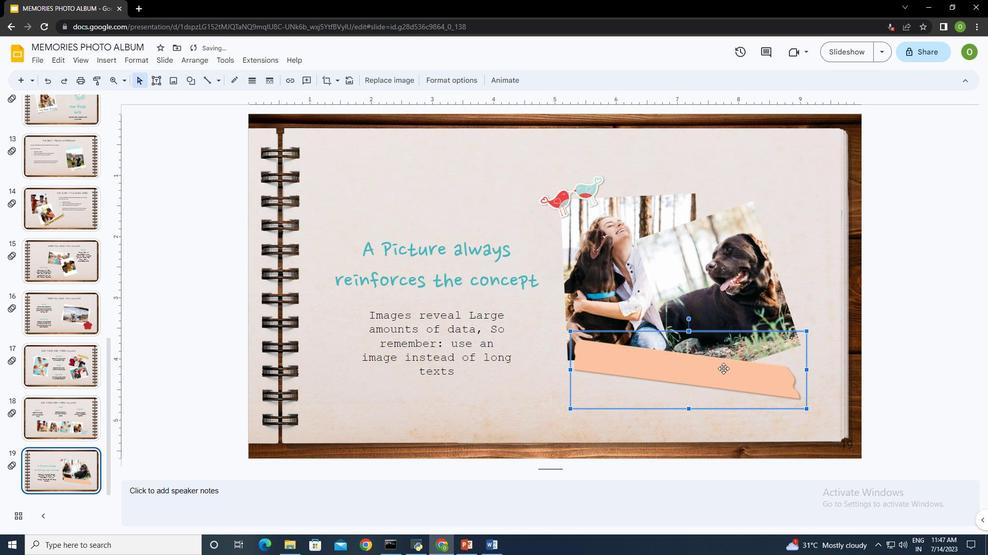 
Action: Mouse moved to (654, 361)
Screenshot: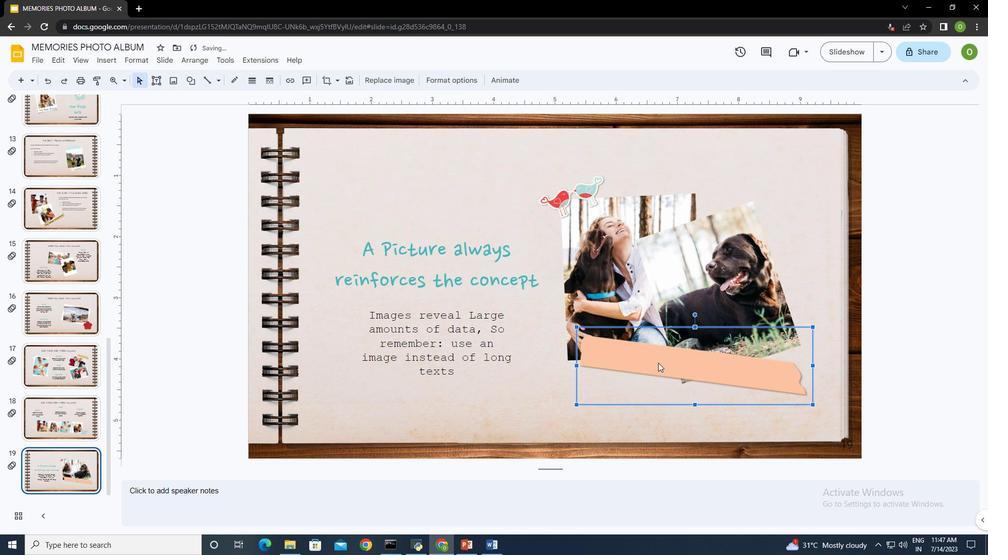 
Action: Mouse pressed left at (654, 361)
Screenshot: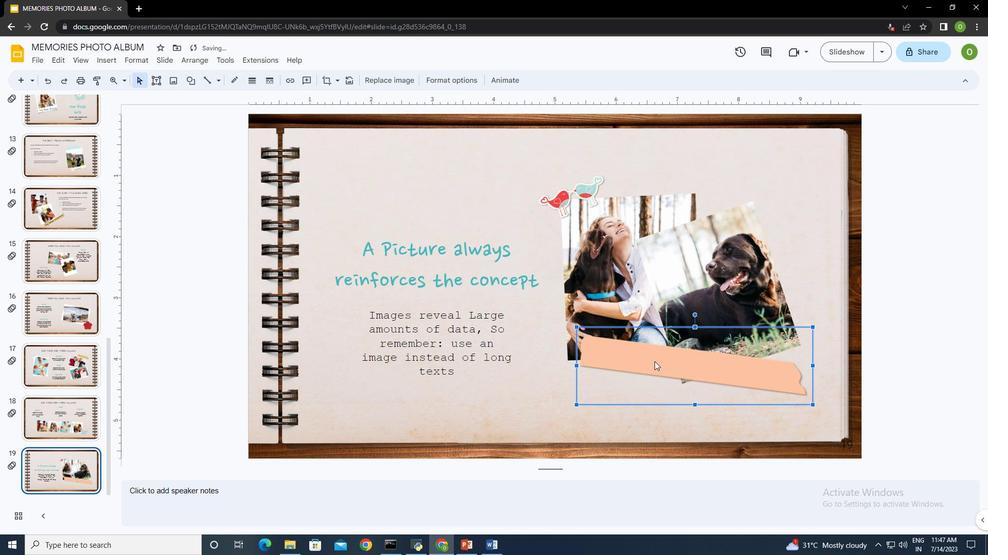 
Action: Mouse moved to (153, 78)
Screenshot: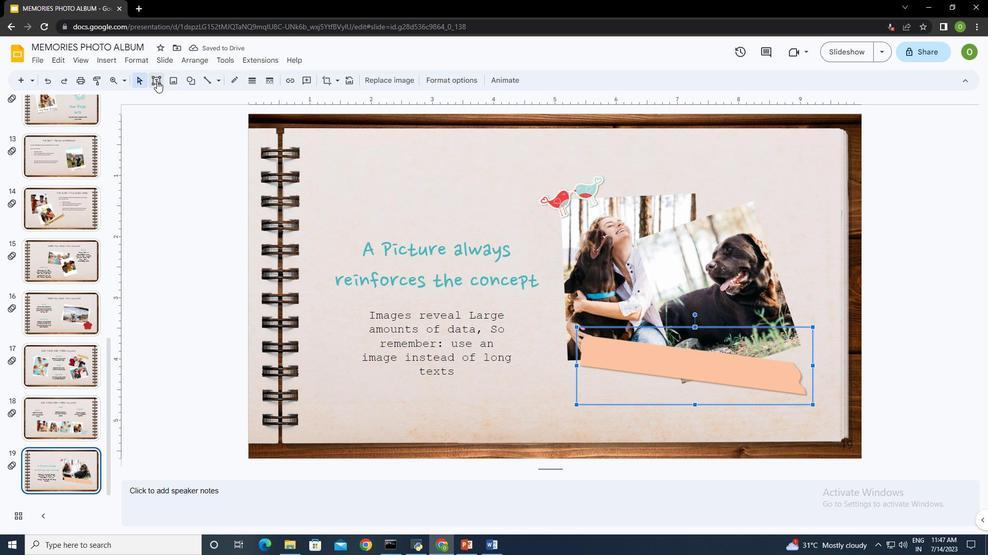 
Action: Mouse pressed left at (153, 78)
Screenshot: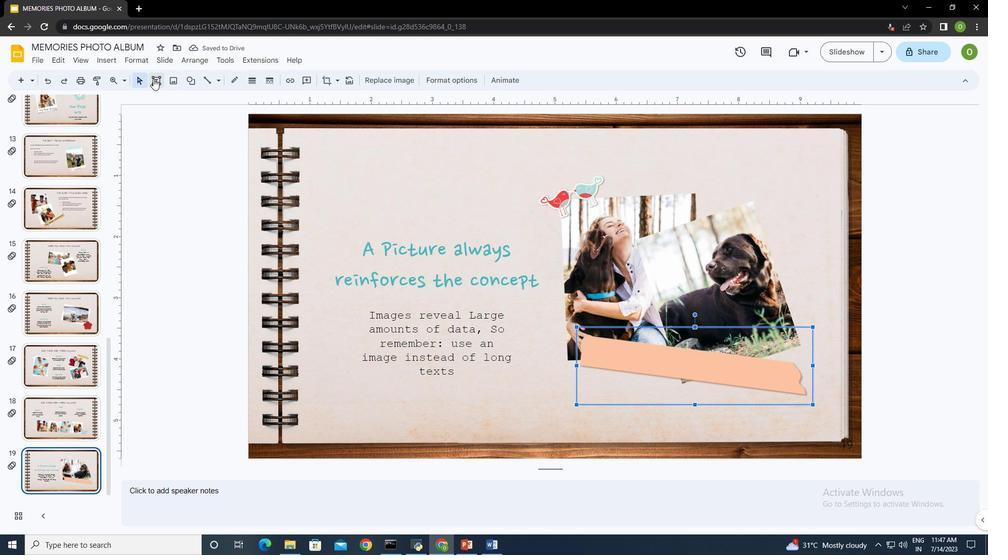 
Action: Mouse moved to (588, 341)
Screenshot: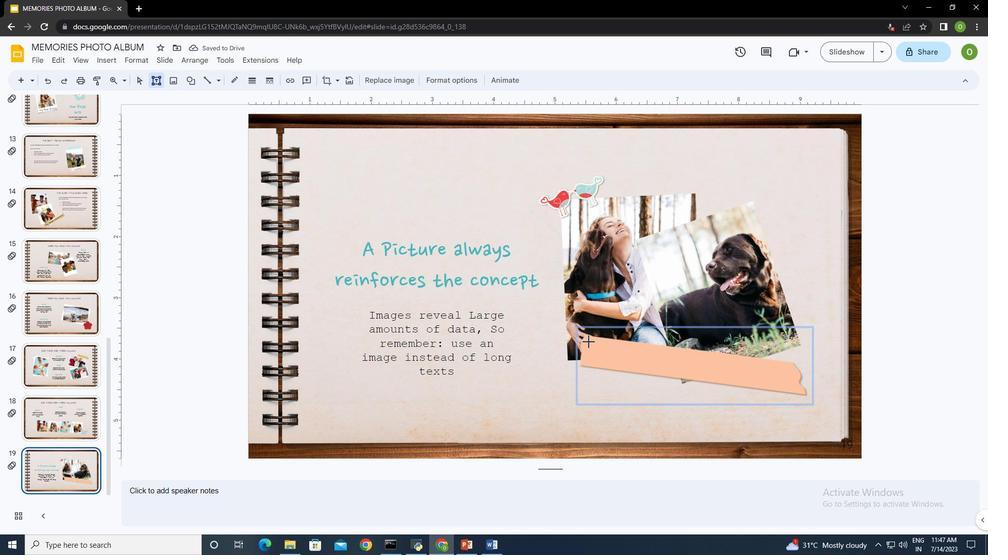 
Action: Mouse pressed left at (588, 341)
Screenshot: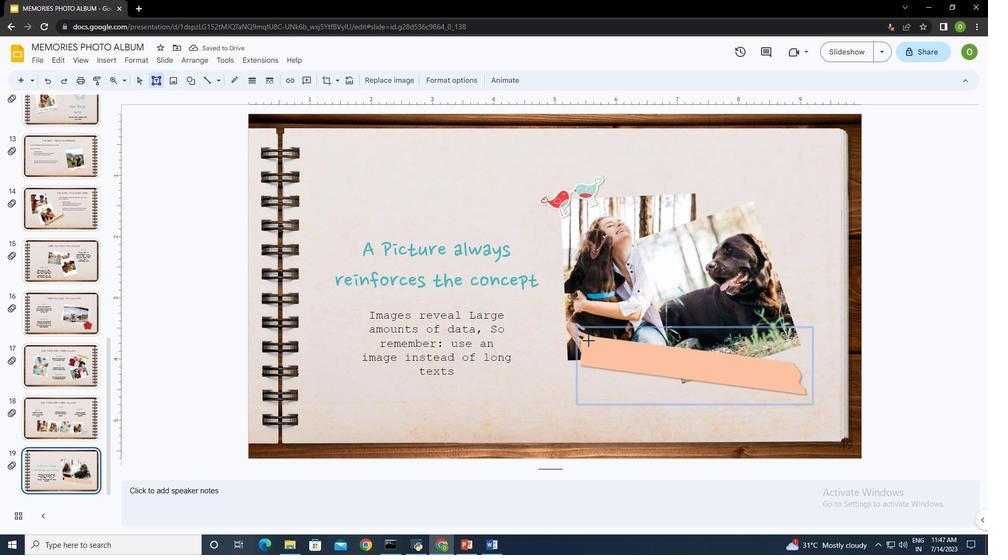 
Action: Mouse moved to (661, 368)
Screenshot: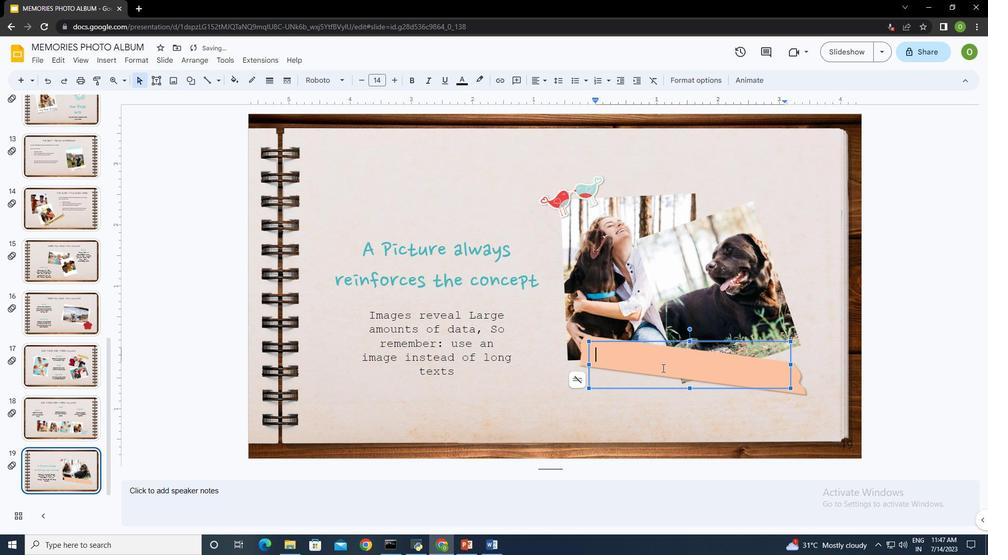 
Action: Key pressed <Key.shift>Me<Key.space><Key.shift><Key.shift><Key.shift><Key.shift>&<Key.space><Key.shift>Buddyctrl+A
Screenshot: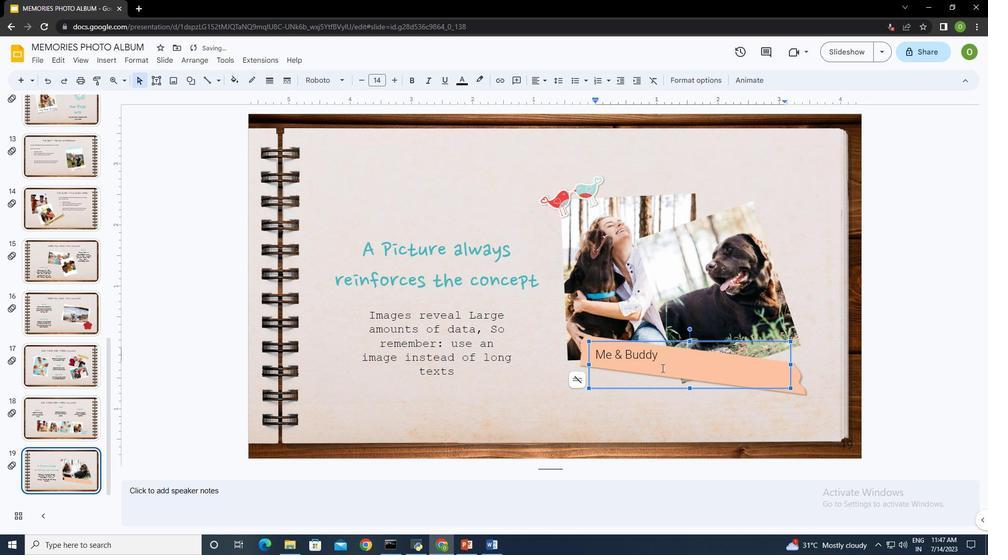 
Action: Mouse moved to (317, 80)
Screenshot: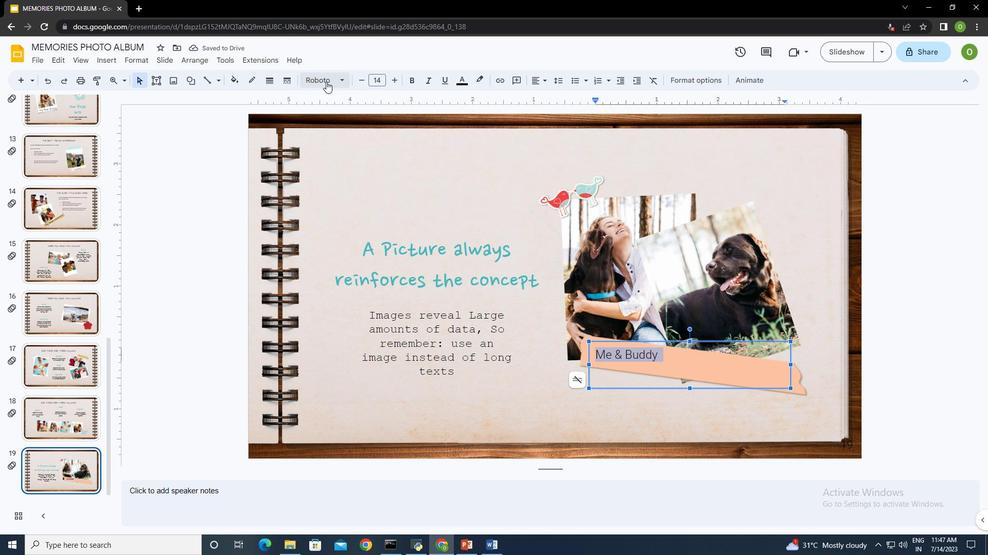 
Action: Mouse pressed left at (317, 80)
Screenshot: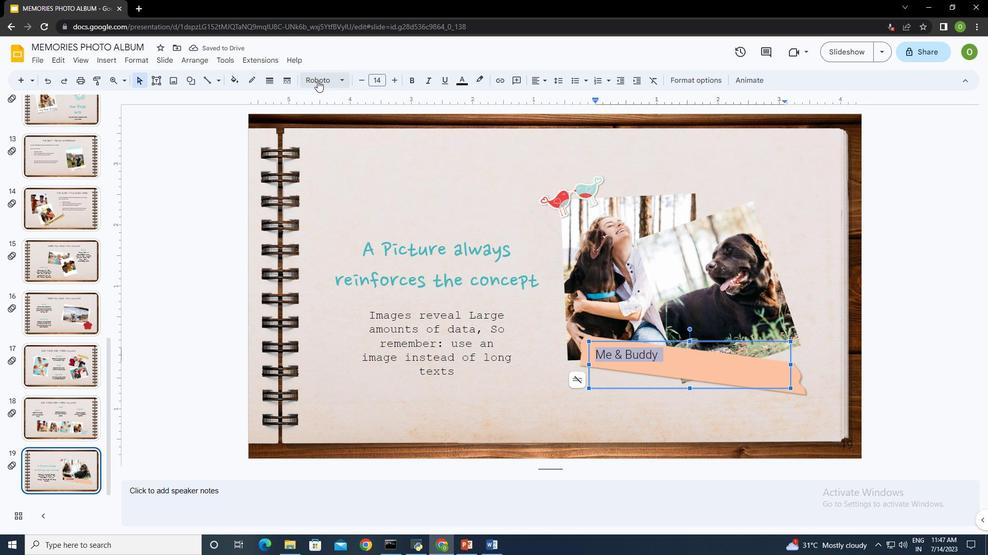 
Action: Mouse moved to (350, 140)
Screenshot: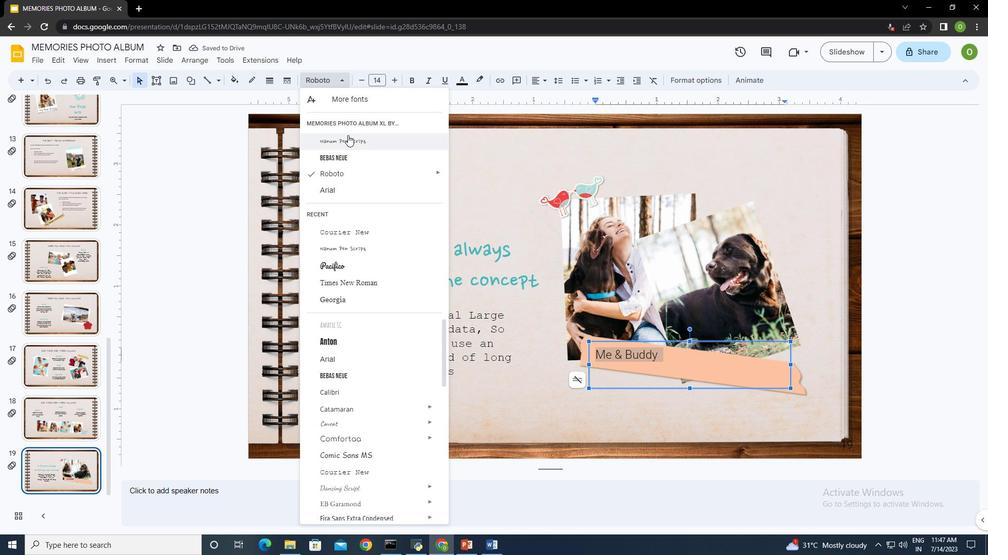 
Action: Mouse pressed left at (350, 140)
Screenshot: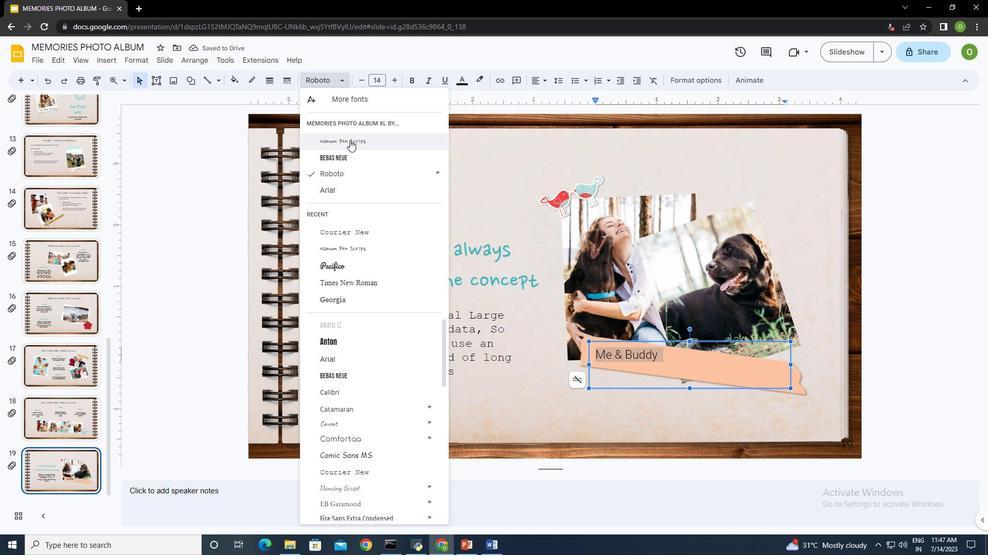 
Action: Mouse moved to (394, 76)
Screenshot: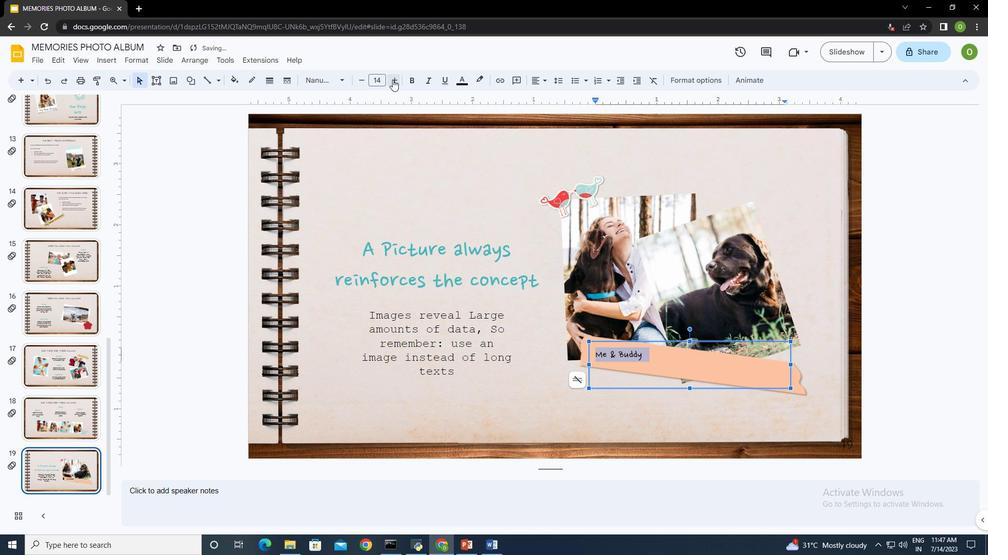 
Action: Mouse pressed left at (394, 76)
Screenshot: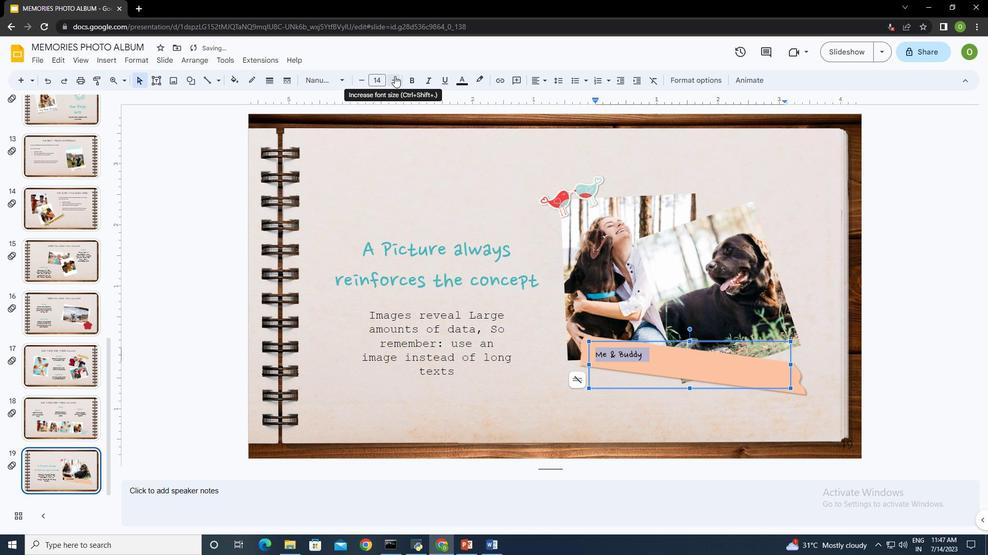 
Action: Mouse pressed left at (394, 76)
Screenshot: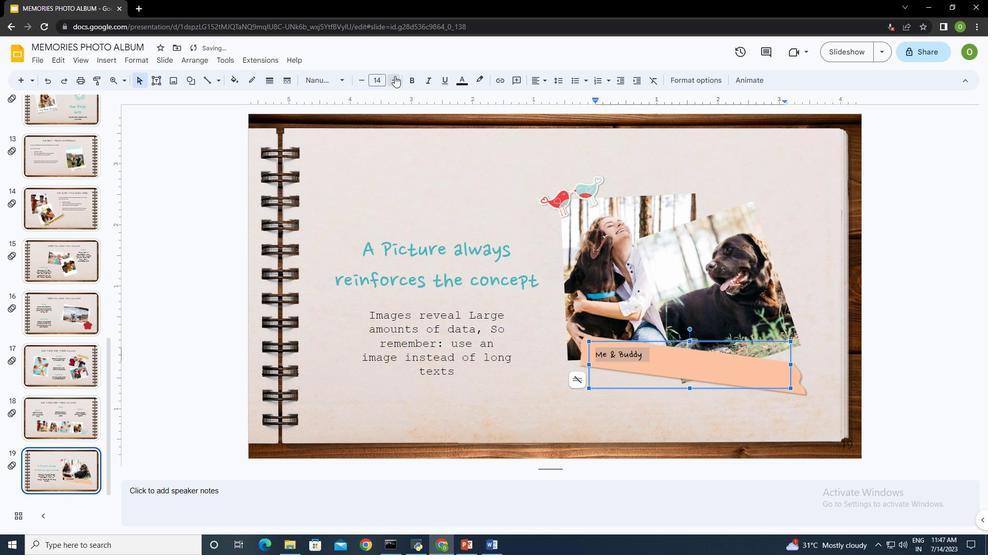 
Action: Mouse pressed left at (394, 76)
Screenshot: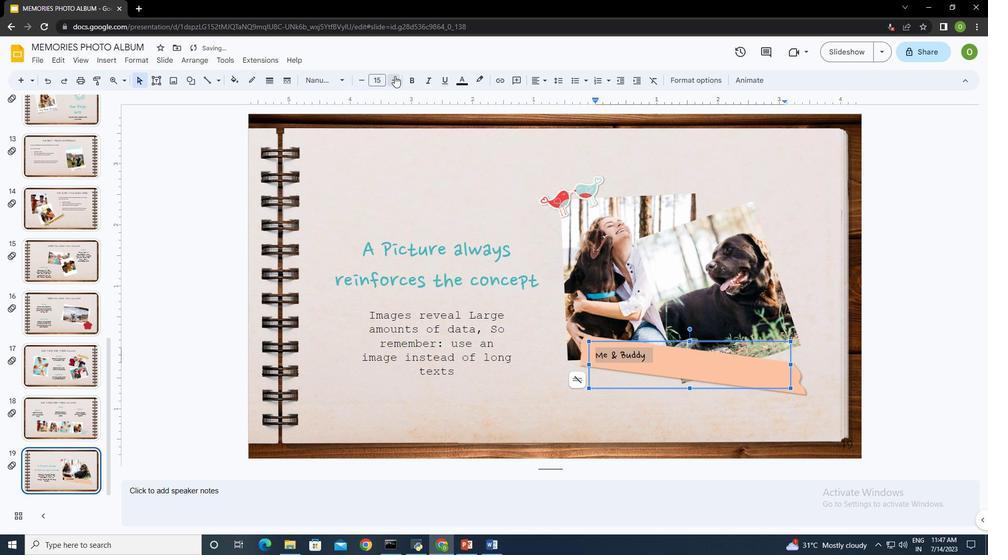 
Action: Mouse pressed left at (394, 76)
Screenshot: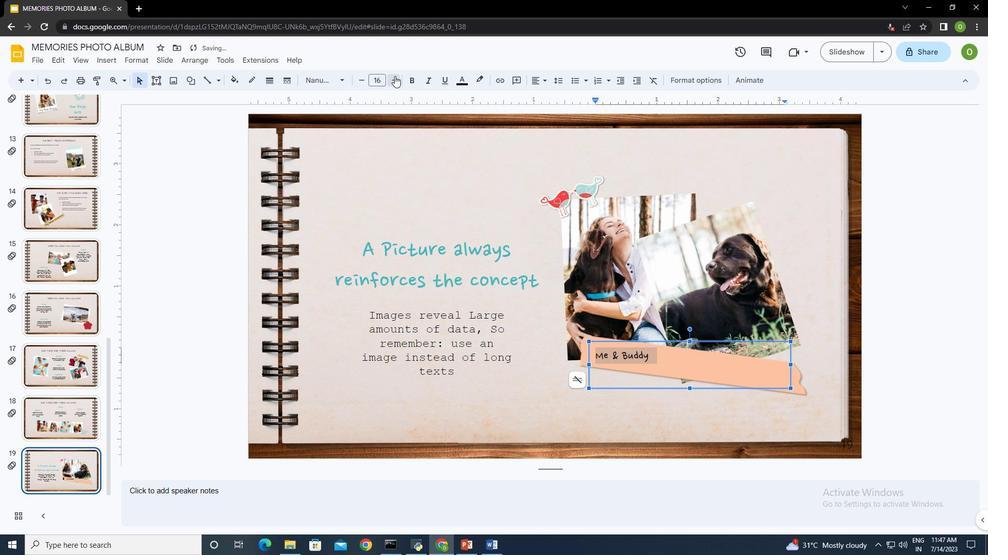 
Action: Mouse pressed left at (394, 76)
Screenshot: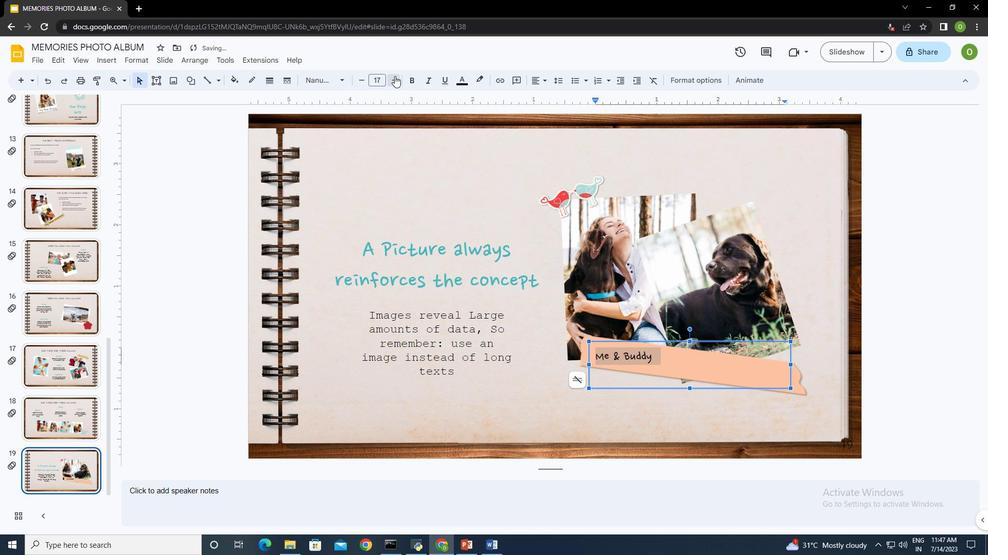 
Action: Mouse pressed left at (394, 76)
Screenshot: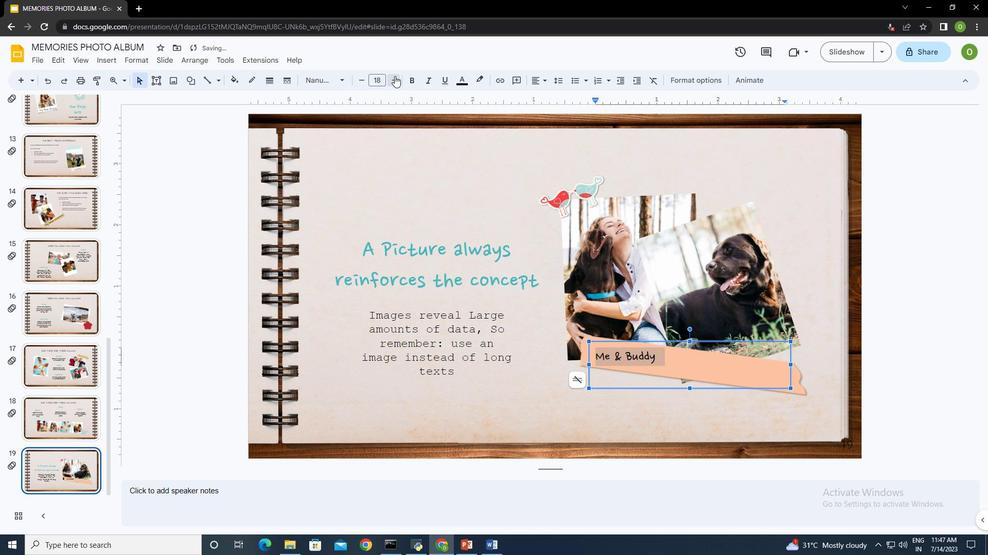 
Action: Mouse pressed left at (394, 76)
Screenshot: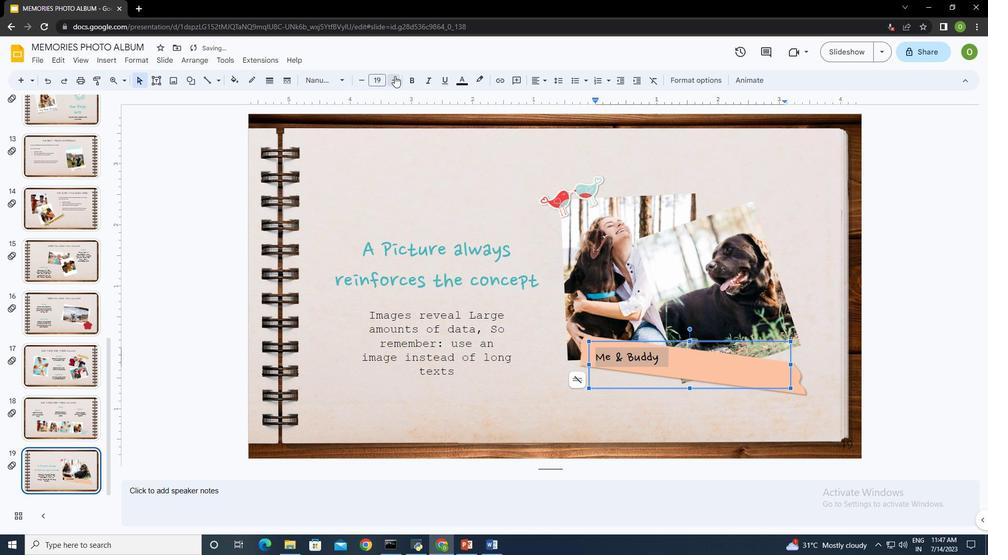 
Action: Mouse pressed left at (394, 76)
Screenshot: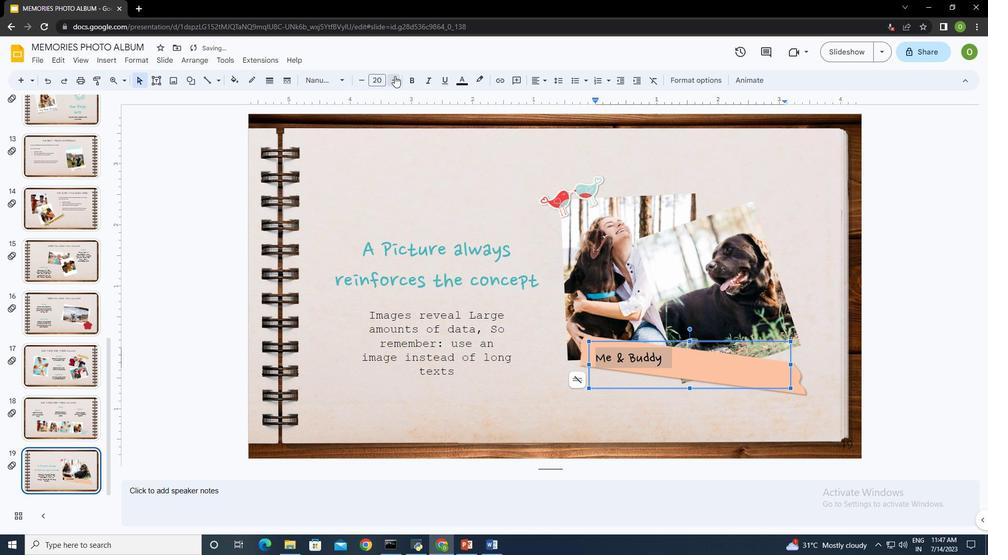 
Action: Mouse pressed left at (394, 76)
Screenshot: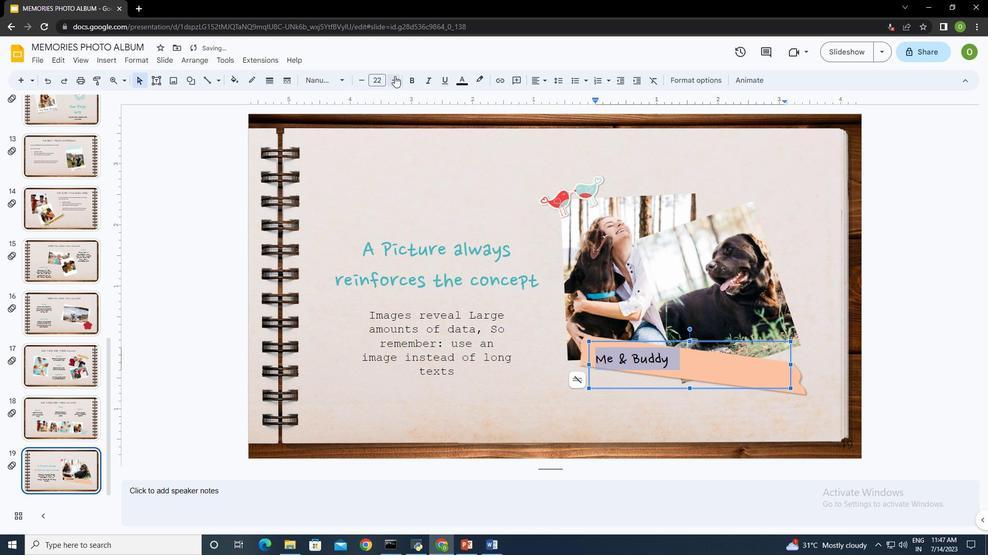 
Action: Mouse pressed left at (394, 76)
Screenshot: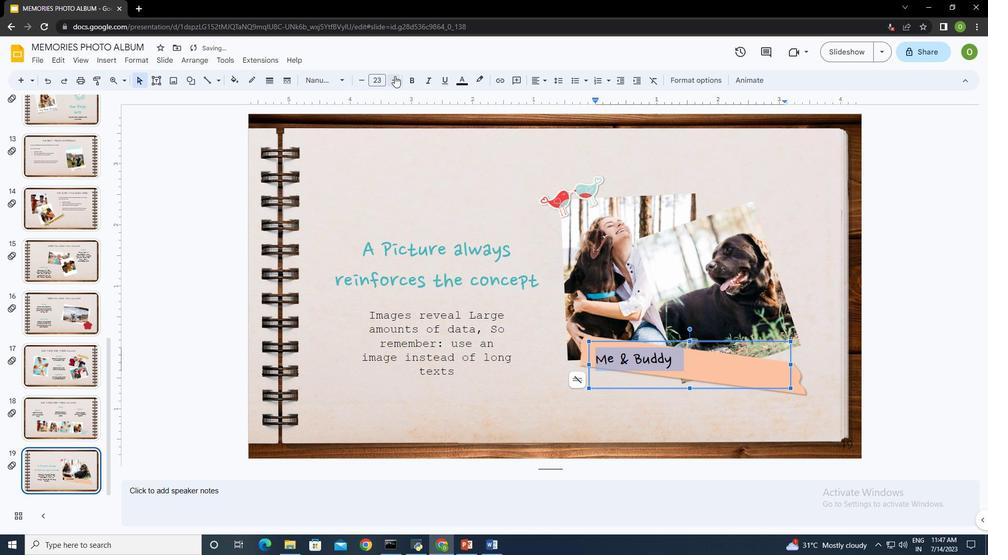 
Action: Mouse moved to (589, 363)
Screenshot: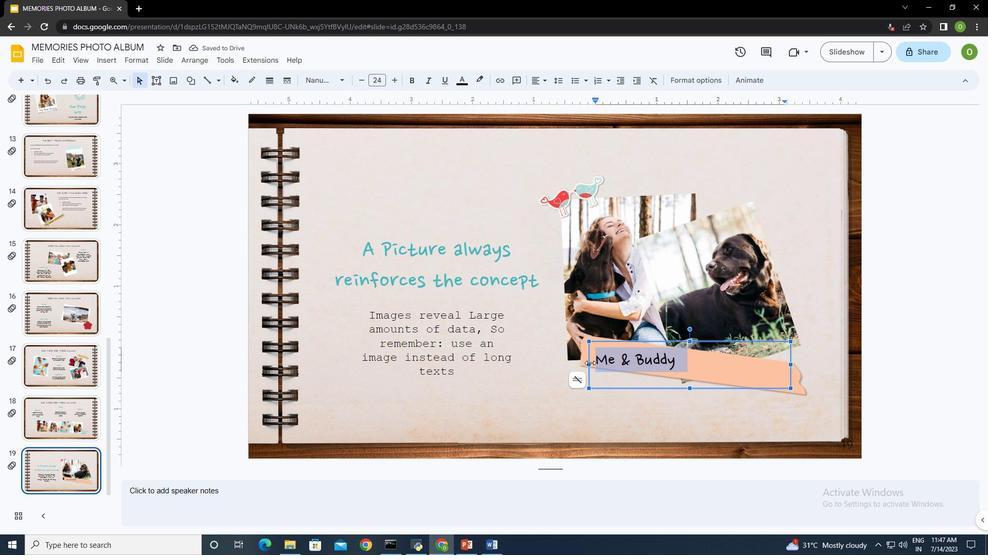 
Action: Mouse pressed left at (589, 363)
Screenshot: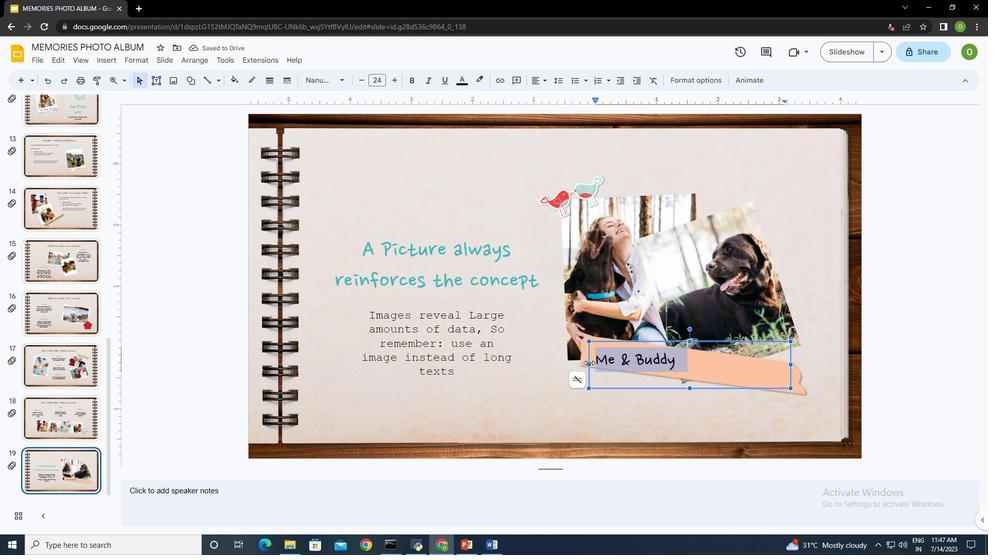 
Action: Mouse moved to (699, 328)
Screenshot: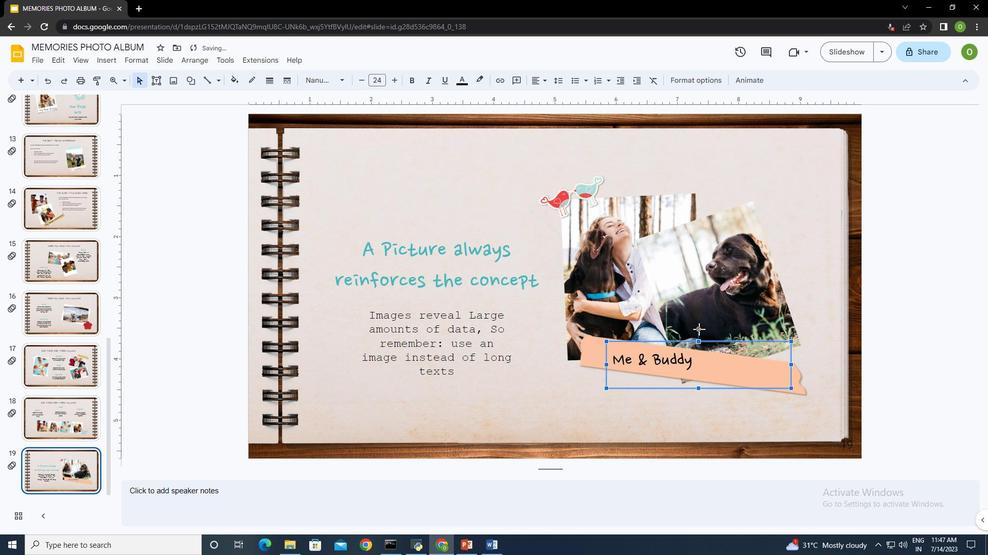 
Action: Mouse pressed left at (699, 328)
Screenshot: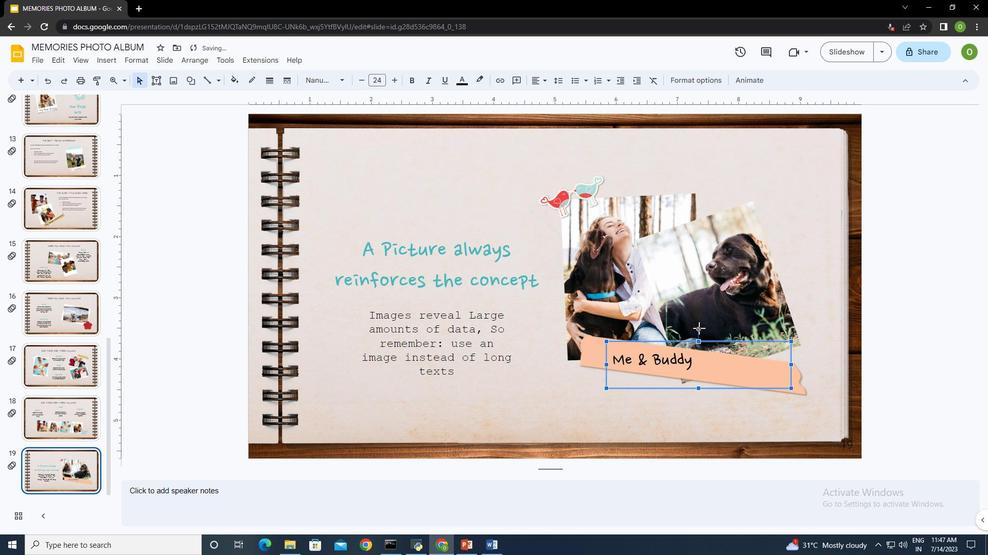 
Action: Mouse moved to (697, 338)
Screenshot: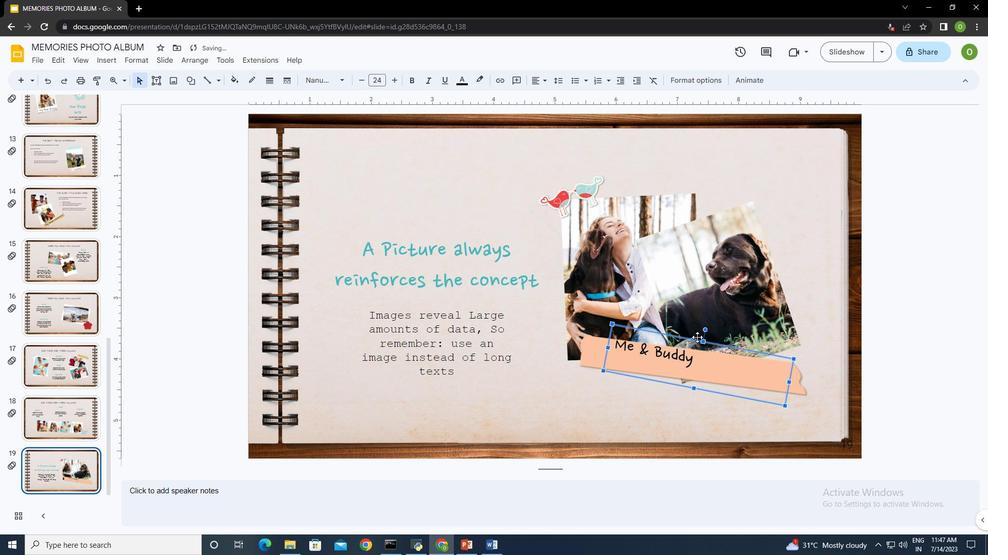 
Action: Mouse pressed left at (697, 338)
Screenshot: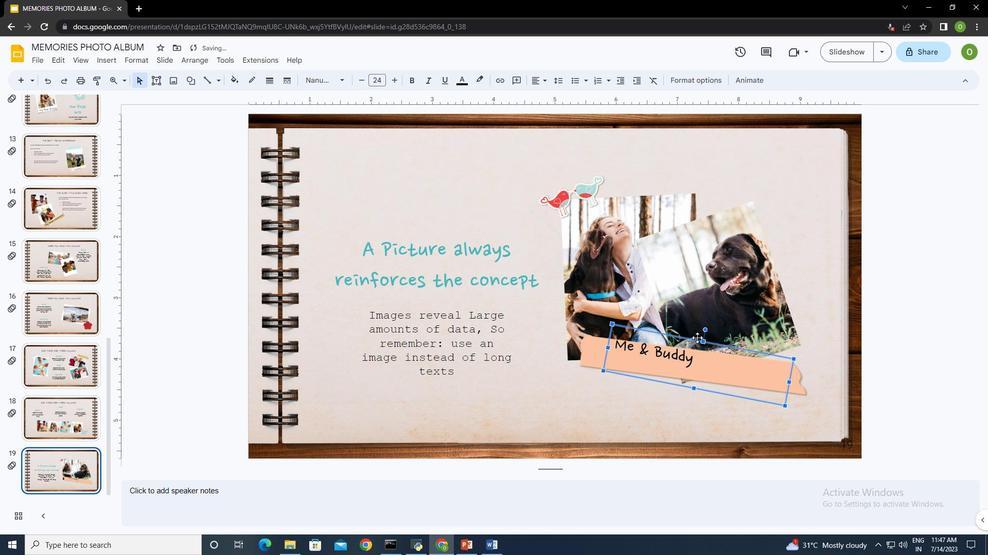 
Action: Mouse moved to (704, 334)
Screenshot: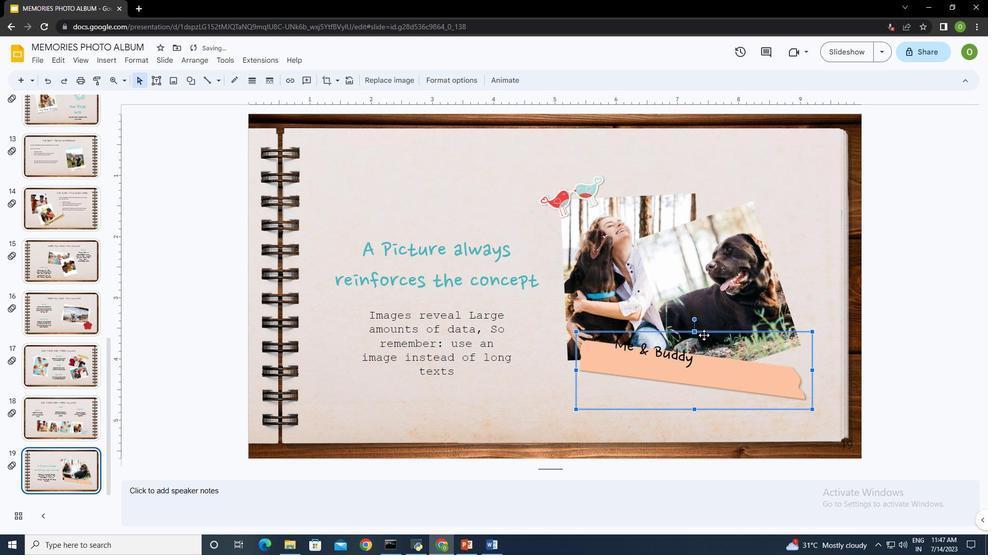 
Action: Mouse pressed left at (704, 334)
Screenshot: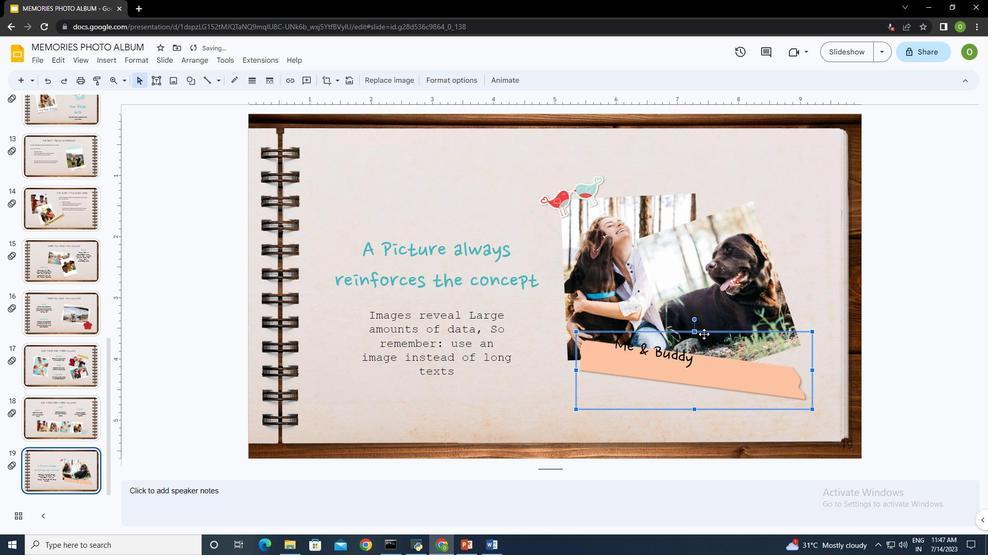 
Action: Mouse moved to (704, 326)
Screenshot: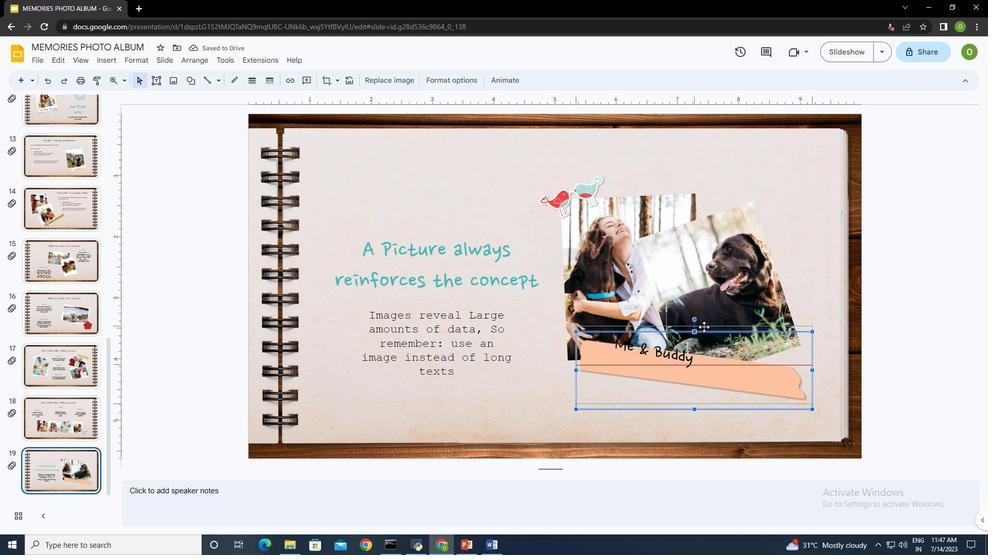 
Action: Mouse pressed left at (704, 326)
Screenshot: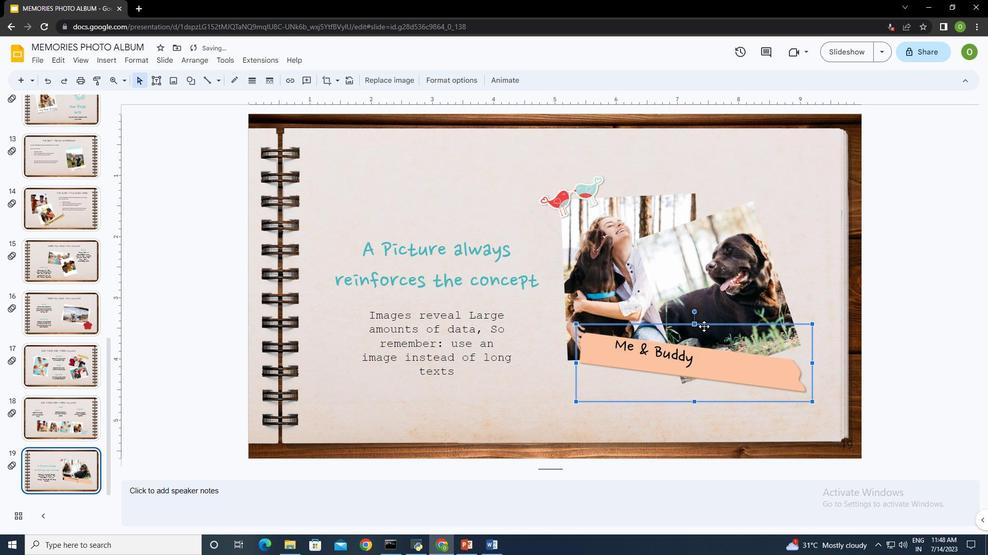 
Action: Mouse moved to (547, 398)
Screenshot: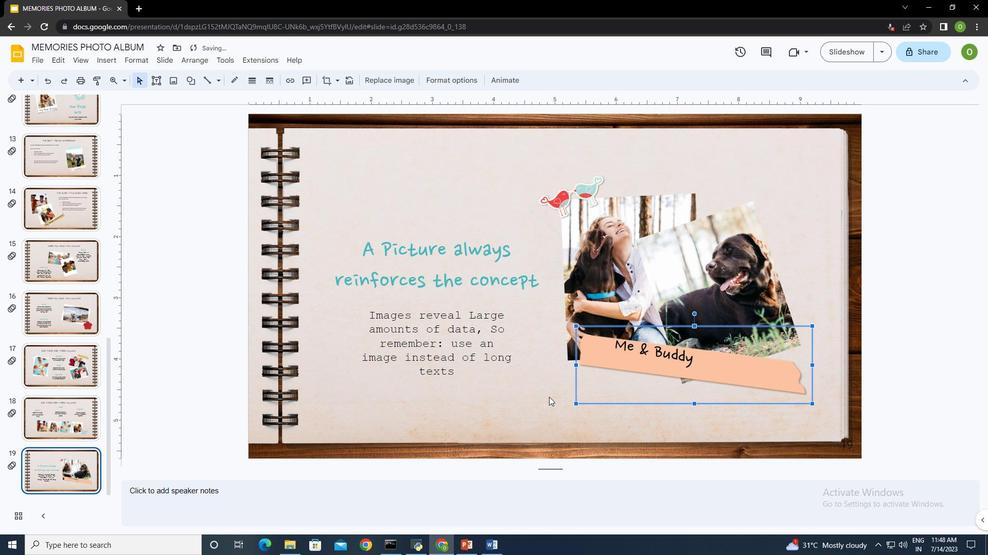 
Action: Mouse pressed left at (547, 398)
Screenshot: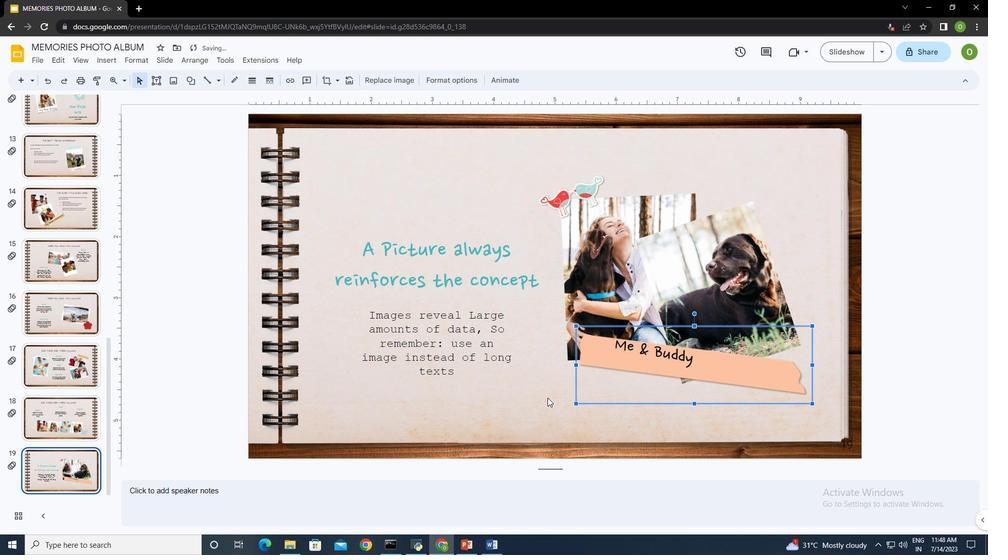 
Action: Mouse pressed left at (547, 398)
Screenshot: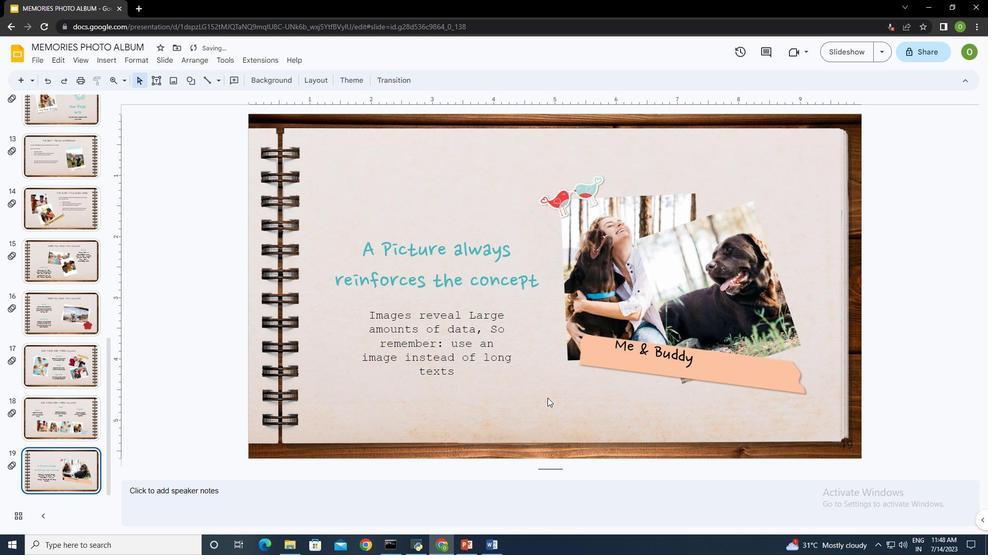 
Action: Mouse moved to (731, 233)
Screenshot: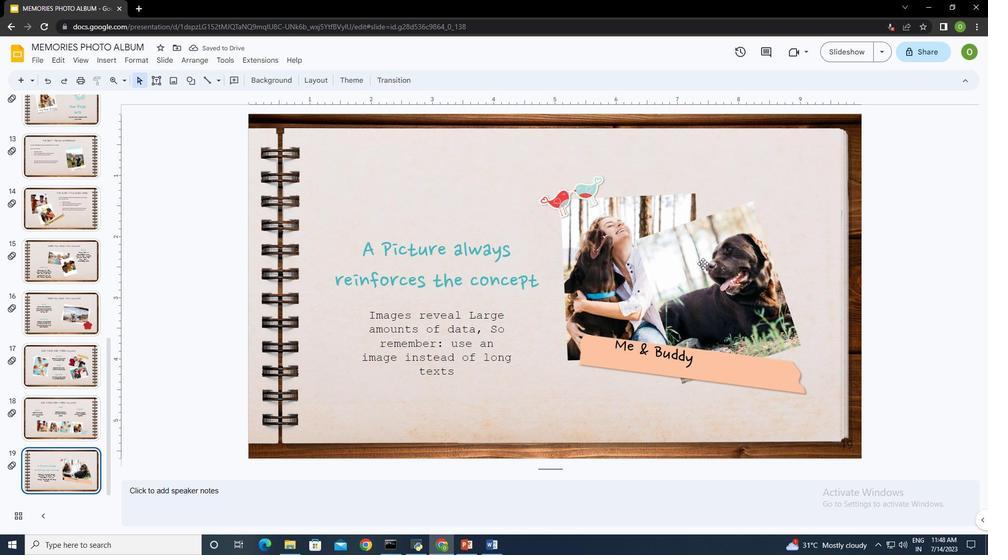 
Action: Mouse pressed left at (731, 233)
Screenshot: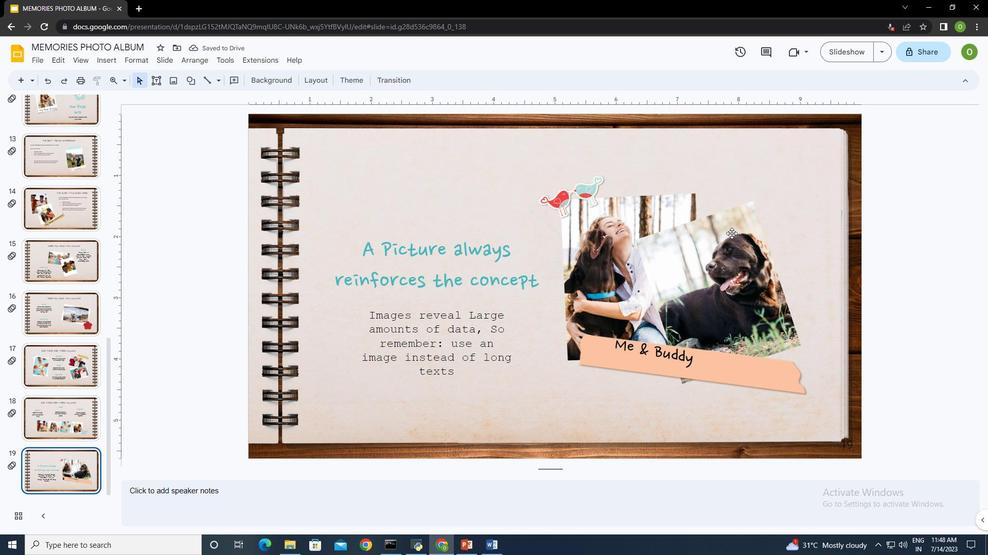 
Action: Mouse moved to (584, 246)
Screenshot: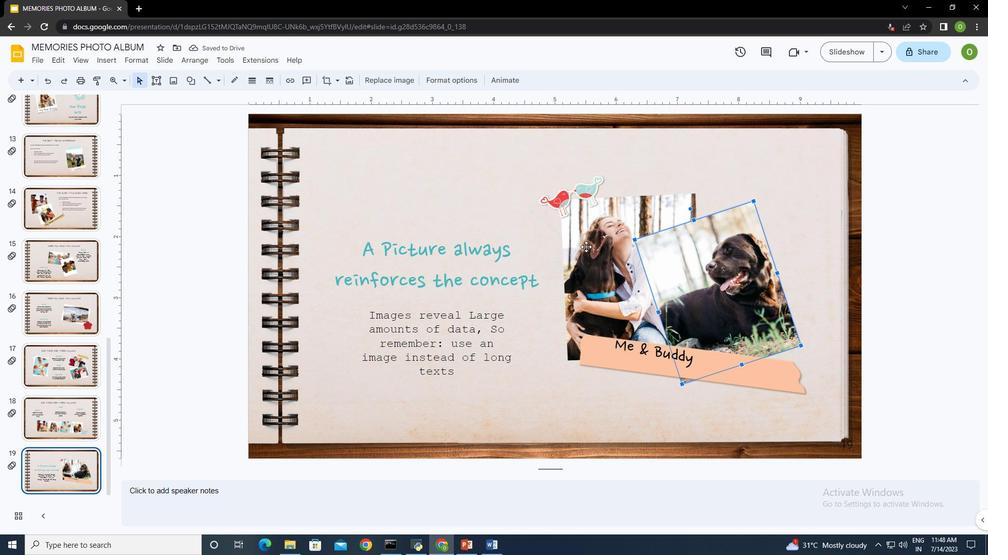 
Action: Mouse pressed left at (584, 246)
Screenshot: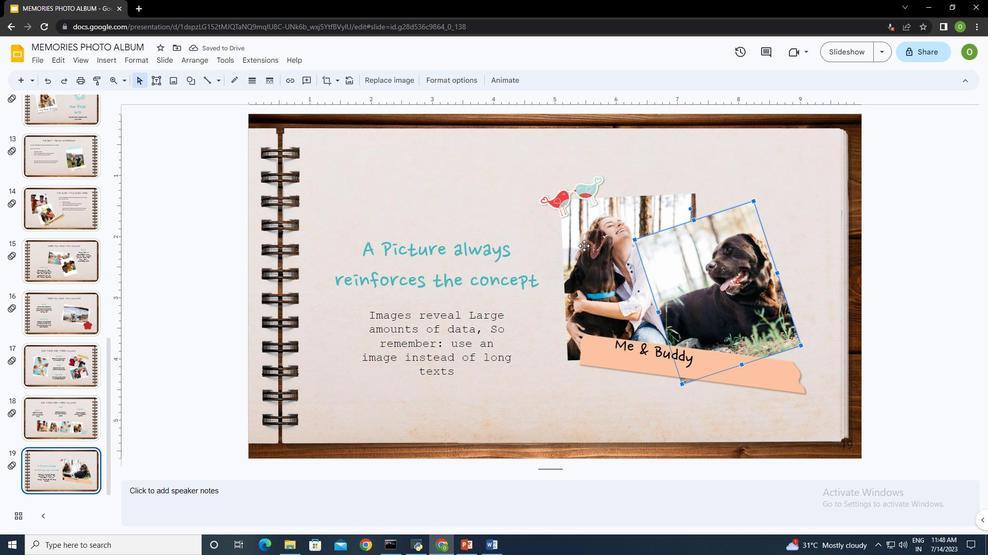 
Action: Mouse moved to (403, 80)
Screenshot: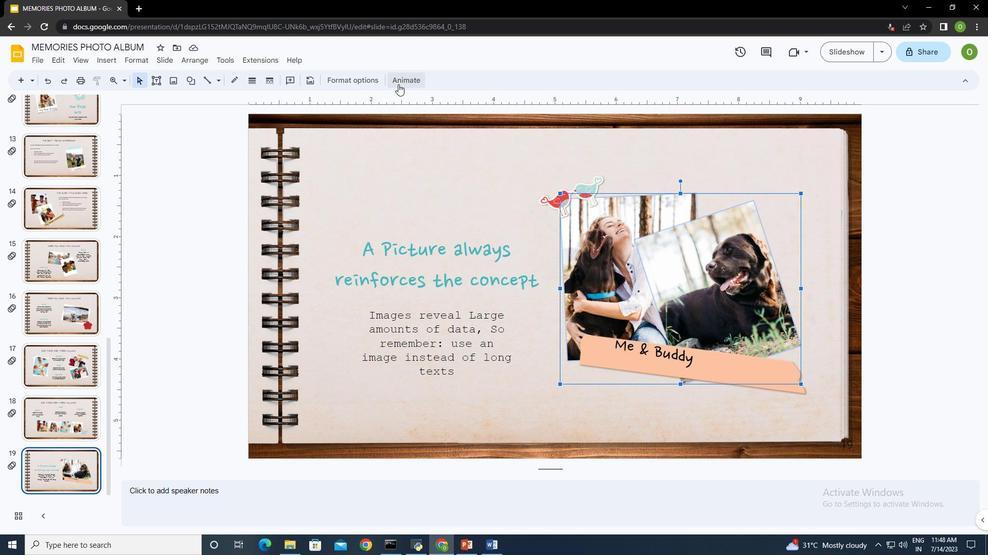 
Action: Mouse pressed left at (403, 80)
Screenshot: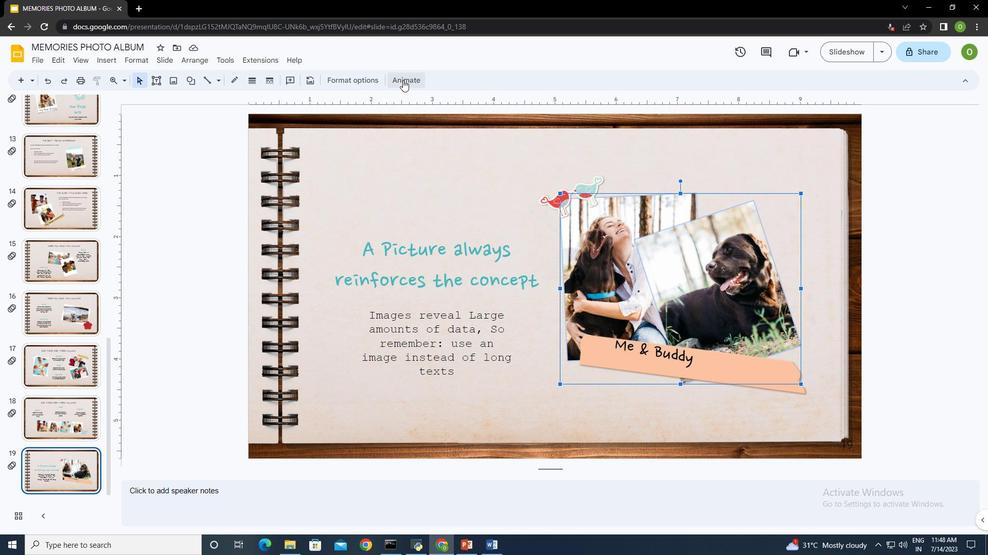 
Action: Mouse moved to (879, 205)
Screenshot: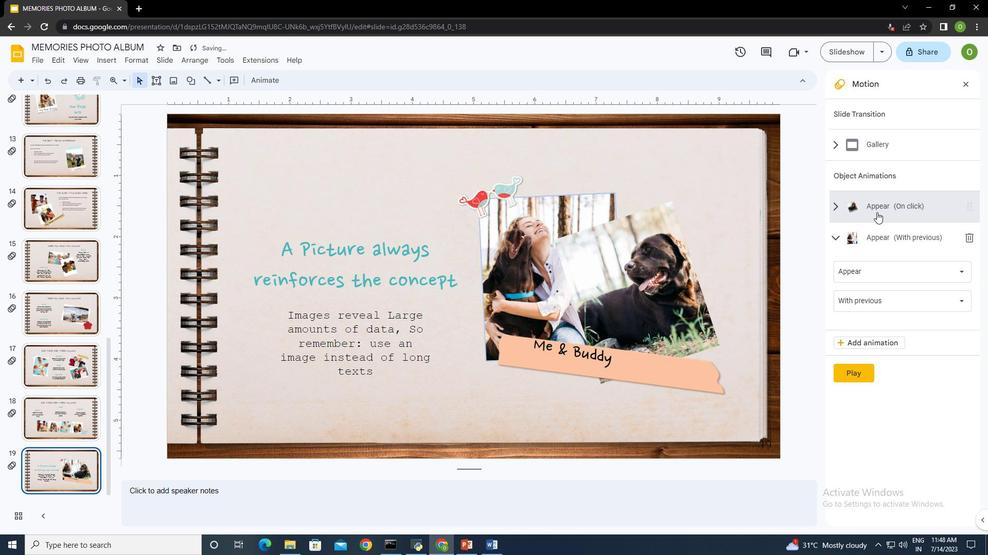 
Action: Mouse pressed left at (879, 205)
Screenshot: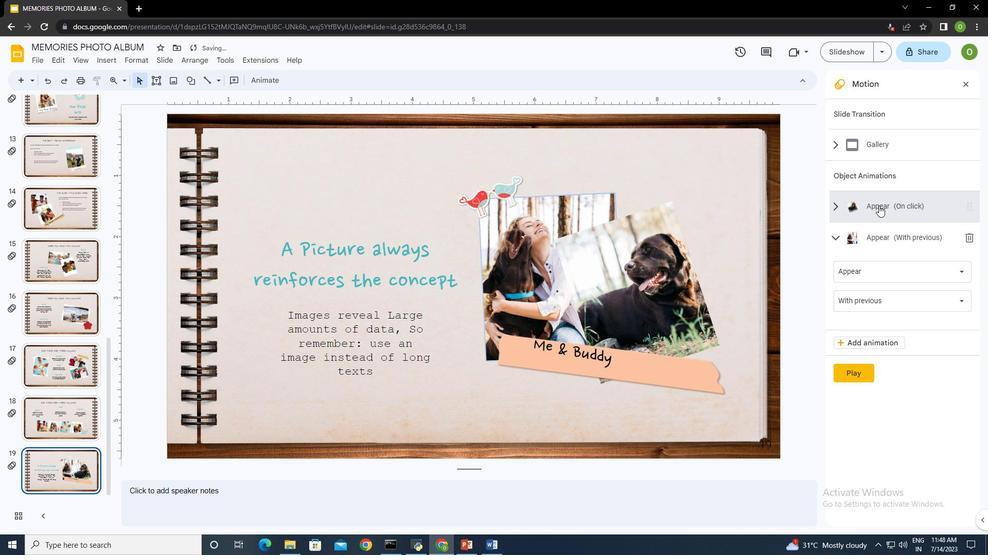 
Action: Mouse moved to (867, 239)
Screenshot: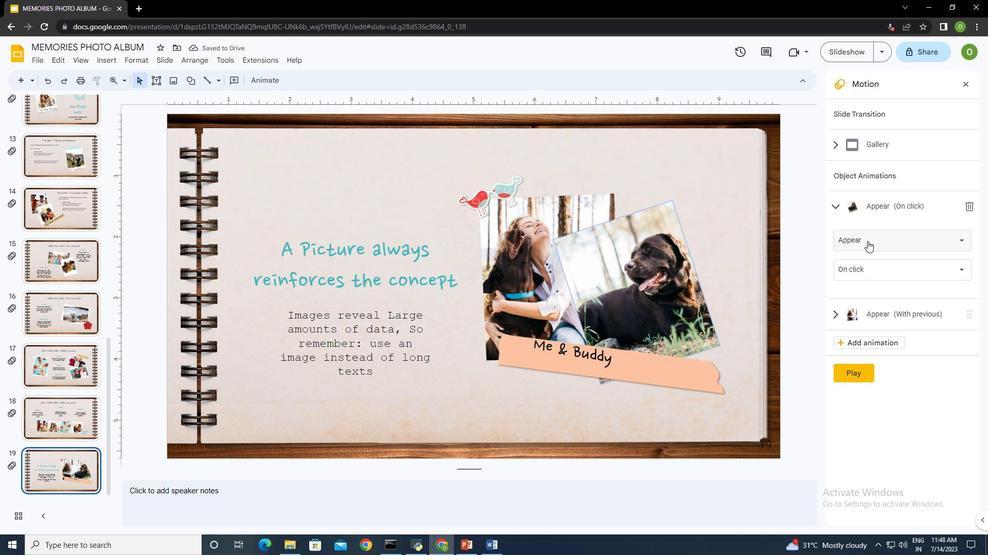 
Action: Mouse pressed left at (867, 239)
Screenshot: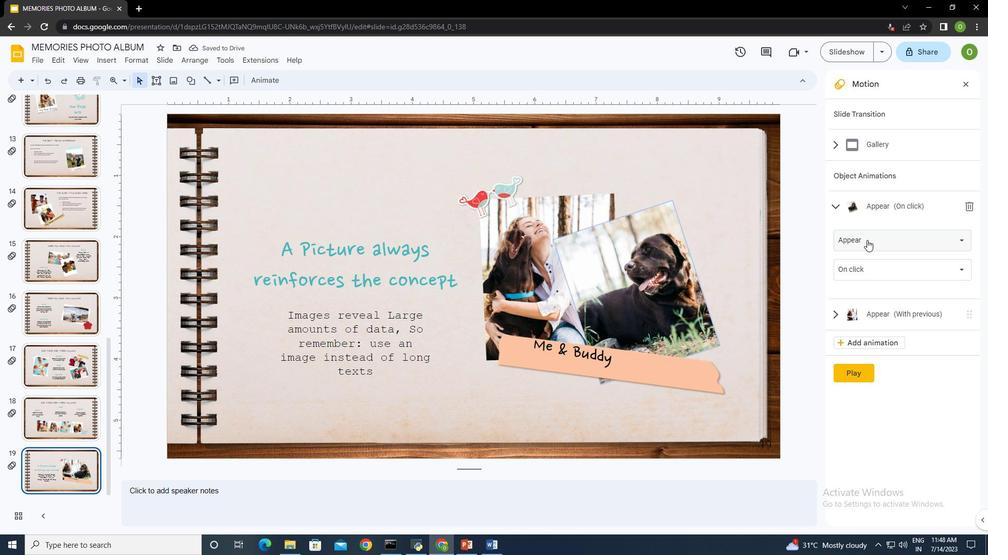 
Action: Mouse moved to (898, 378)
Screenshot: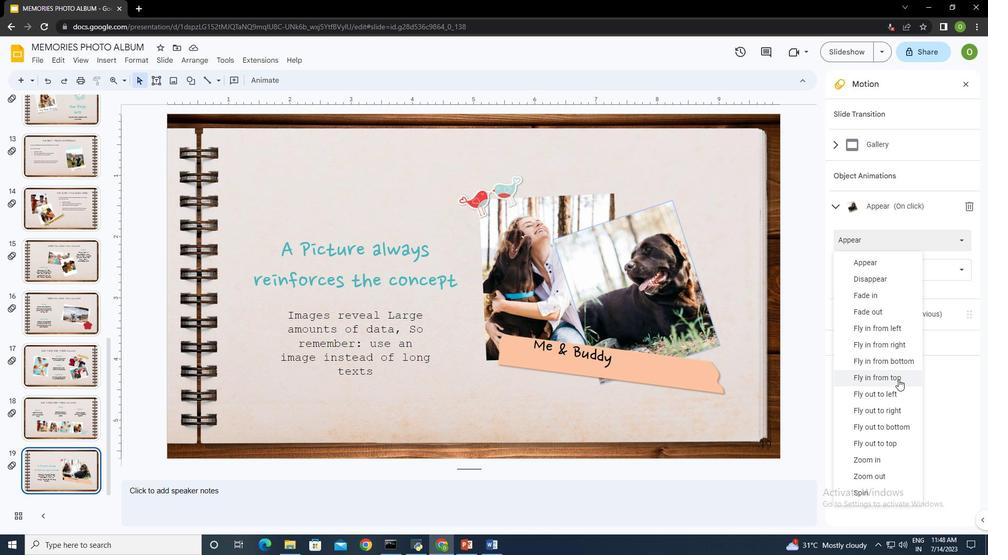 
Action: Mouse pressed left at (898, 378)
Screenshot: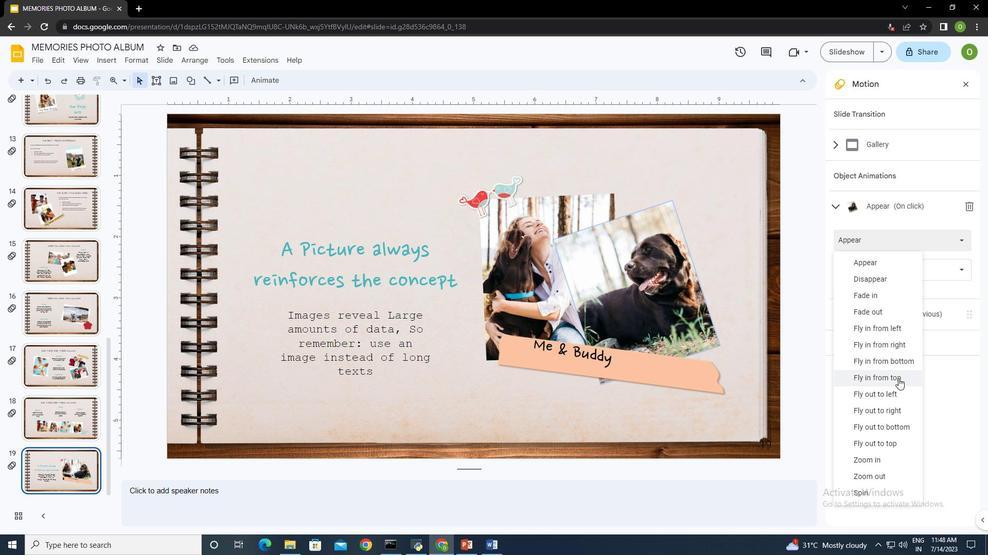 
Action: Mouse moved to (873, 270)
Screenshot: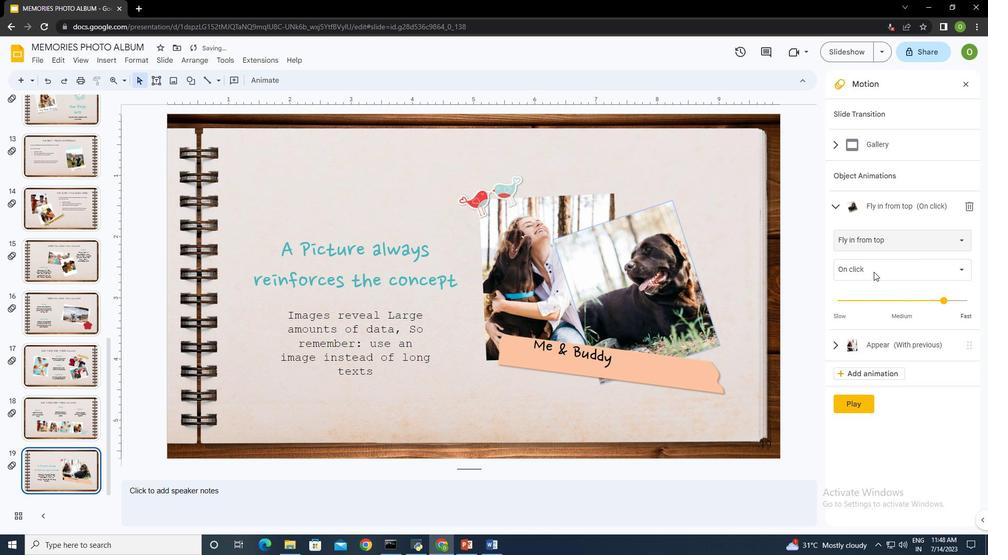 
Action: Mouse pressed left at (873, 270)
Screenshot: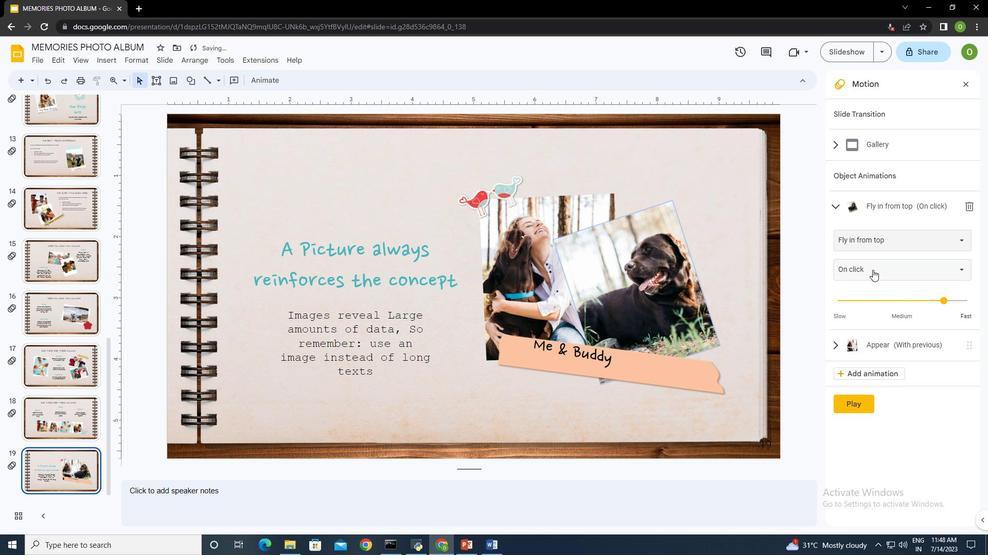 
Action: Mouse moved to (875, 307)
Screenshot: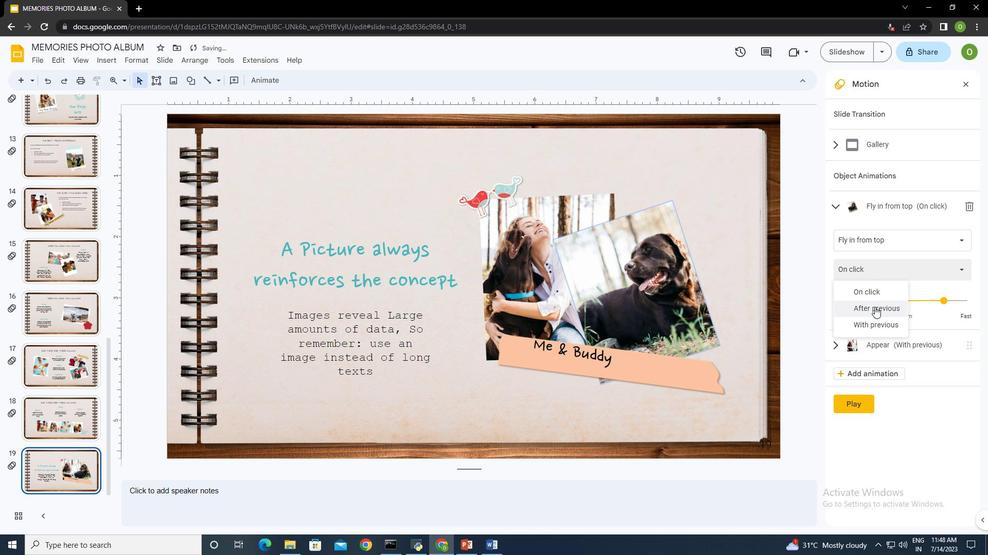 
Action: Mouse pressed left at (875, 307)
Screenshot: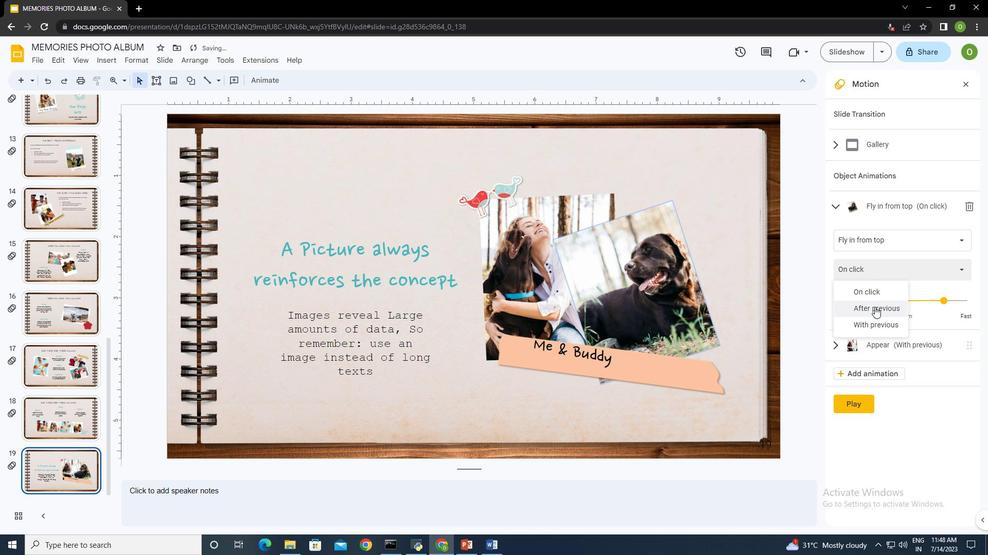 
Action: Mouse moved to (943, 301)
Screenshot: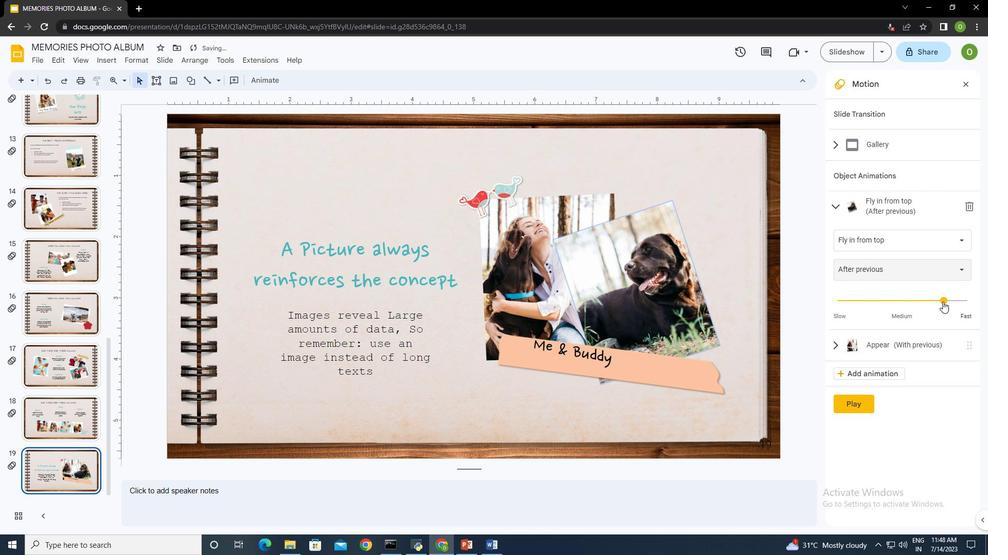 
Action: Mouse pressed left at (943, 301)
Screenshot: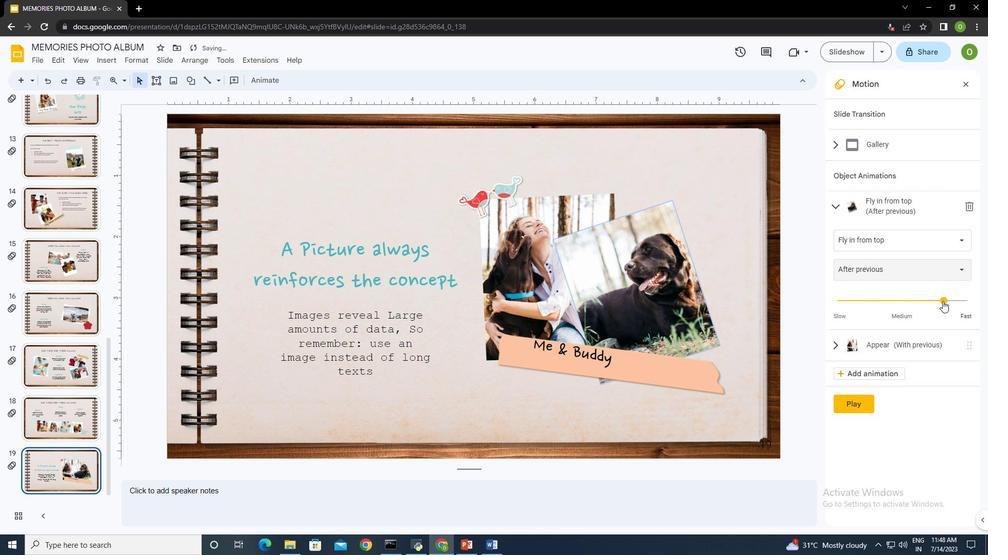 
Action: Mouse moved to (886, 351)
Screenshot: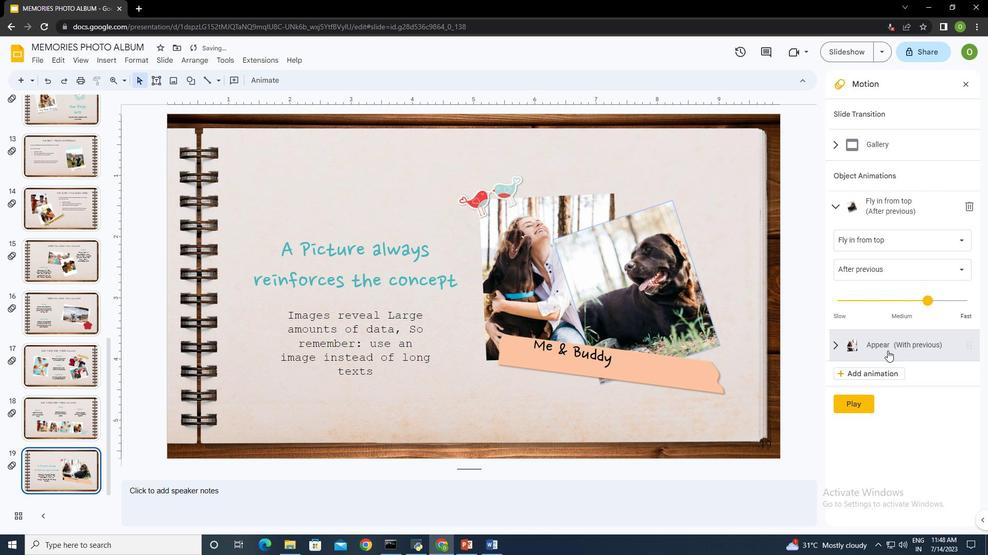 
Action: Mouse pressed left at (886, 351)
Screenshot: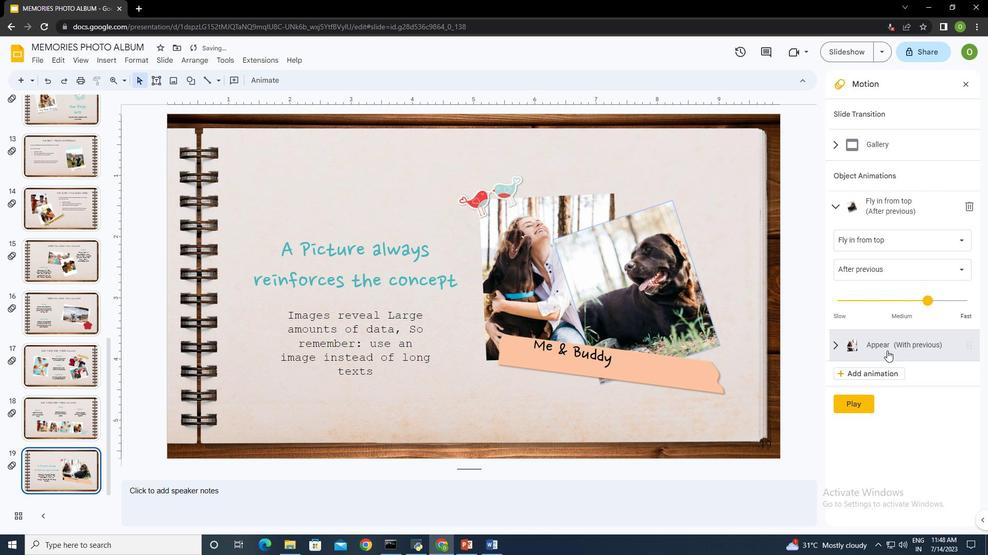 
Action: Mouse moved to (867, 262)
Screenshot: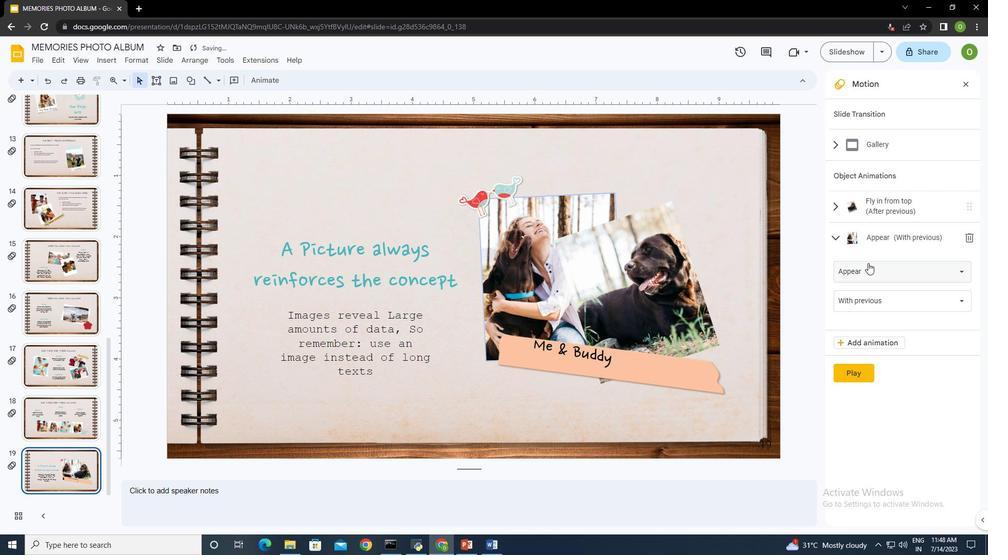 
Action: Mouse pressed left at (867, 262)
Screenshot: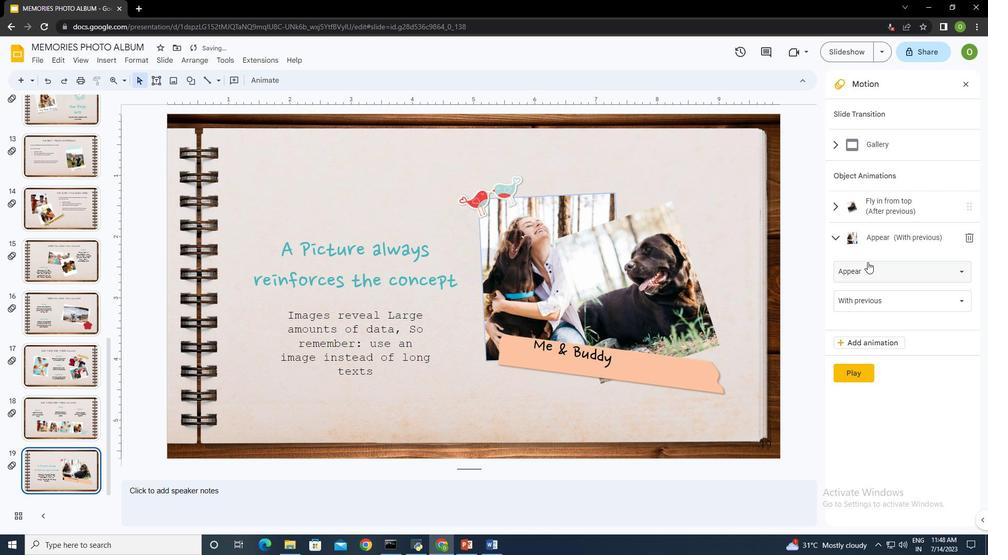 
Action: Mouse moved to (895, 390)
Screenshot: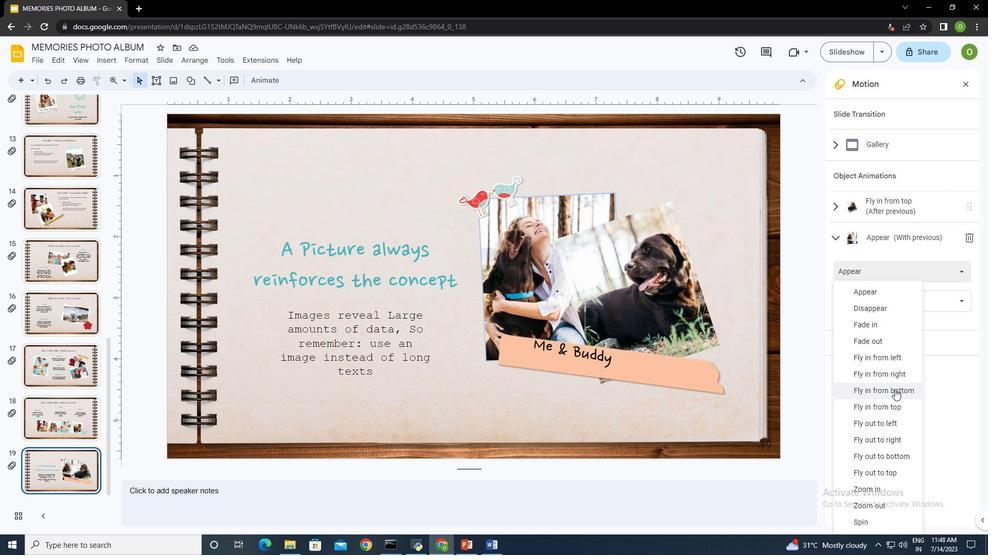 
Action: Mouse pressed left at (895, 390)
Screenshot: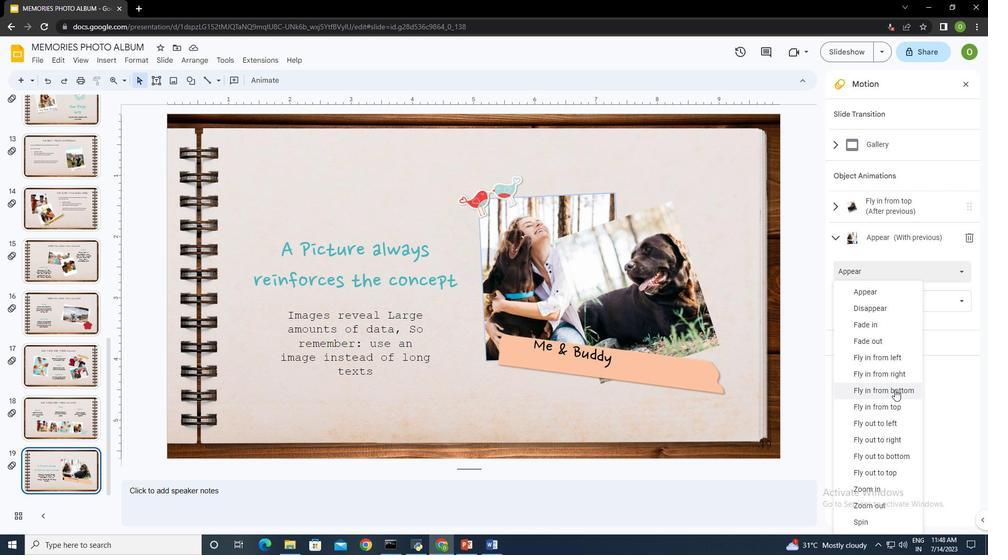 
Action: Mouse moved to (875, 298)
Screenshot: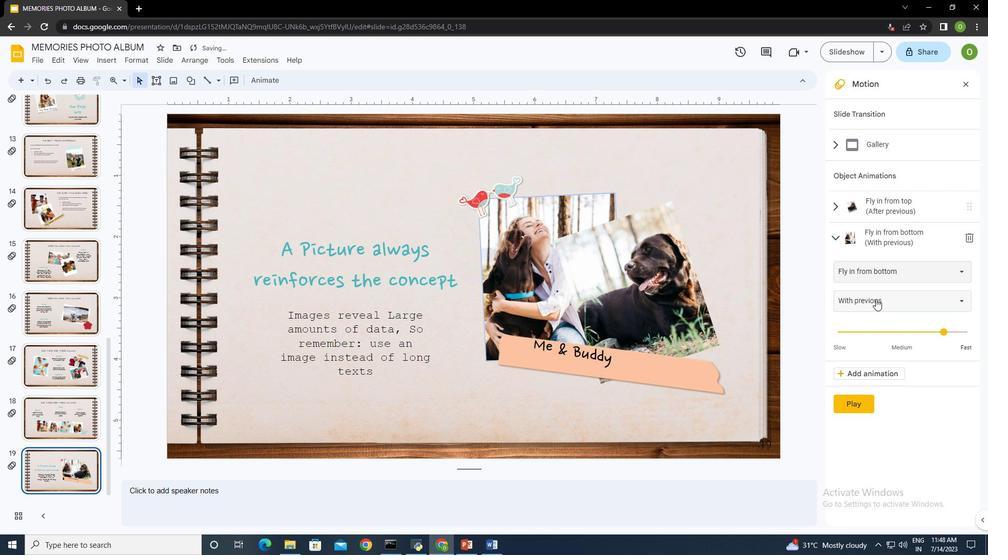 
Action: Mouse pressed left at (875, 298)
Screenshot: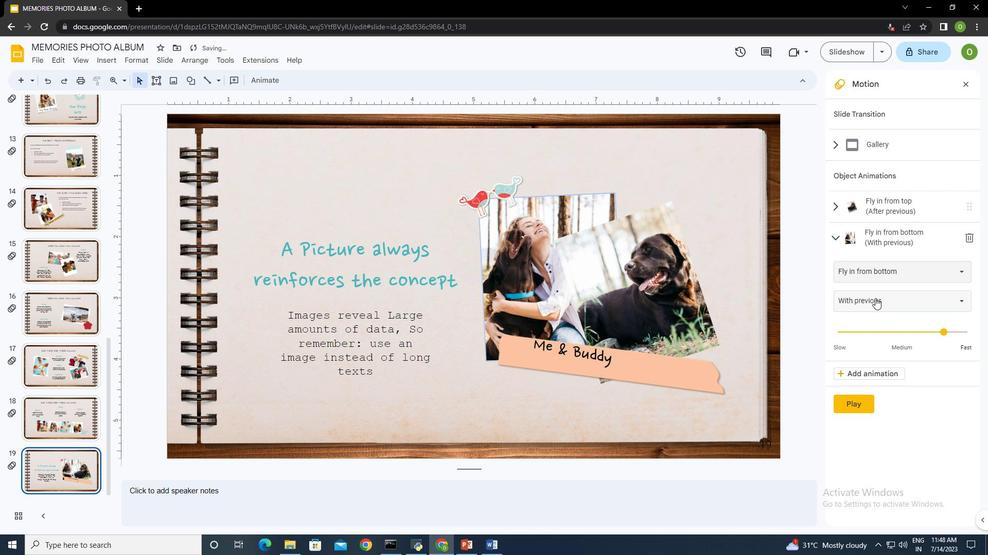 
Action: Mouse moved to (877, 354)
Screenshot: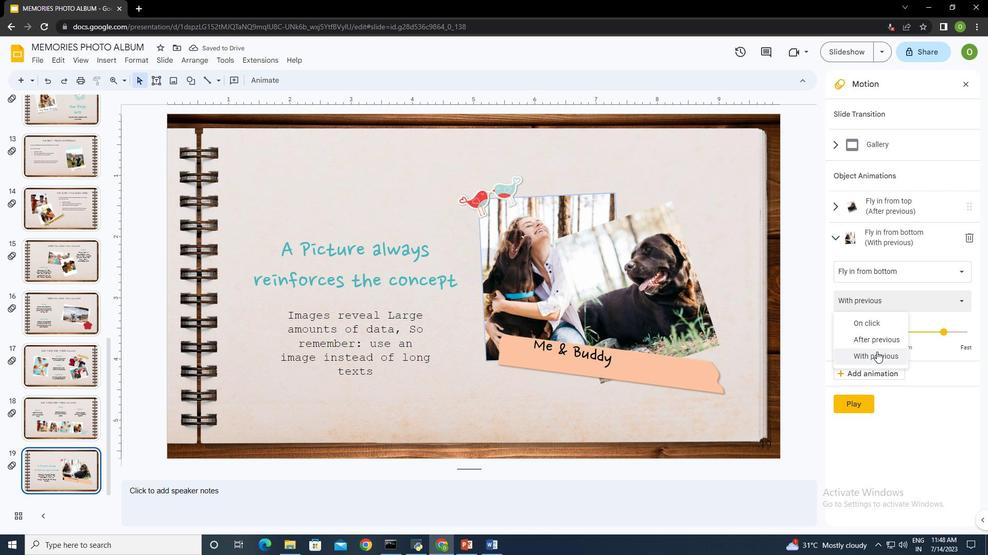 
Action: Mouse pressed left at (877, 354)
Screenshot: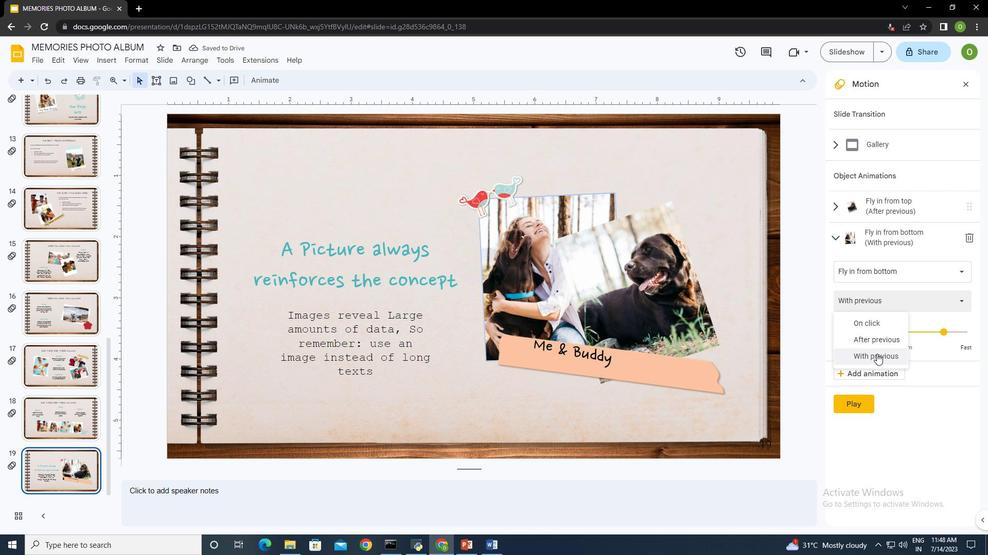 
Action: Mouse moved to (860, 403)
Screenshot: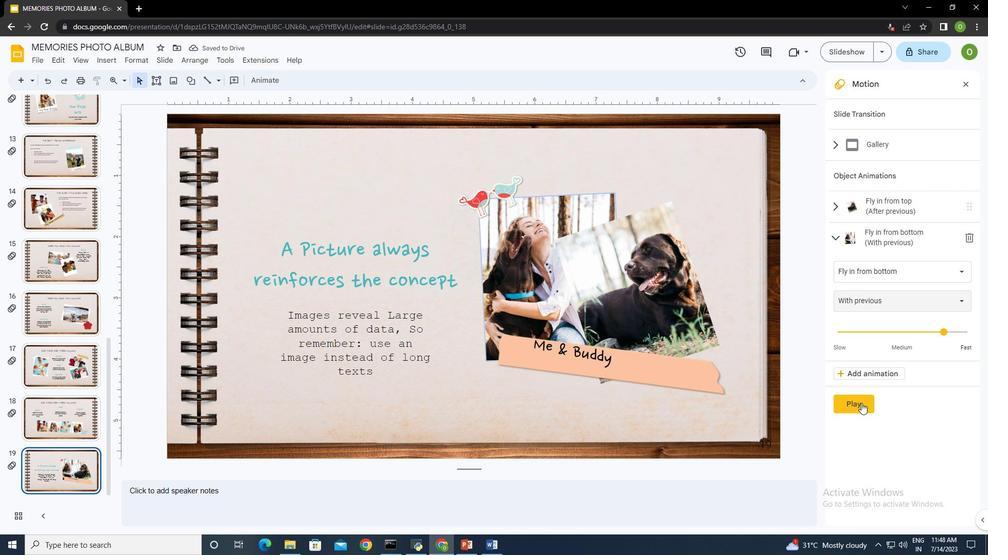 
Action: Mouse pressed left at (860, 403)
Screenshot: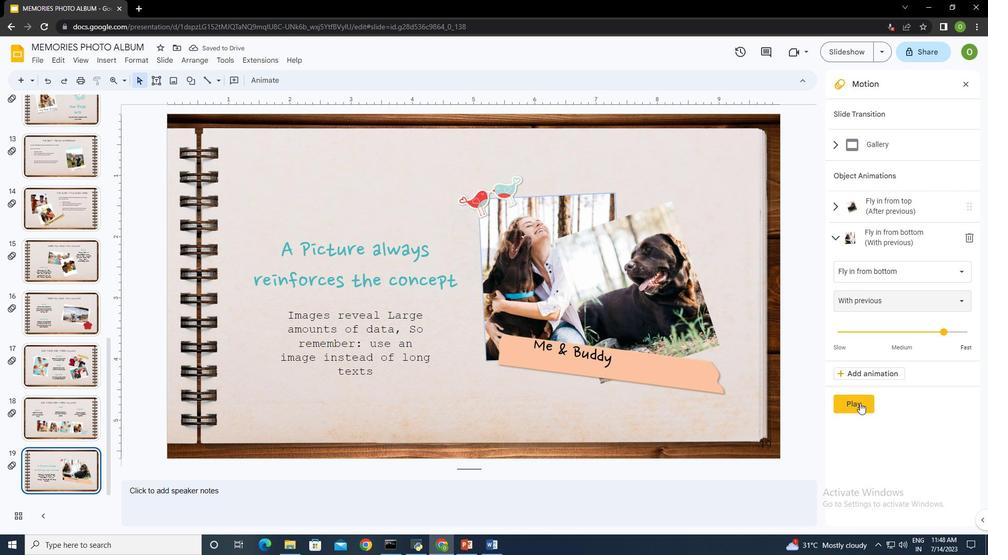 
Action: Mouse moved to (857, 404)
Screenshot: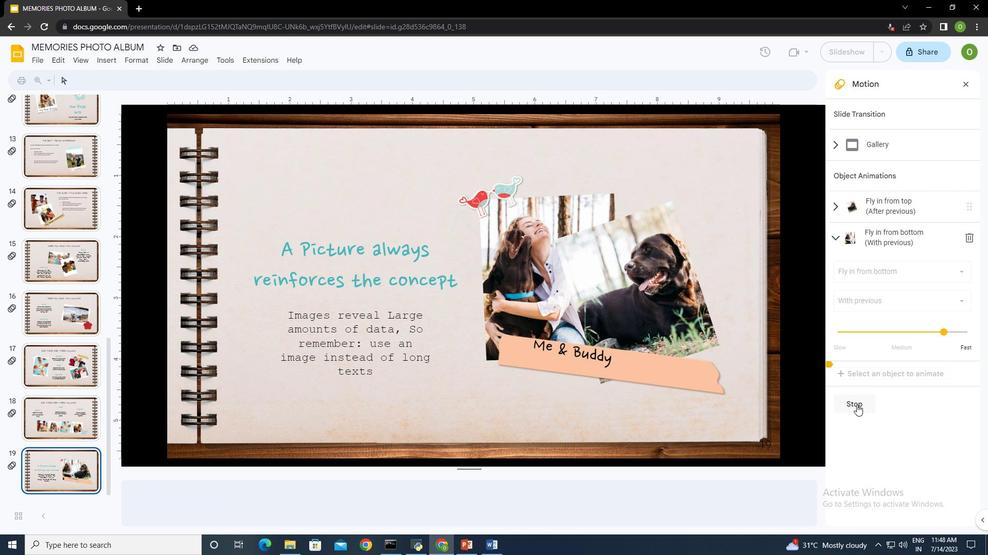 
Action: Mouse pressed left at (857, 404)
Screenshot: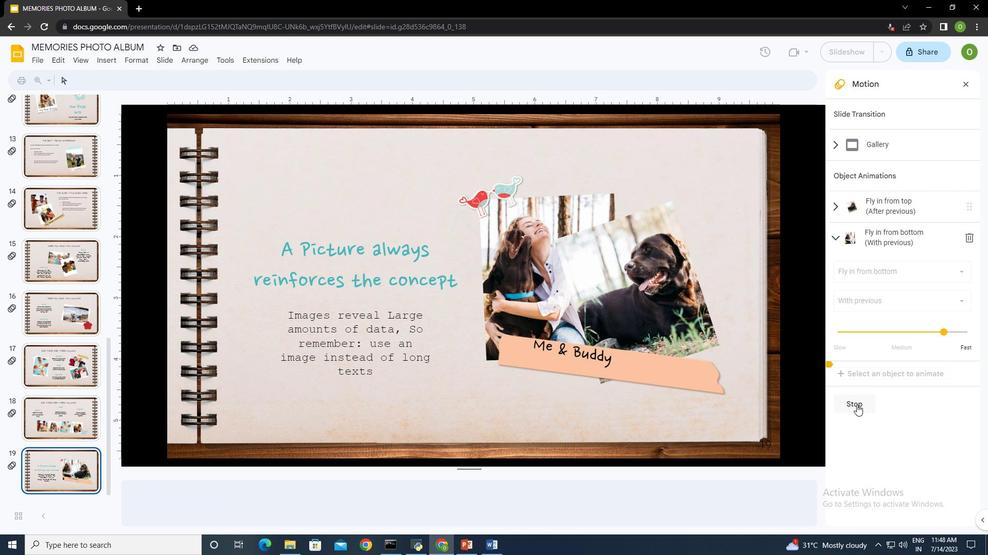
Action: Mouse moved to (840, 413)
Screenshot: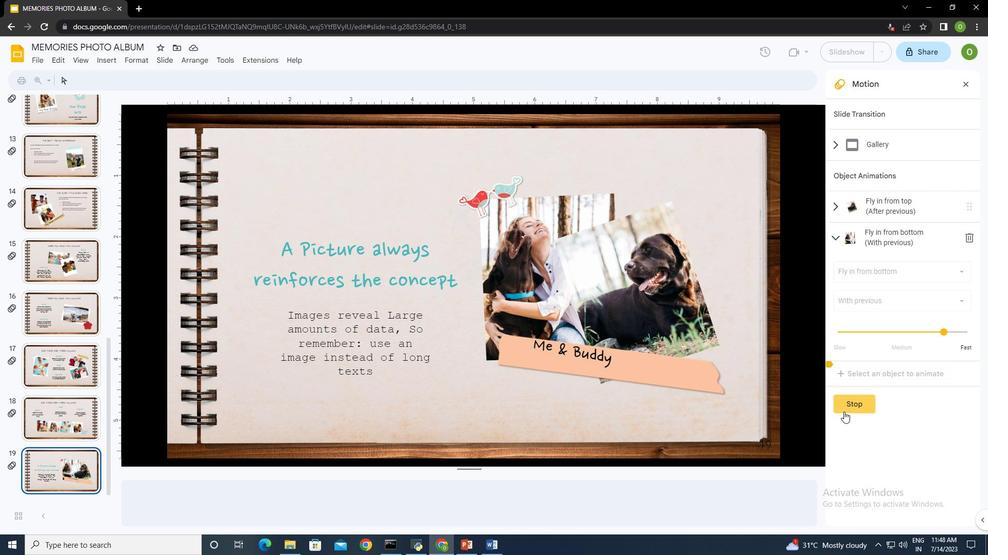 
